 Task: Calculate mortgage payments for a waterfront home in Charleston, South Carolina, with a fixed-rate mortgage, and evaluate long-term financial implications.
Action: Mouse moved to (424, 225)
Screenshot: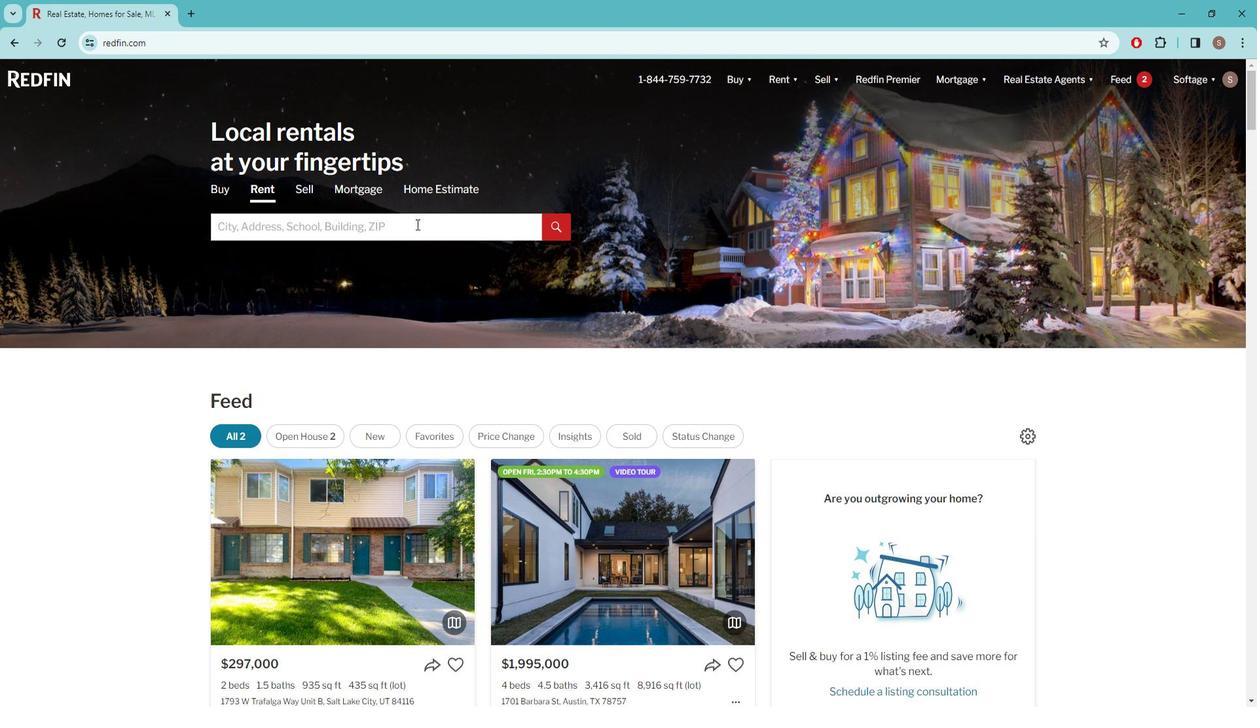 
Action: Mouse pressed left at (424, 225)
Screenshot: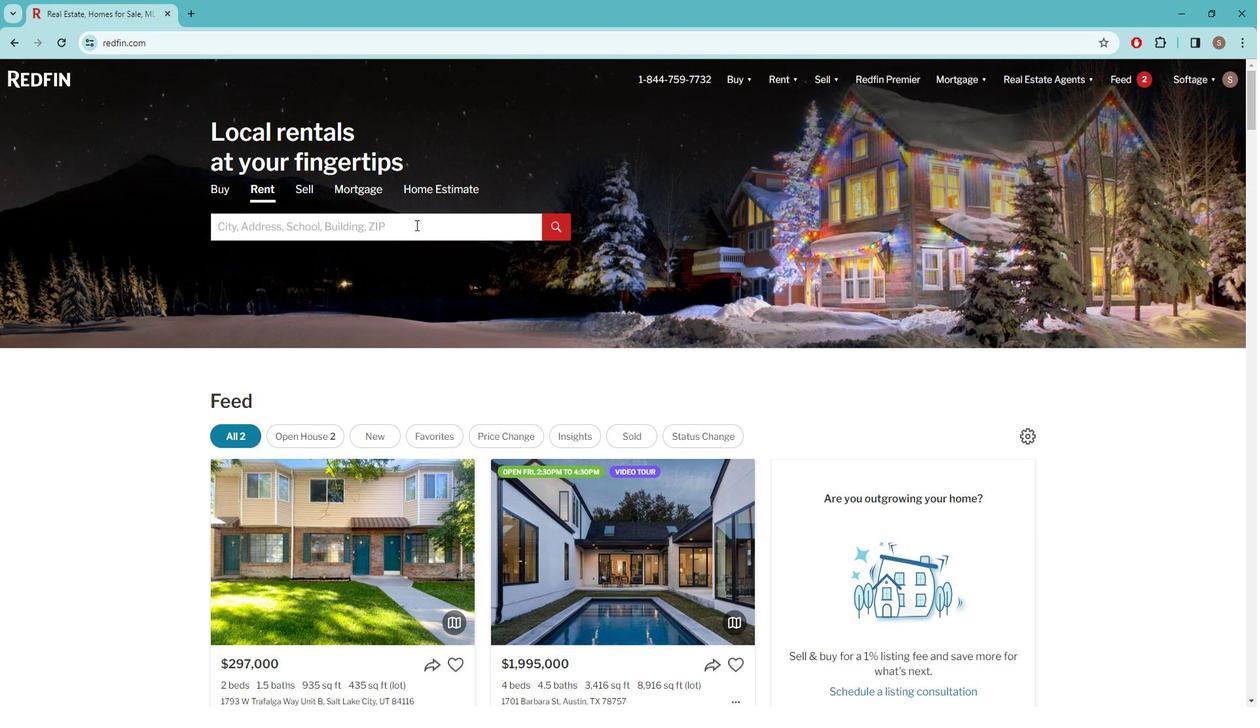 
Action: Mouse moved to (436, 228)
Screenshot: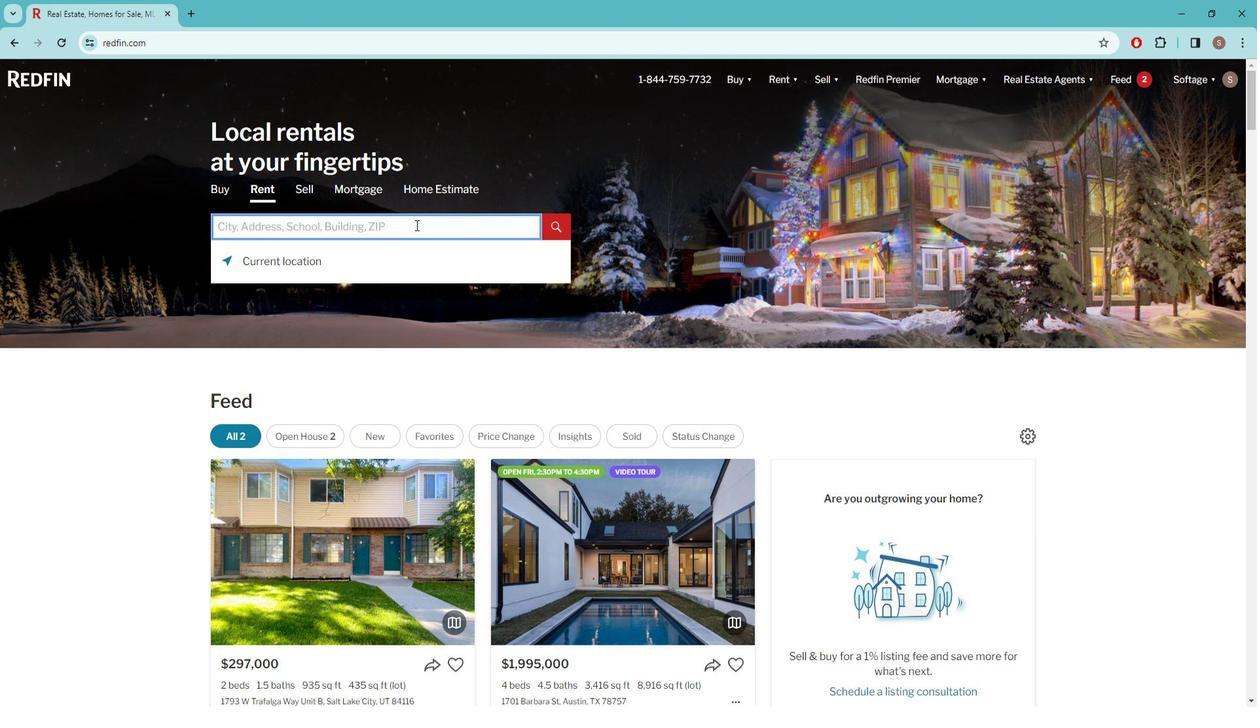 
Action: Key pressed c<Key.caps_lock>HARLESTON
Screenshot: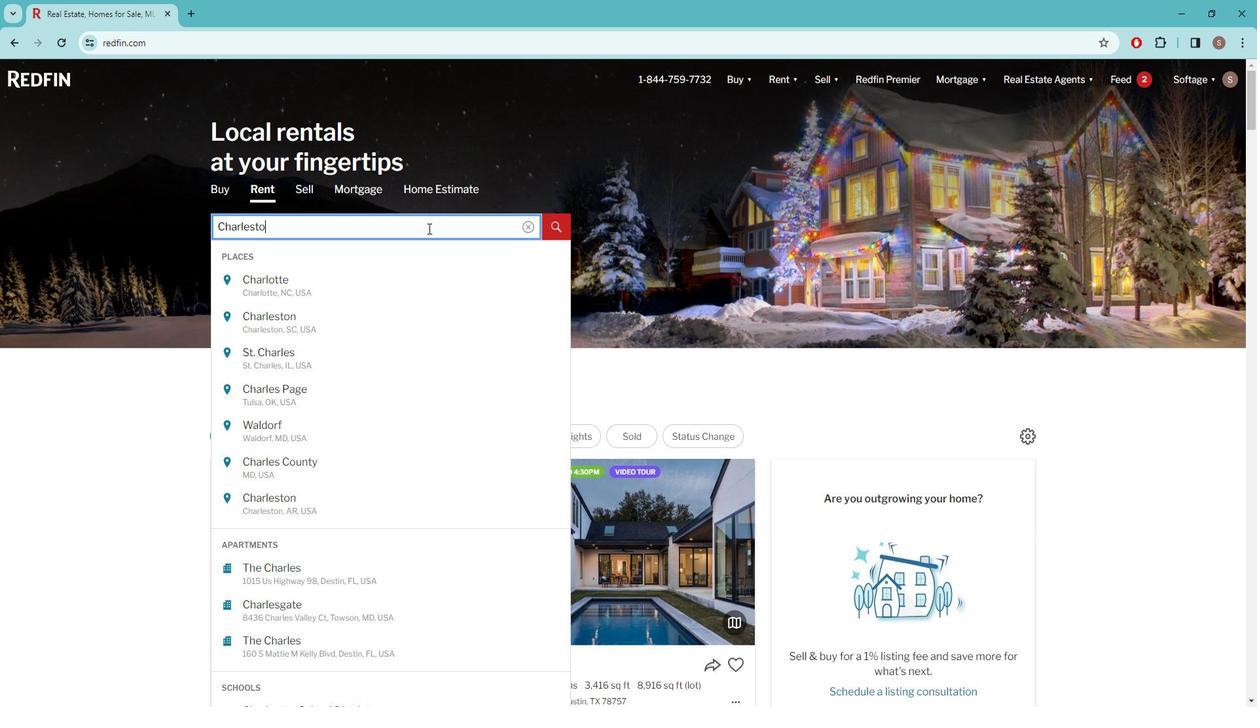 
Action: Mouse moved to (381, 274)
Screenshot: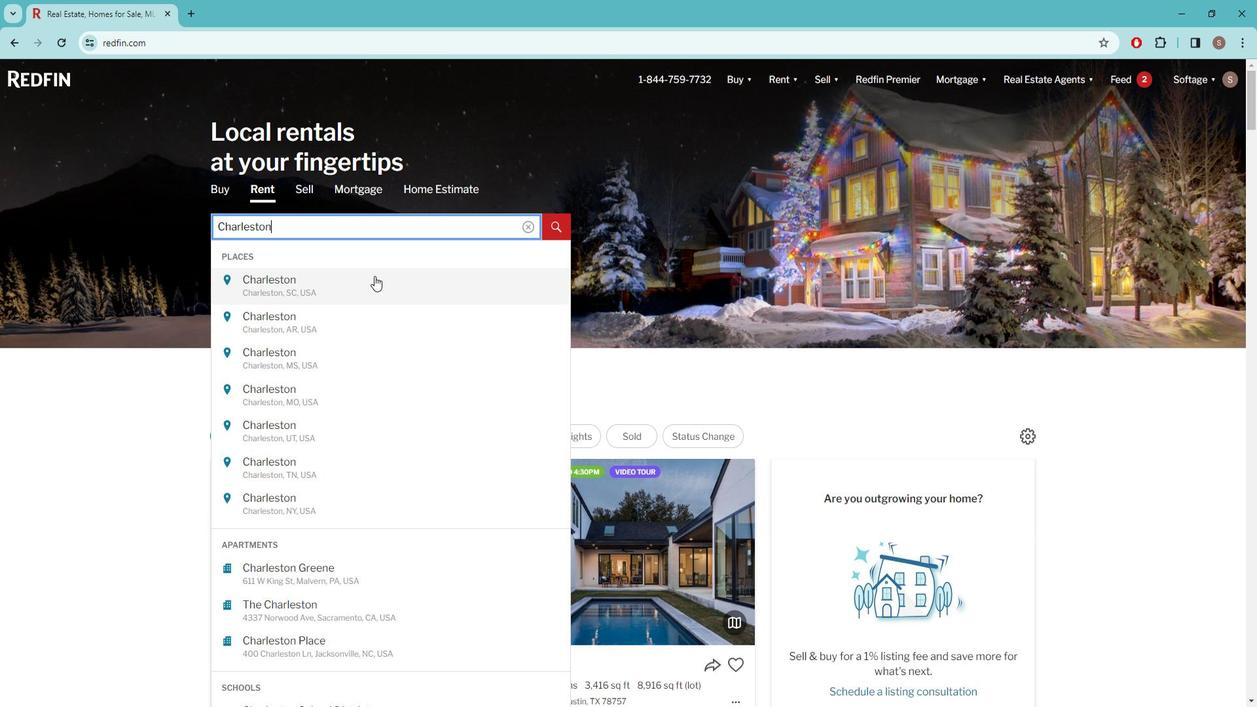 
Action: Mouse pressed left at (381, 274)
Screenshot: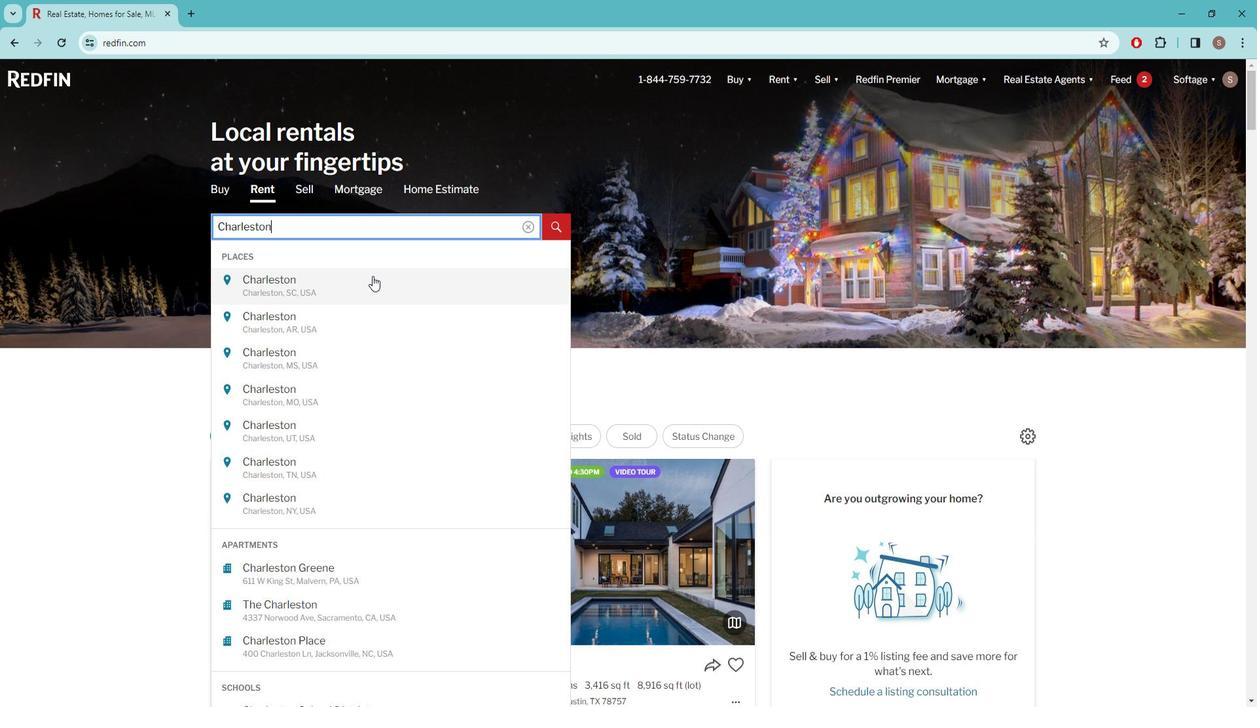 
Action: Mouse moved to (1106, 165)
Screenshot: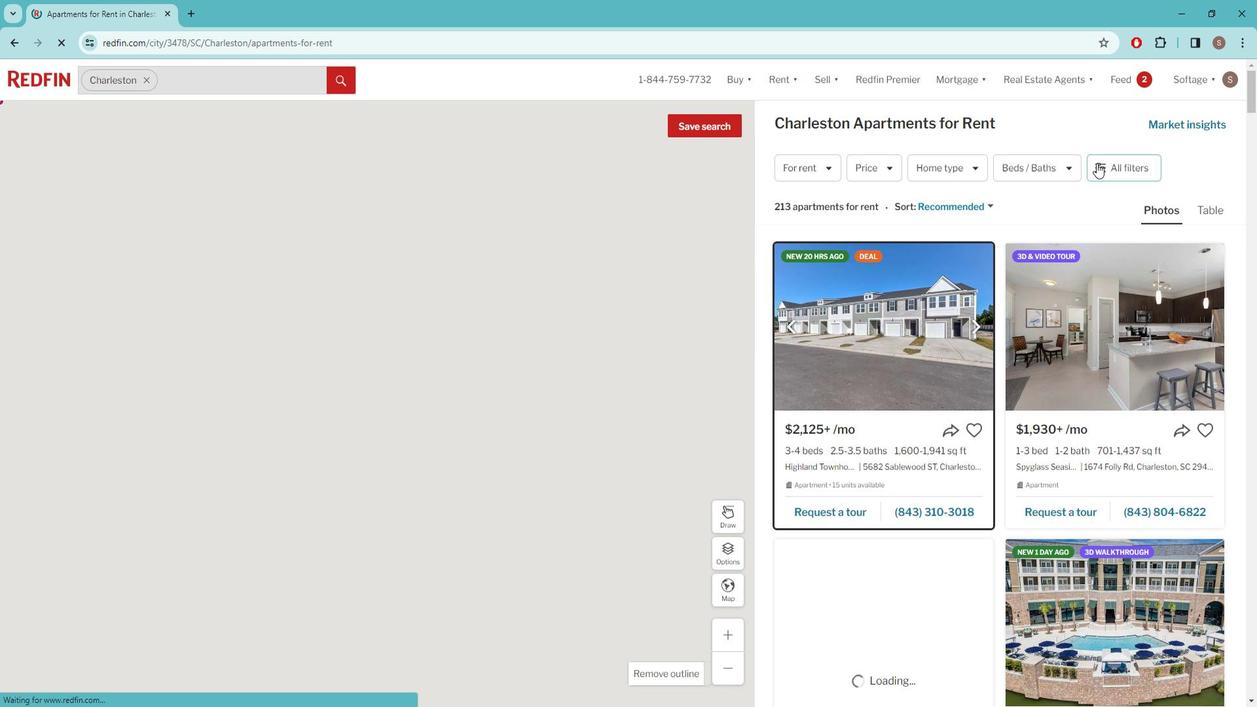 
Action: Mouse pressed left at (1106, 165)
Screenshot: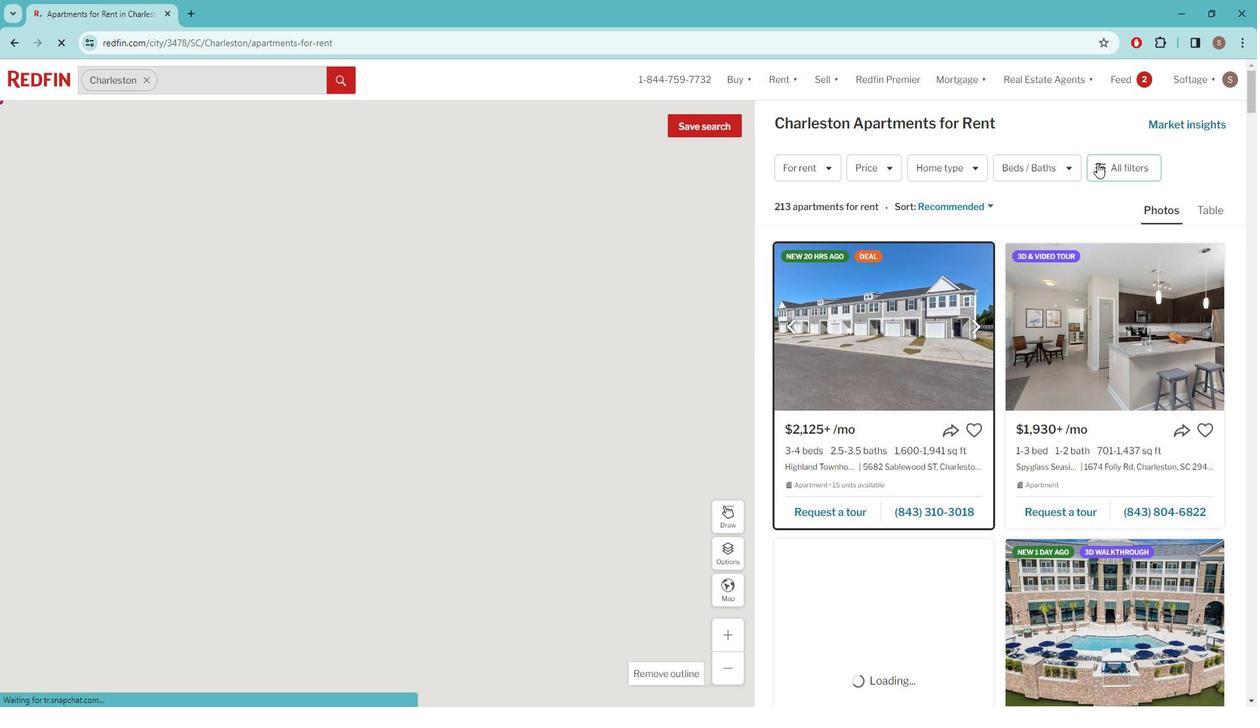 
Action: Mouse moved to (1113, 164)
Screenshot: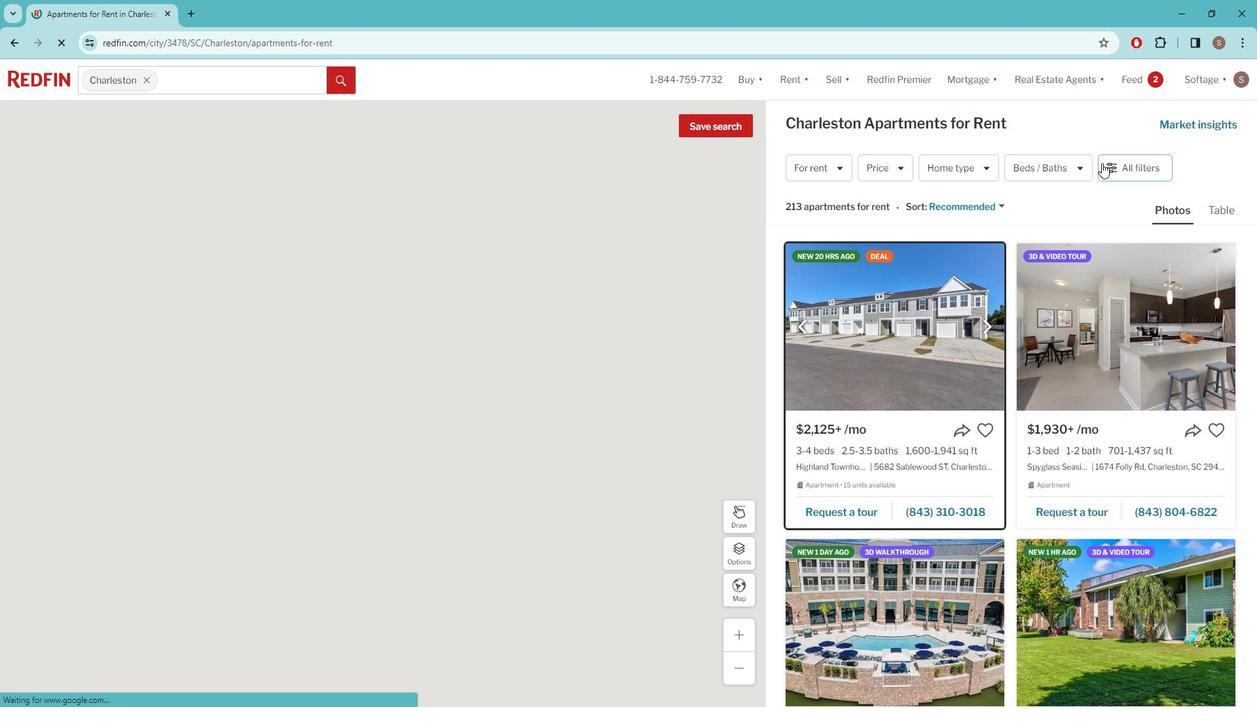 
Action: Mouse pressed left at (1113, 164)
Screenshot: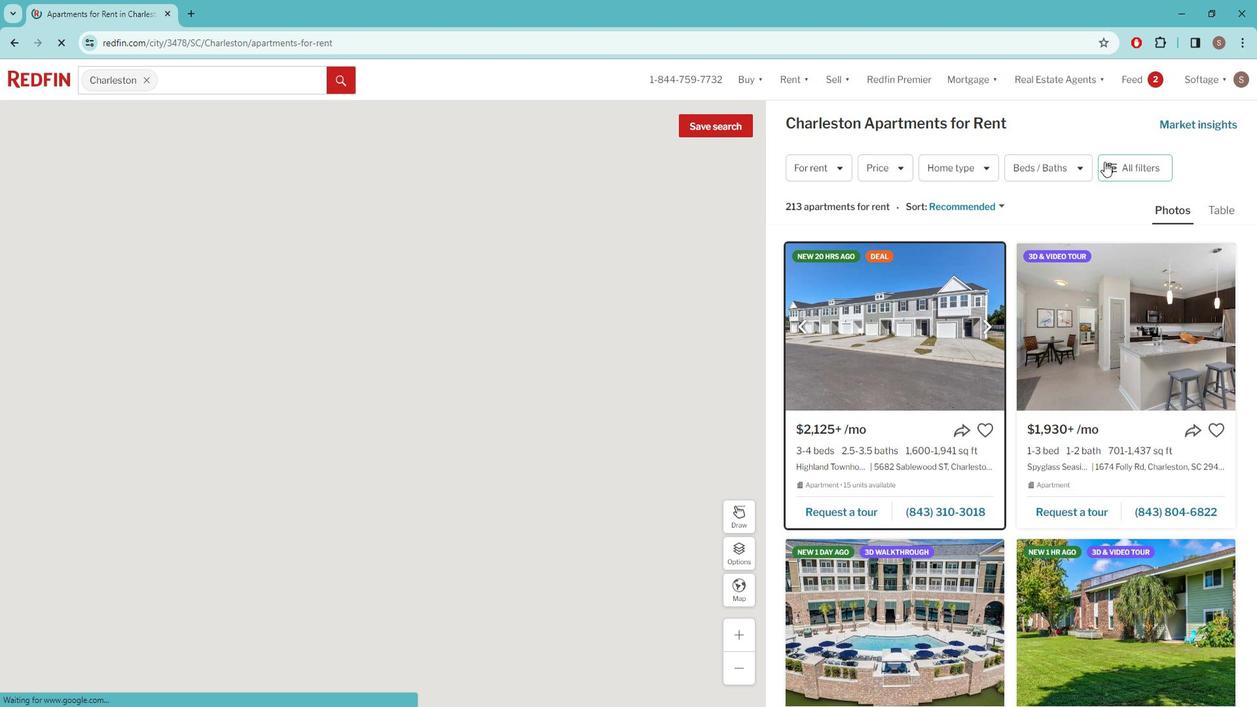 
Action: Mouse pressed left at (1113, 164)
Screenshot: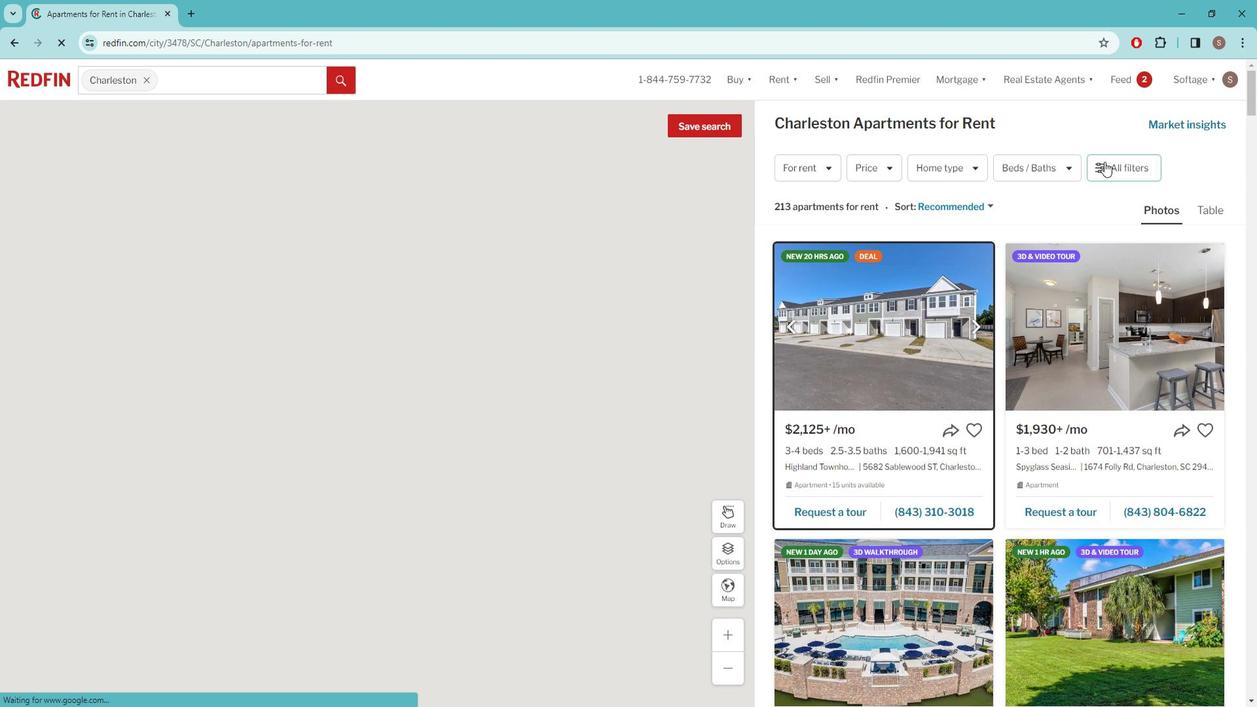 
Action: Mouse pressed left at (1113, 164)
Screenshot: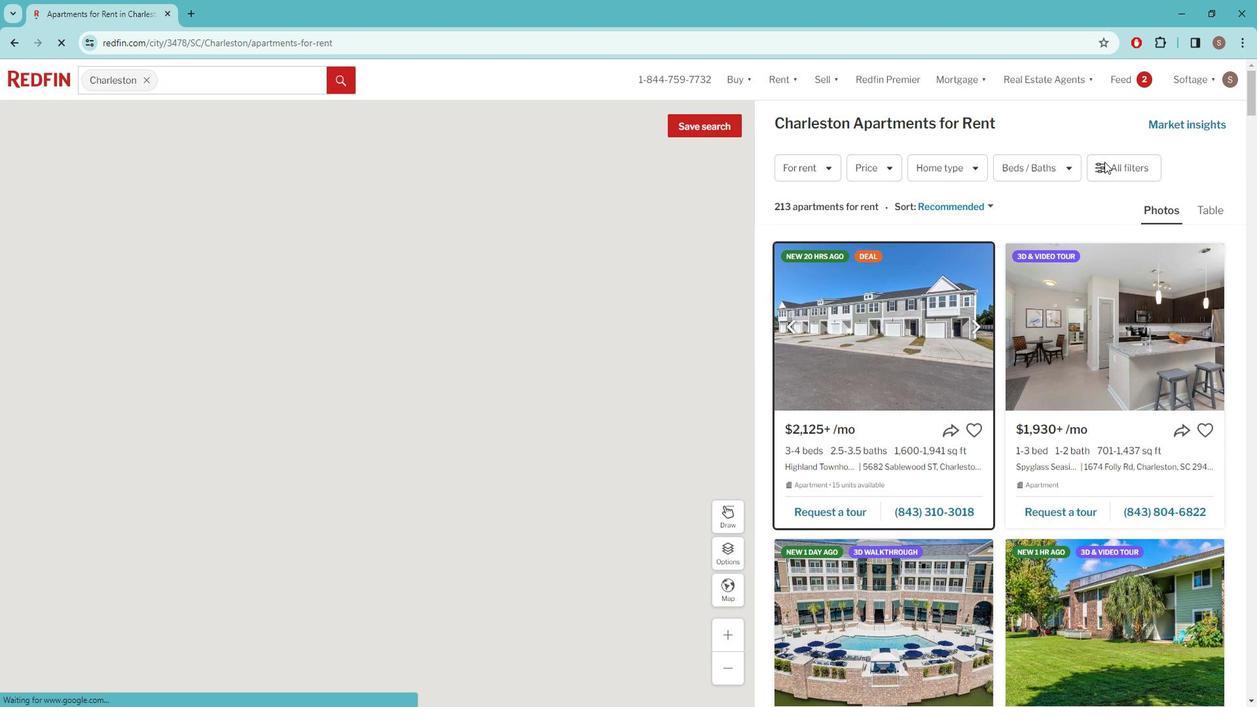 
Action: Mouse moved to (972, 119)
Screenshot: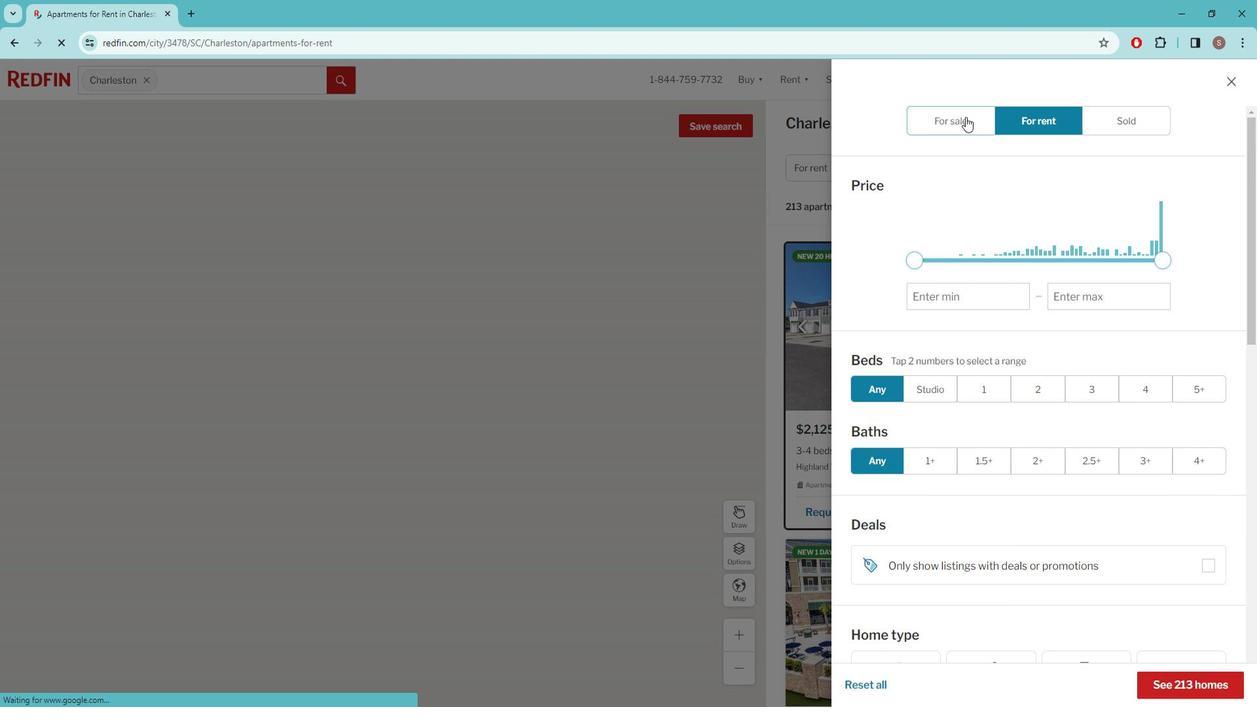 
Action: Mouse pressed left at (972, 119)
Screenshot: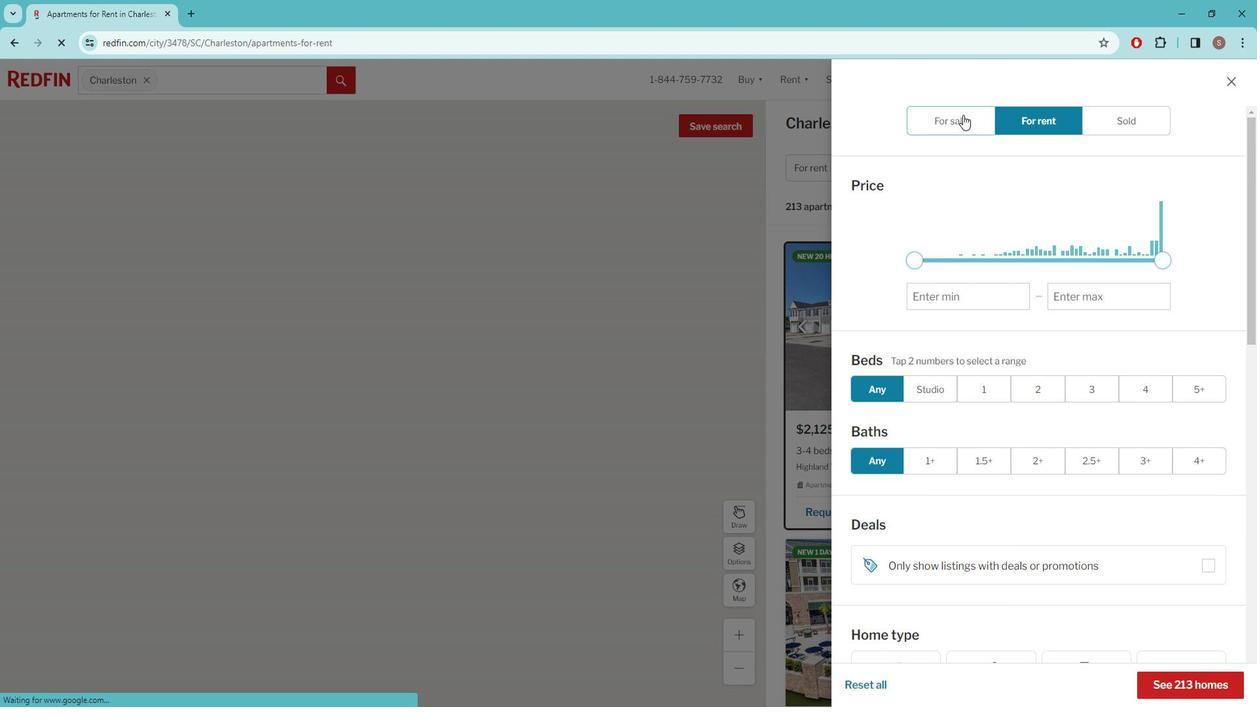 
Action: Mouse moved to (1019, 206)
Screenshot: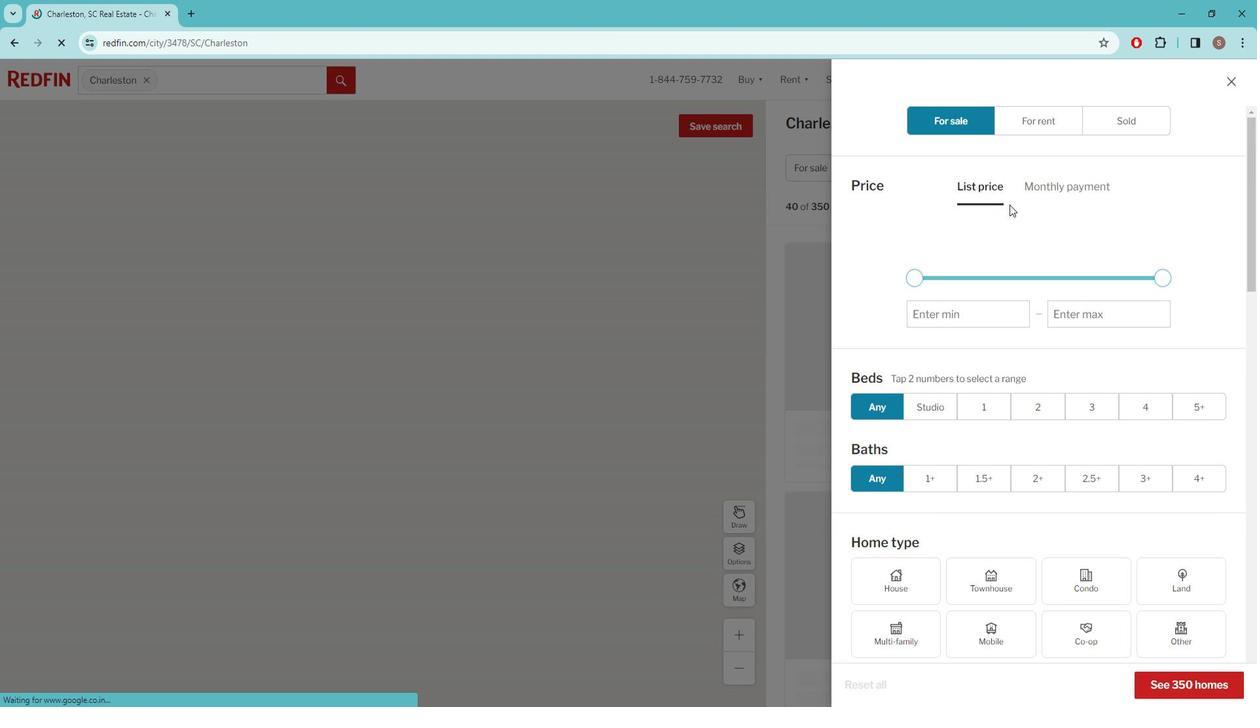 
Action: Mouse scrolled (1019, 206) with delta (0, 0)
Screenshot: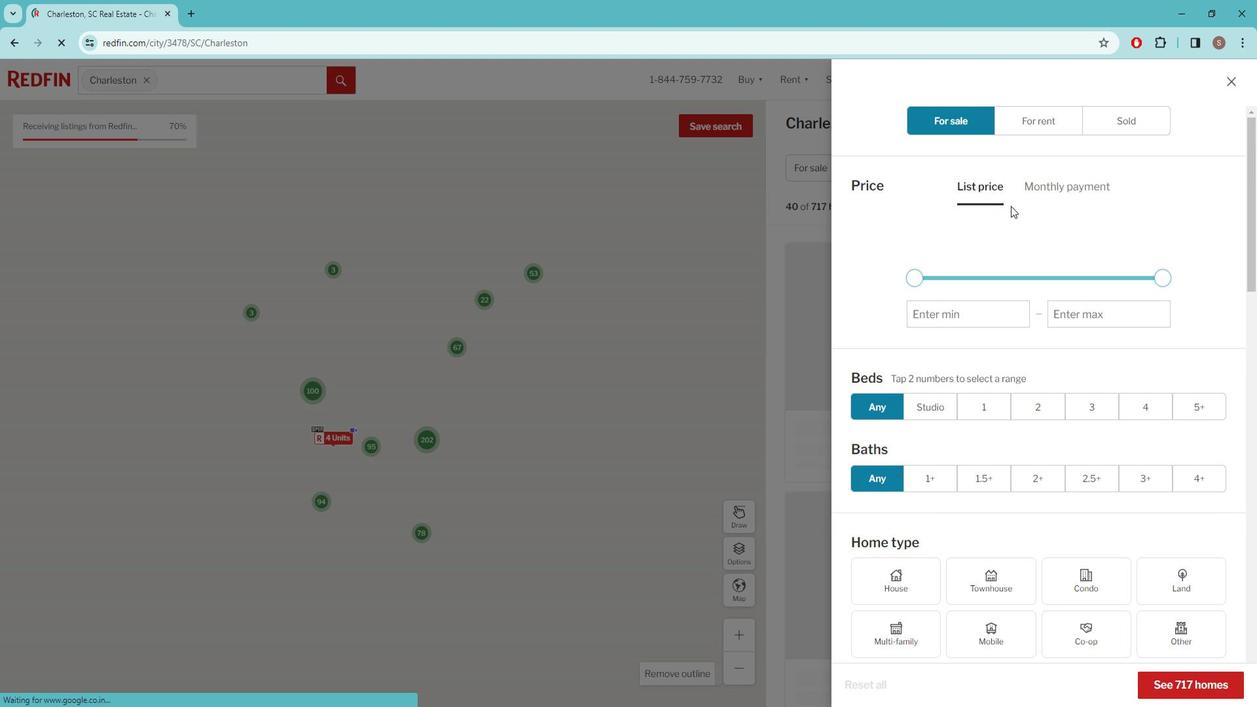 
Action: Mouse scrolled (1019, 206) with delta (0, 0)
Screenshot: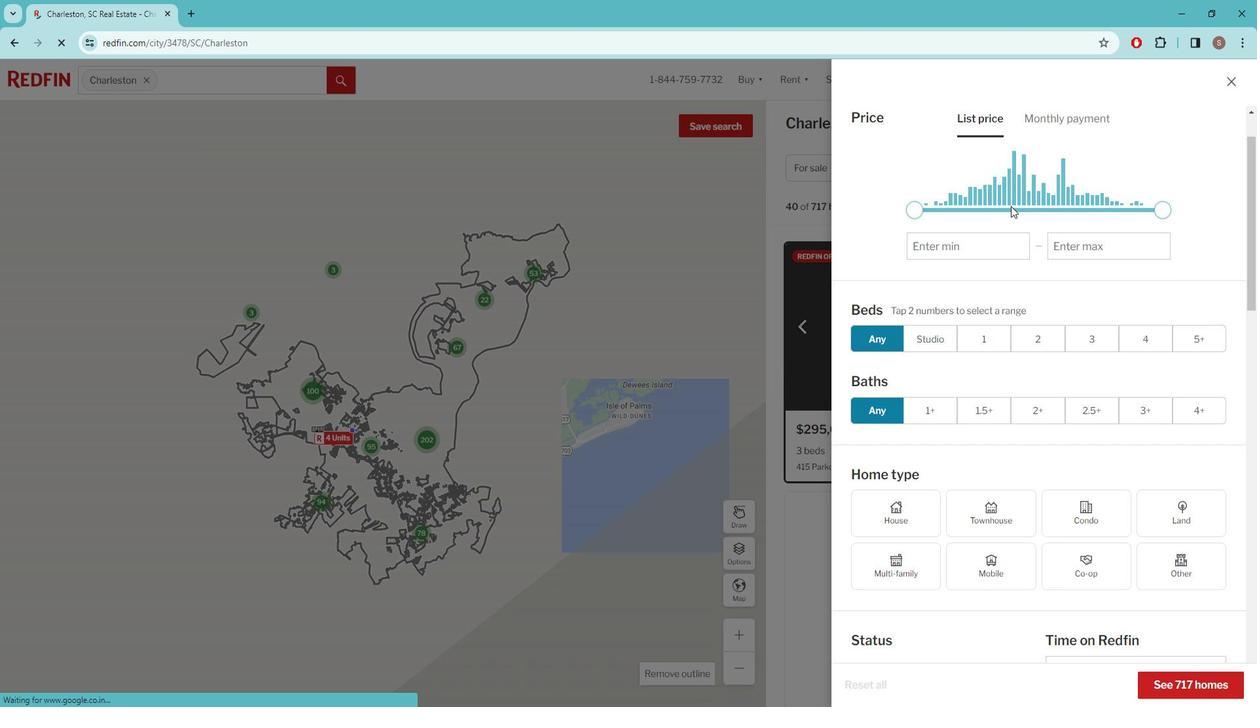 
Action: Mouse moved to (1013, 229)
Screenshot: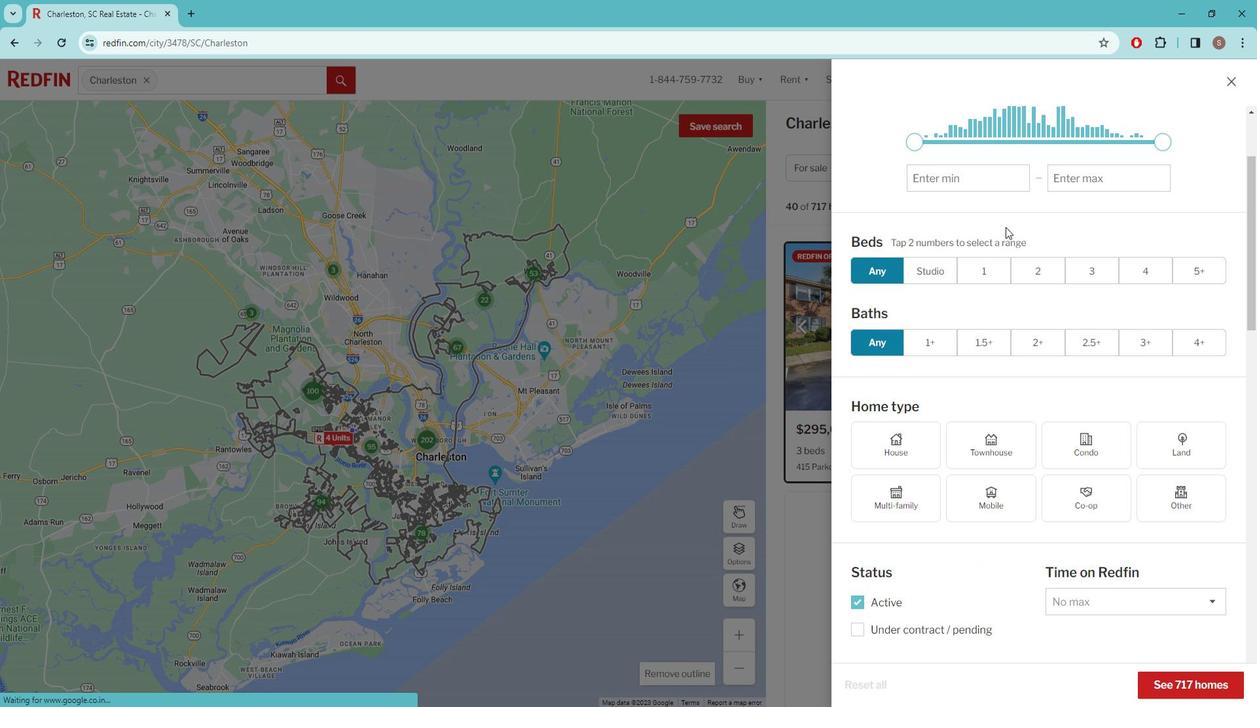
Action: Mouse scrolled (1013, 228) with delta (0, 0)
Screenshot: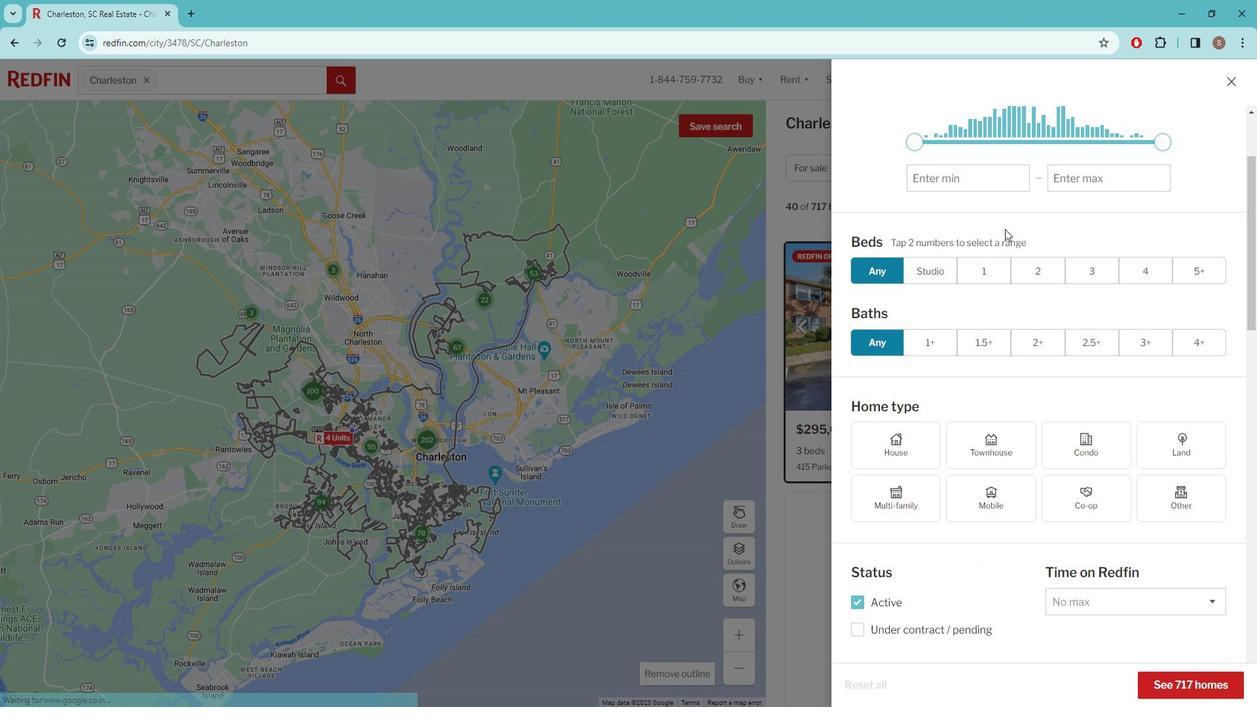 
Action: Mouse moved to (931, 368)
Screenshot: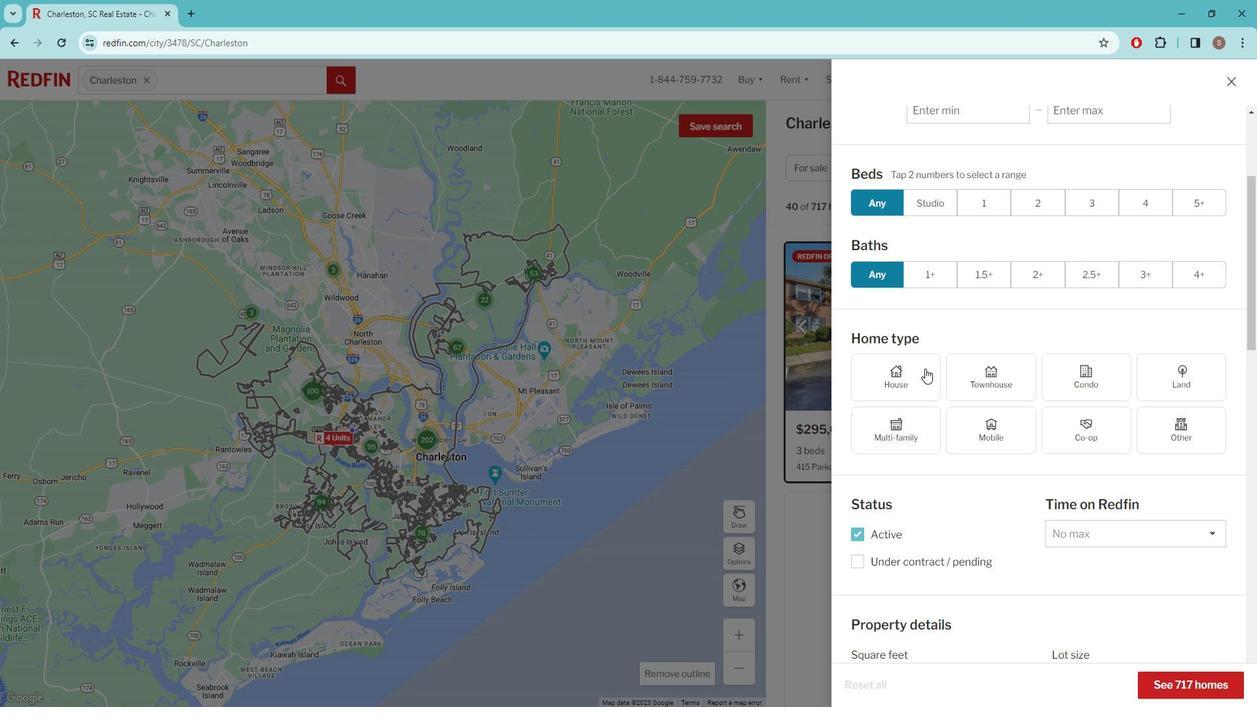
Action: Mouse pressed left at (931, 368)
Screenshot: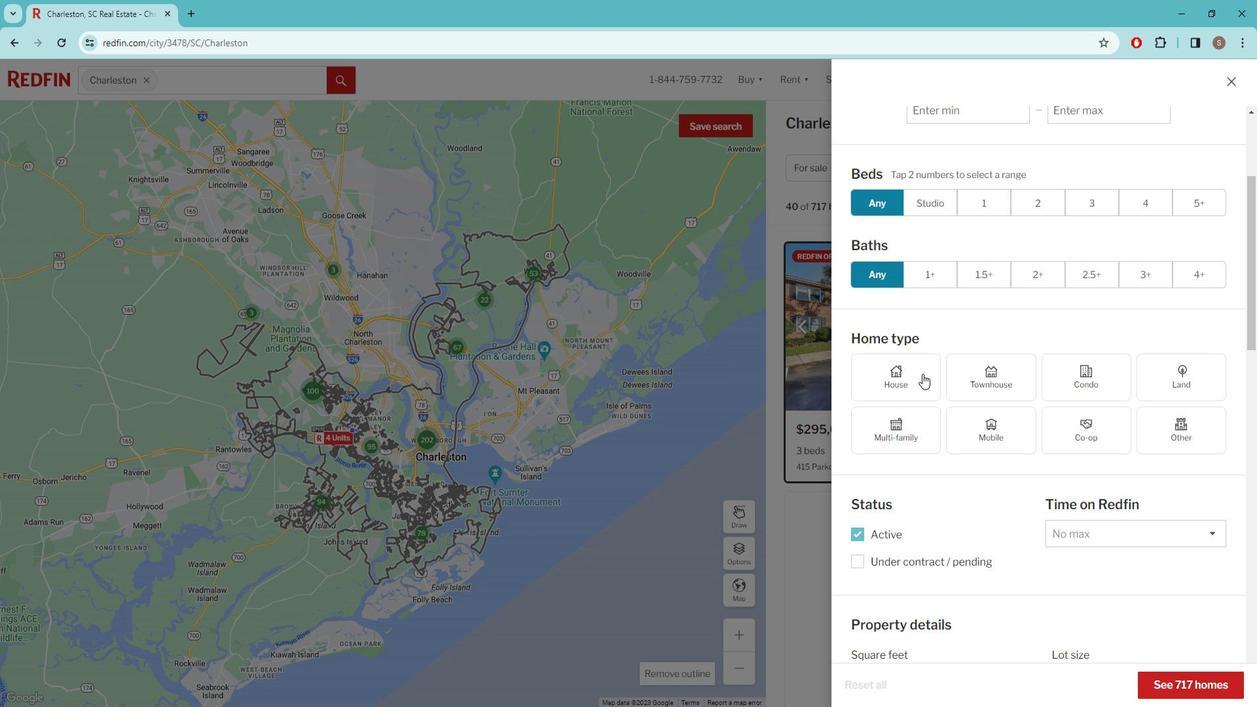 
Action: Mouse scrolled (931, 368) with delta (0, 0)
Screenshot: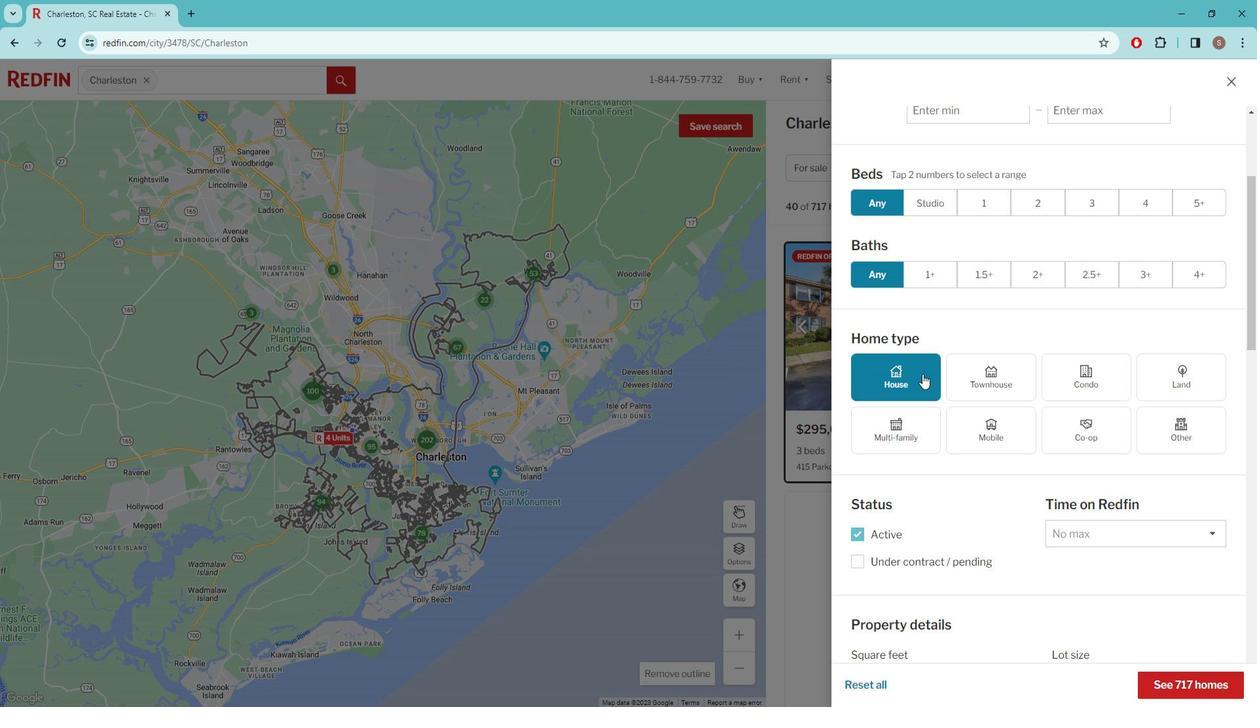 
Action: Mouse scrolled (931, 368) with delta (0, 0)
Screenshot: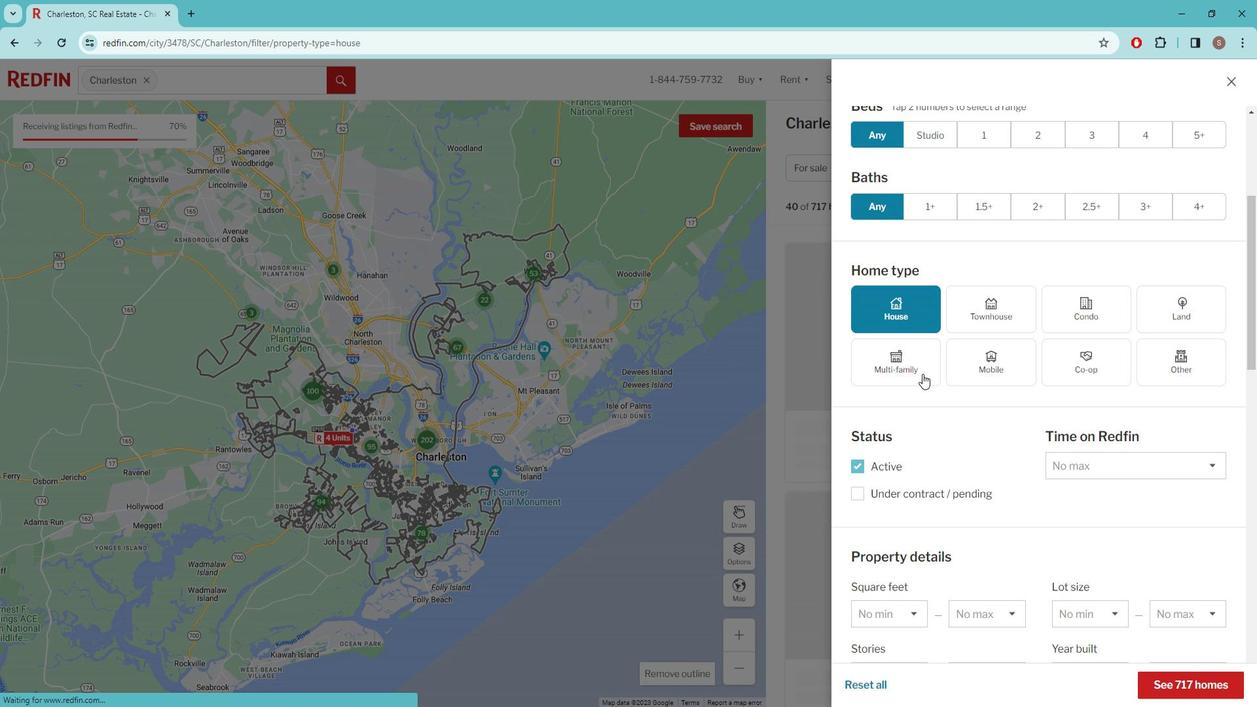 
Action: Mouse scrolled (931, 368) with delta (0, 0)
Screenshot: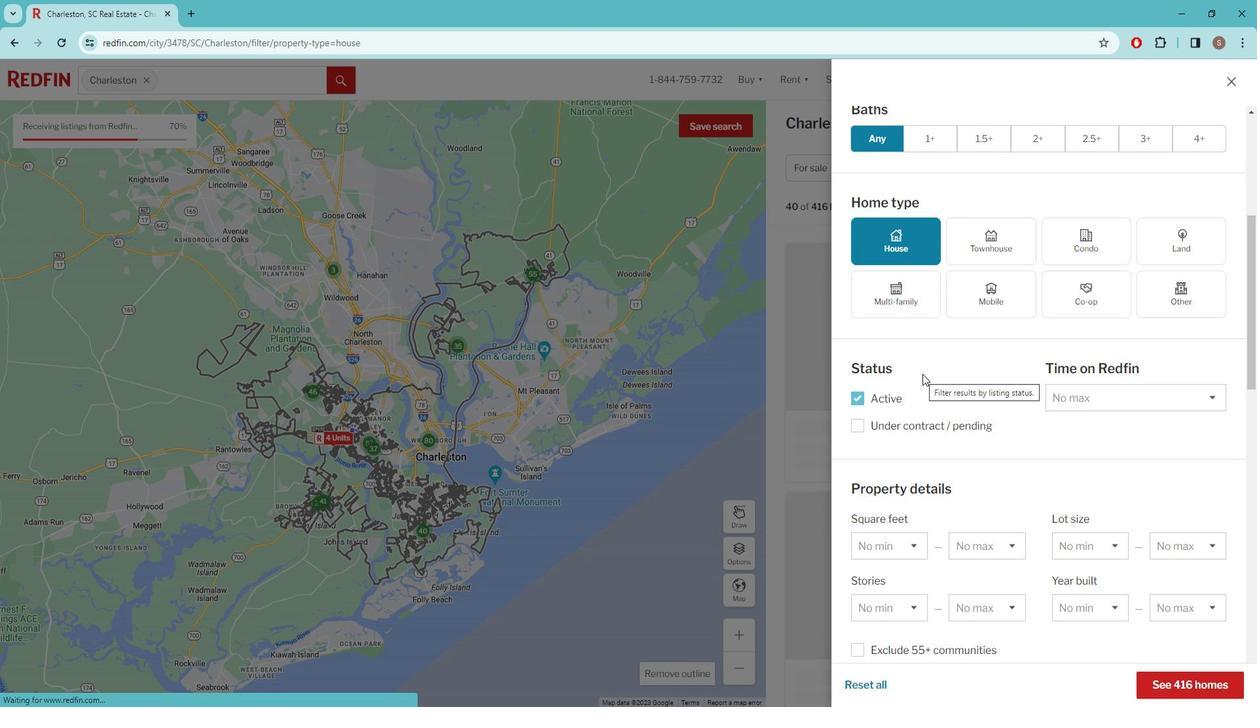 
Action: Mouse scrolled (931, 368) with delta (0, 0)
Screenshot: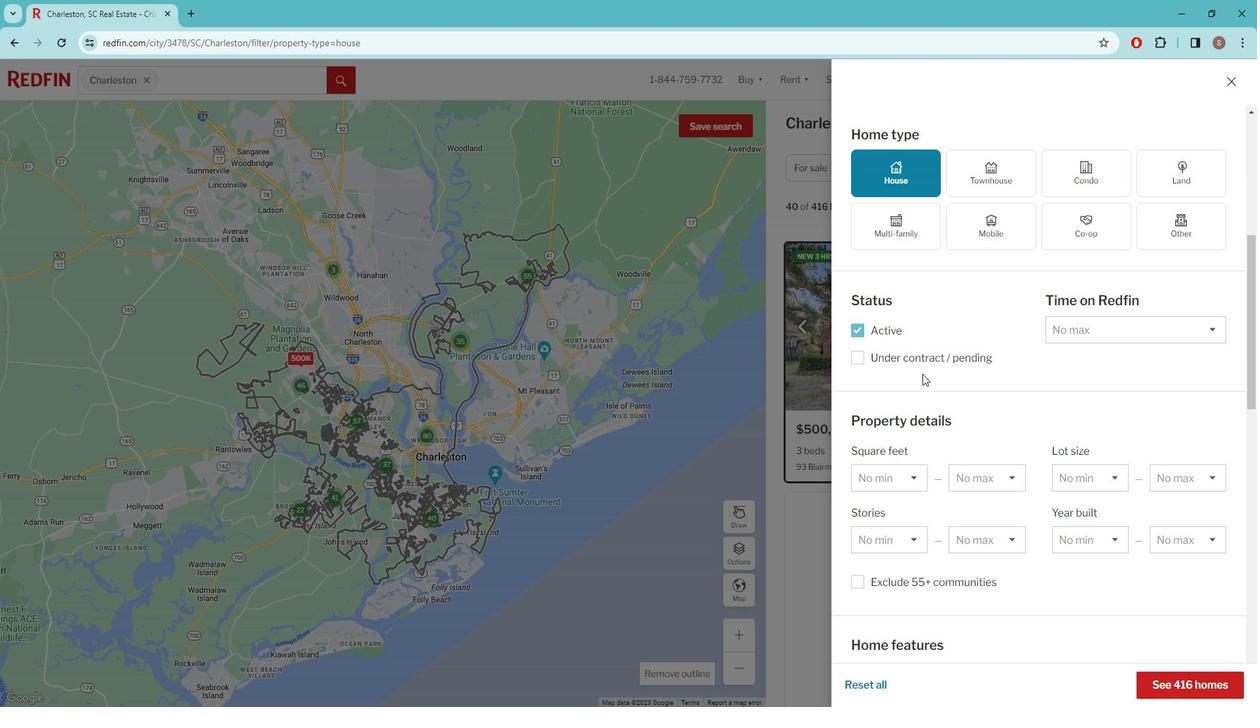 
Action: Mouse scrolled (931, 368) with delta (0, 0)
Screenshot: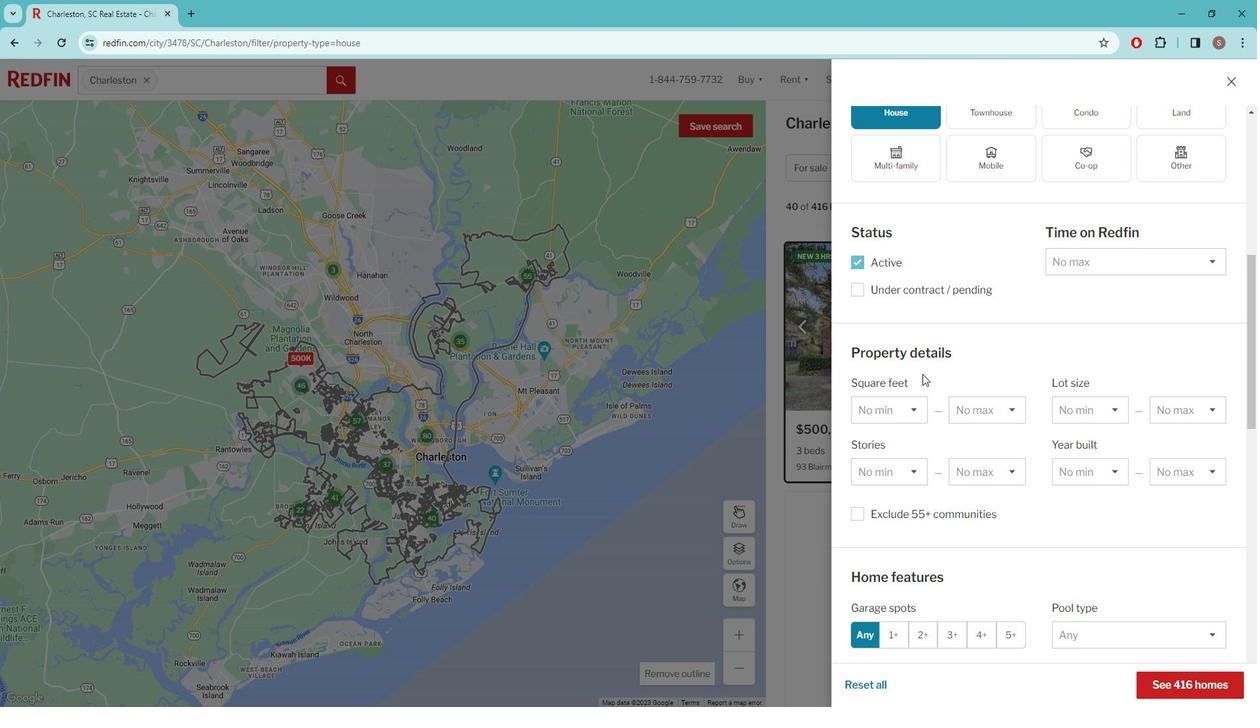 
Action: Mouse scrolled (931, 368) with delta (0, 0)
Screenshot: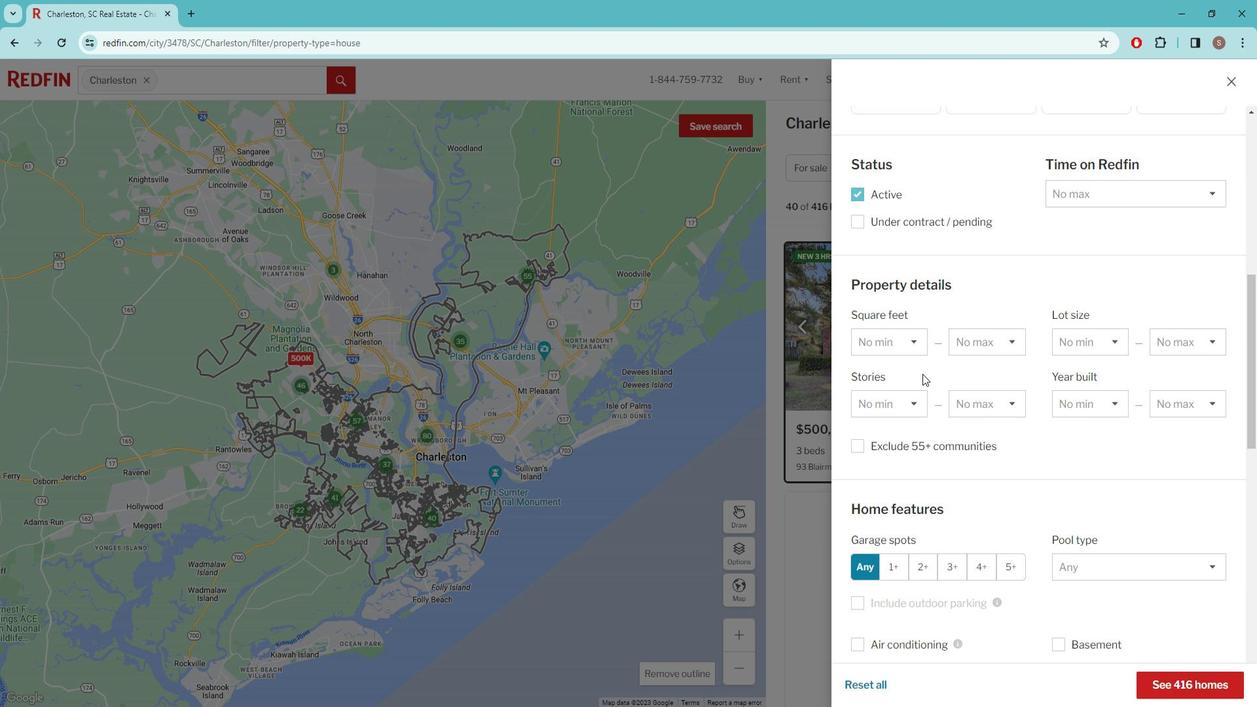 
Action: Mouse scrolled (931, 368) with delta (0, 0)
Screenshot: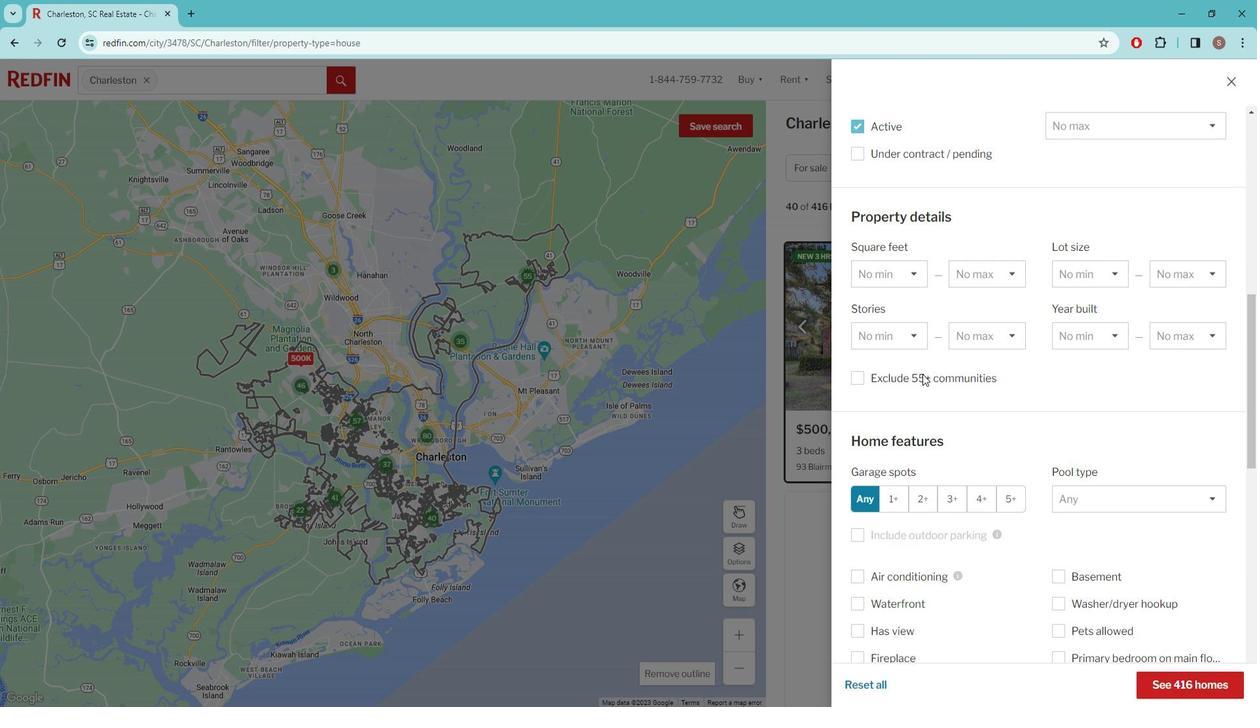 
Action: Mouse scrolled (931, 368) with delta (0, 0)
Screenshot: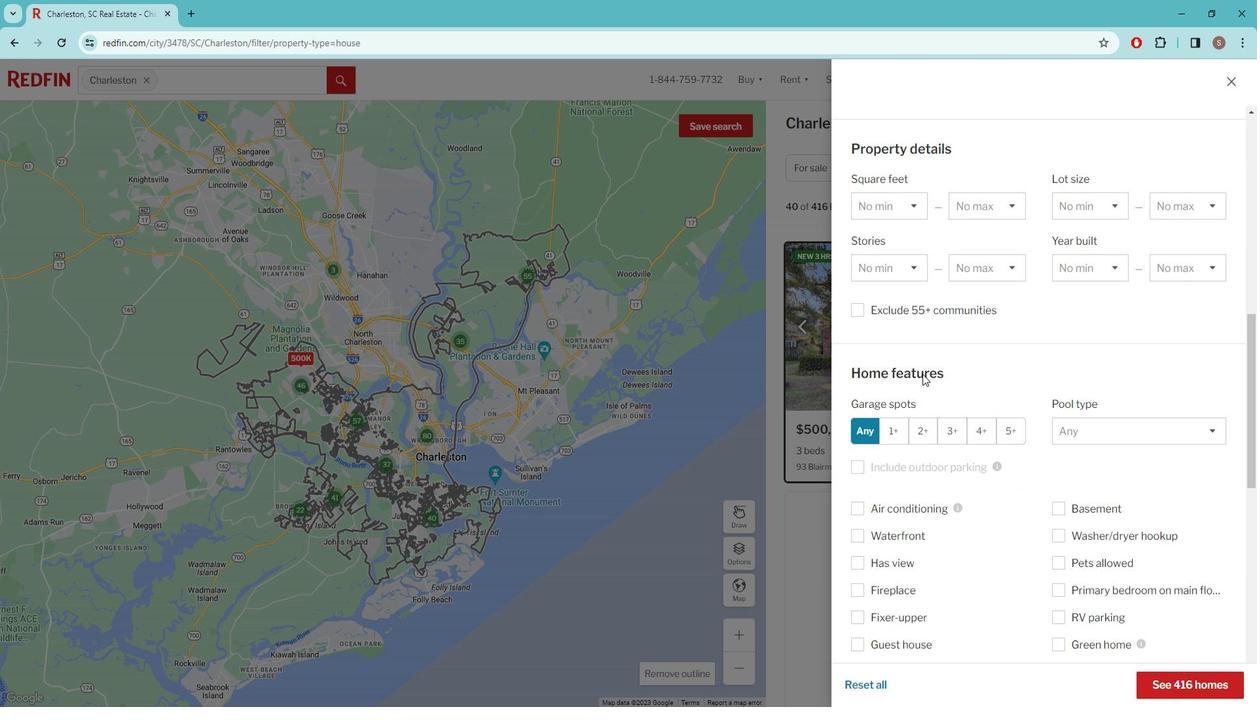 
Action: Mouse scrolled (931, 368) with delta (0, 0)
Screenshot: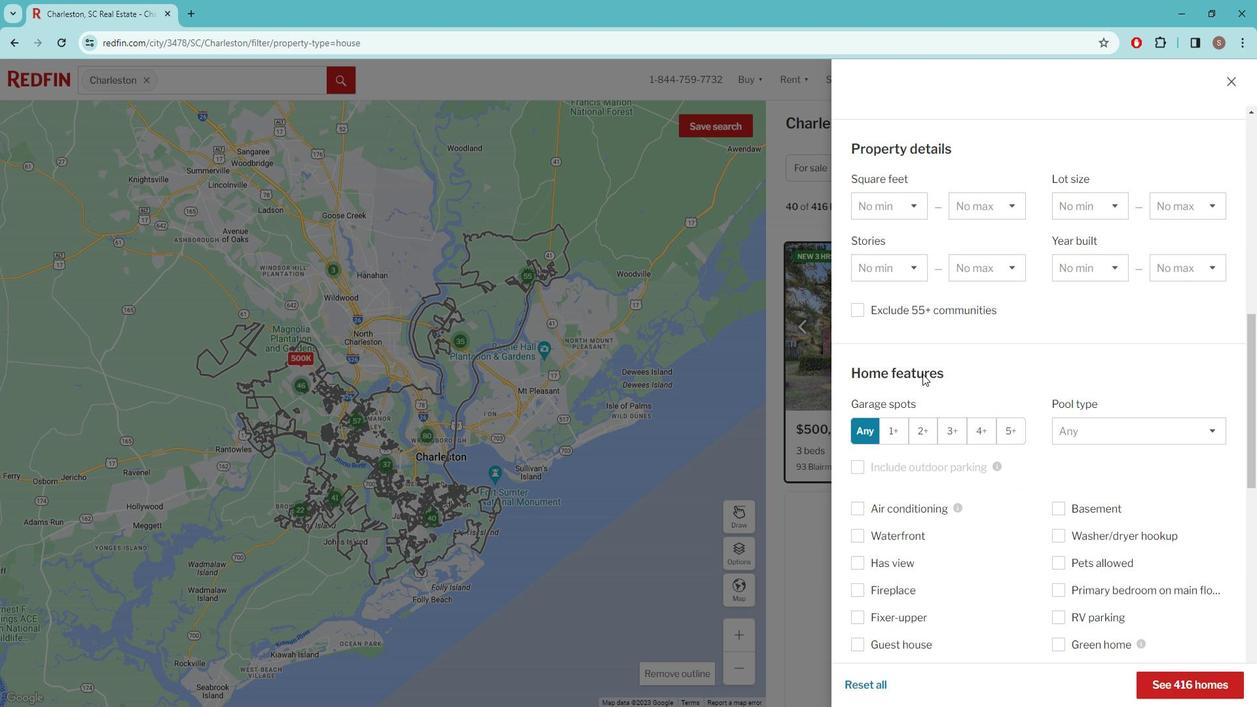 
Action: Mouse moved to (901, 393)
Screenshot: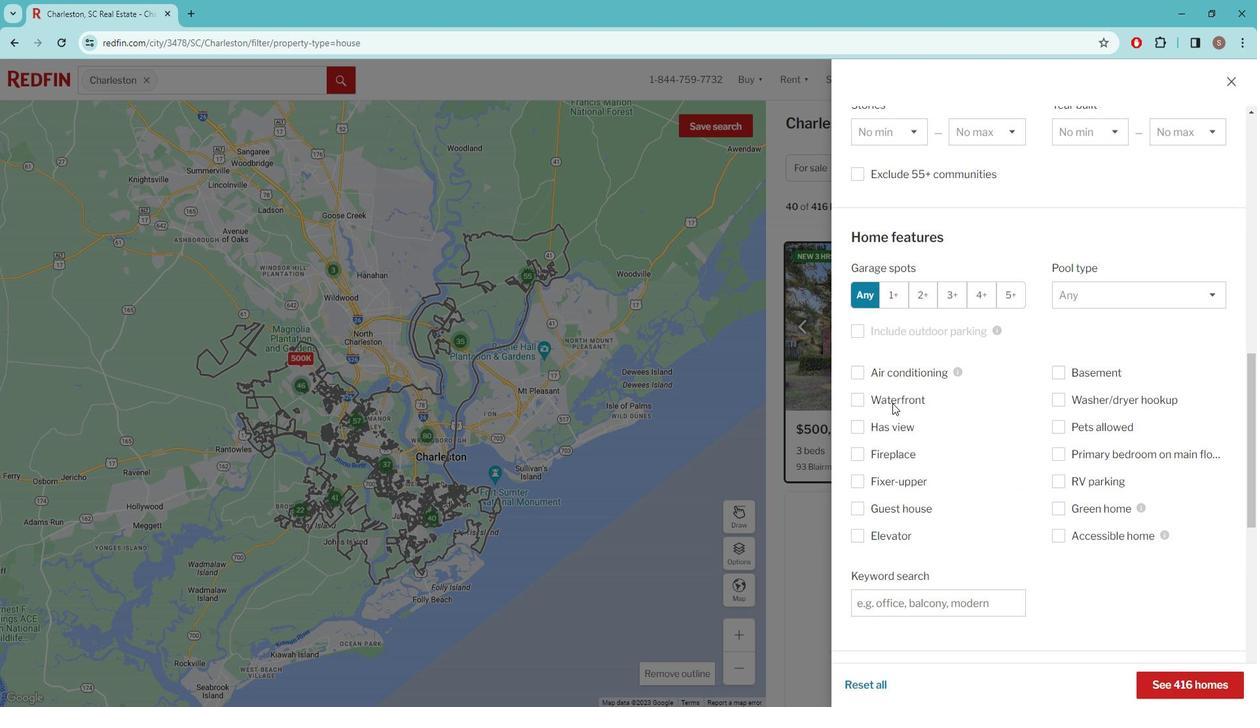 
Action: Mouse pressed left at (901, 393)
Screenshot: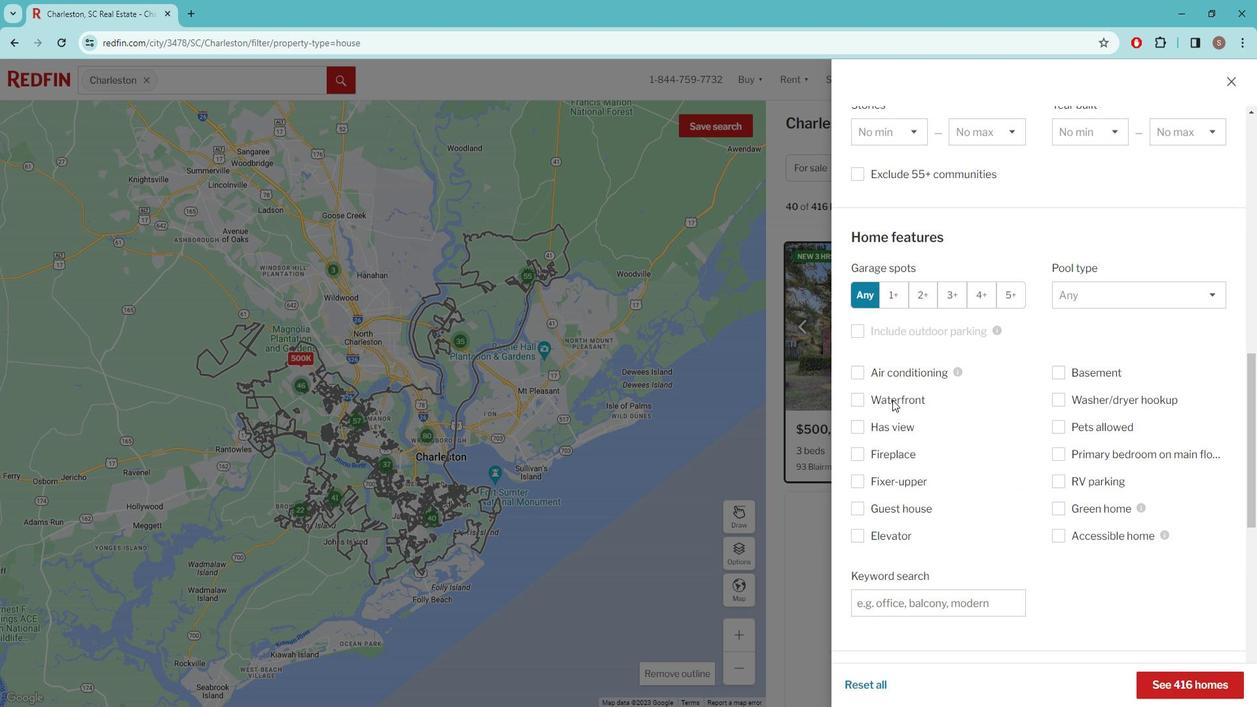 
Action: Mouse moved to (903, 391)
Screenshot: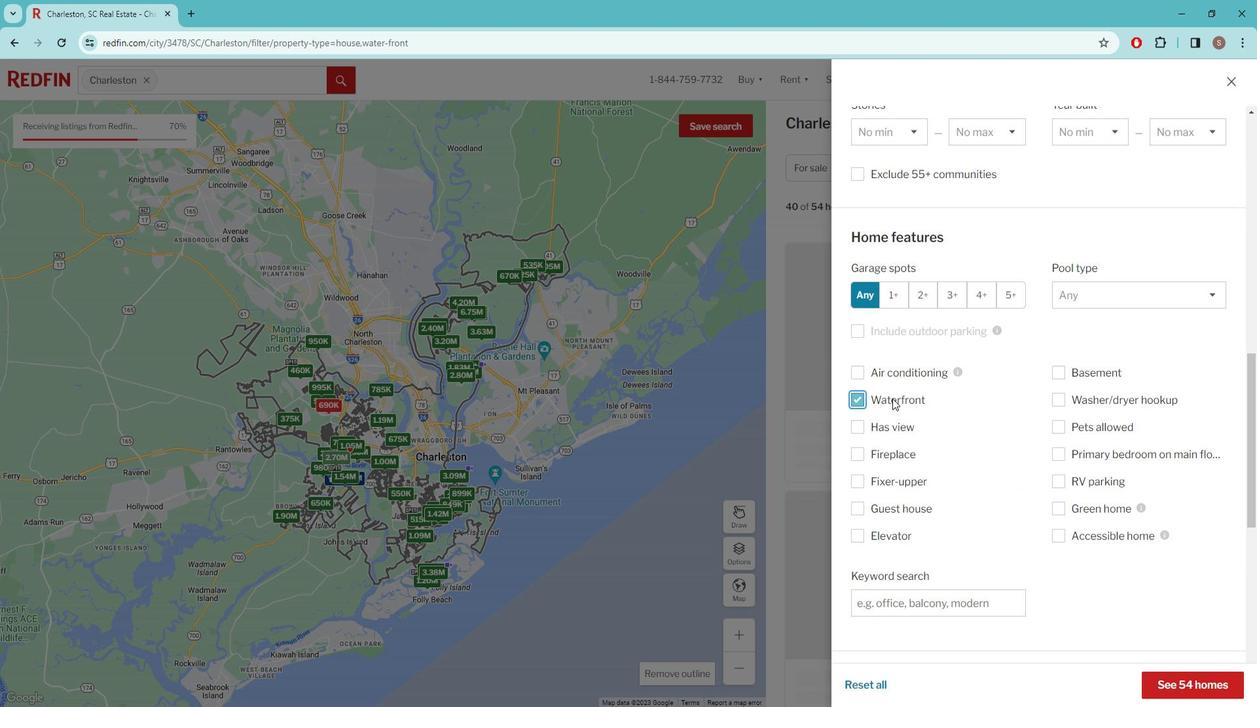 
Action: Mouse scrolled (903, 391) with delta (0, 0)
Screenshot: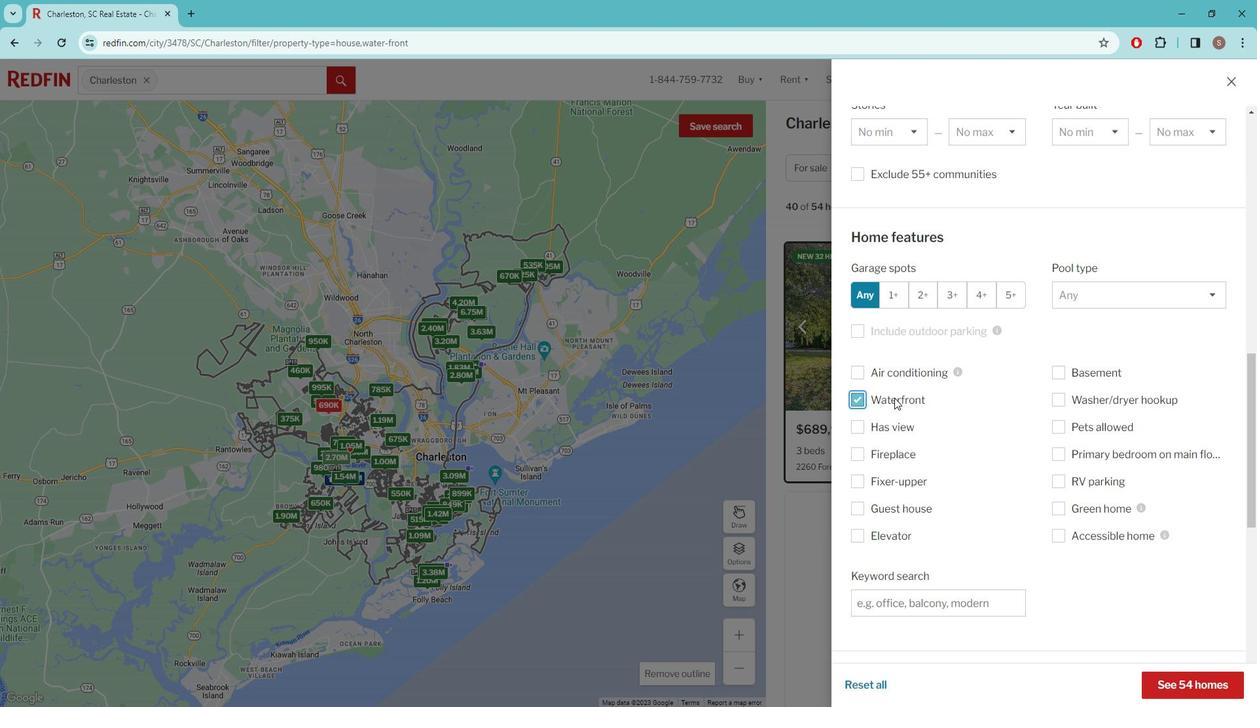 
Action: Mouse scrolled (903, 391) with delta (0, 0)
Screenshot: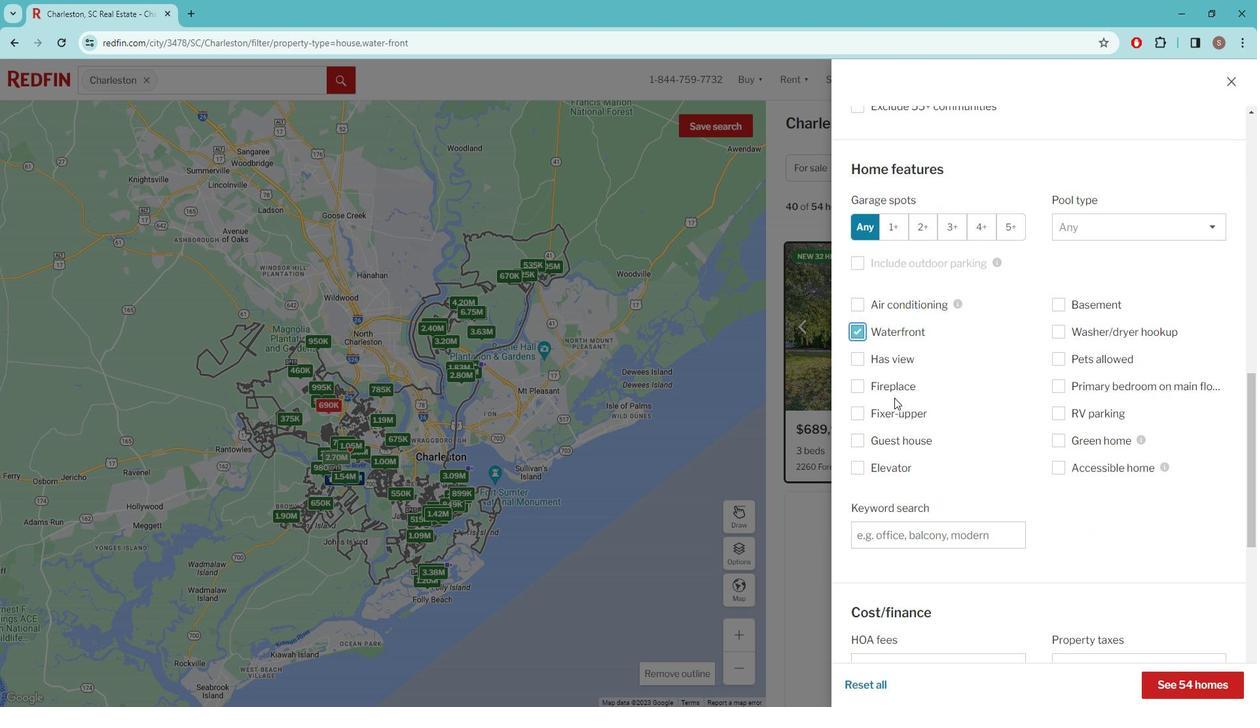 
Action: Mouse scrolled (903, 391) with delta (0, 0)
Screenshot: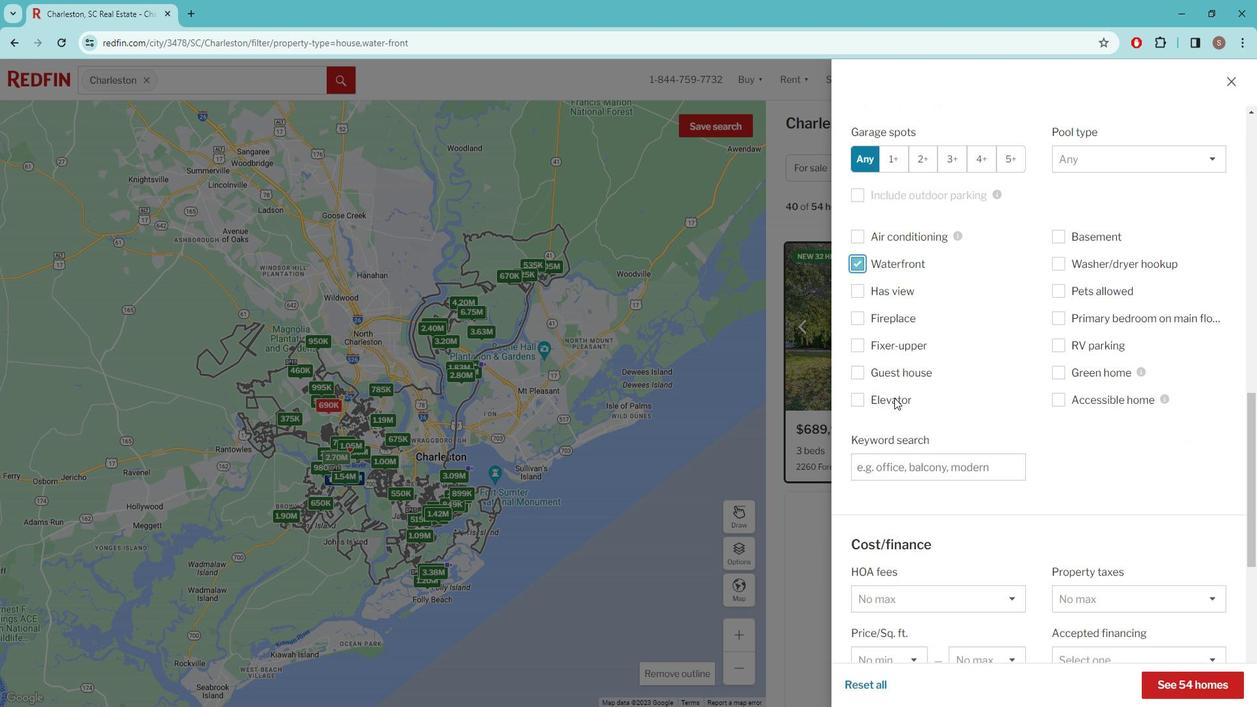 
Action: Mouse scrolled (903, 391) with delta (0, 0)
Screenshot: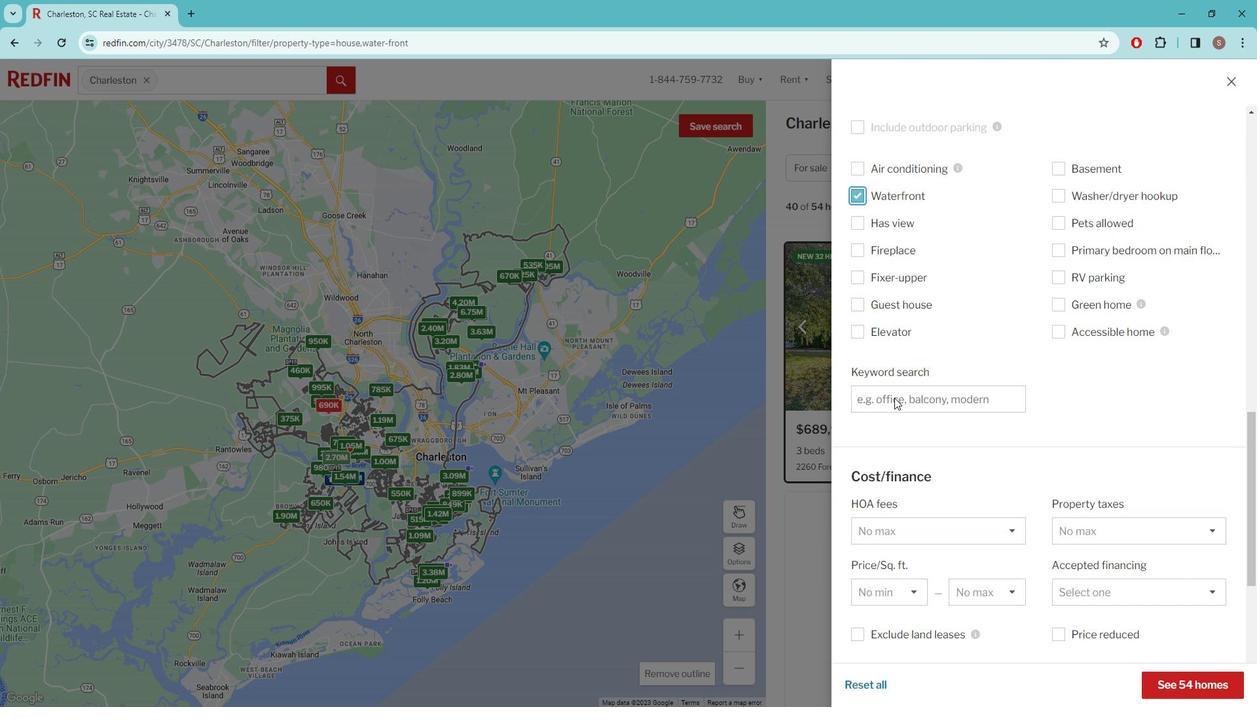 
Action: Mouse scrolled (903, 391) with delta (0, 0)
Screenshot: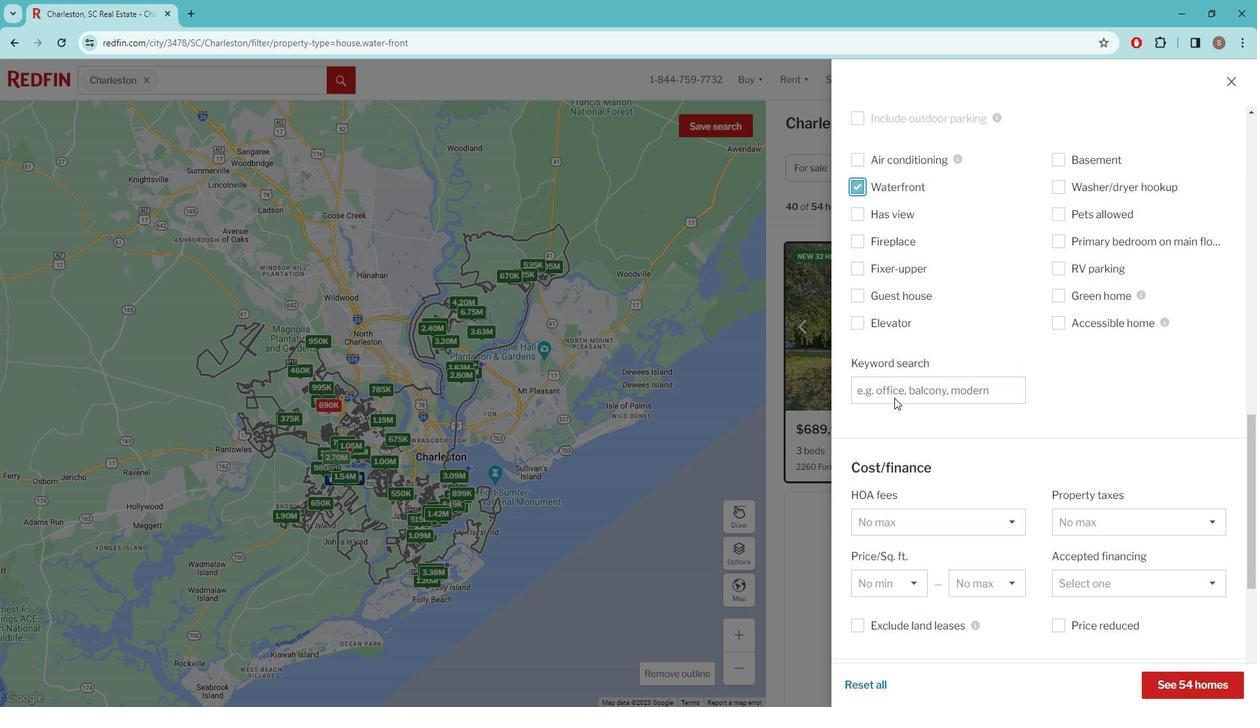 
Action: Mouse scrolled (903, 391) with delta (0, 0)
Screenshot: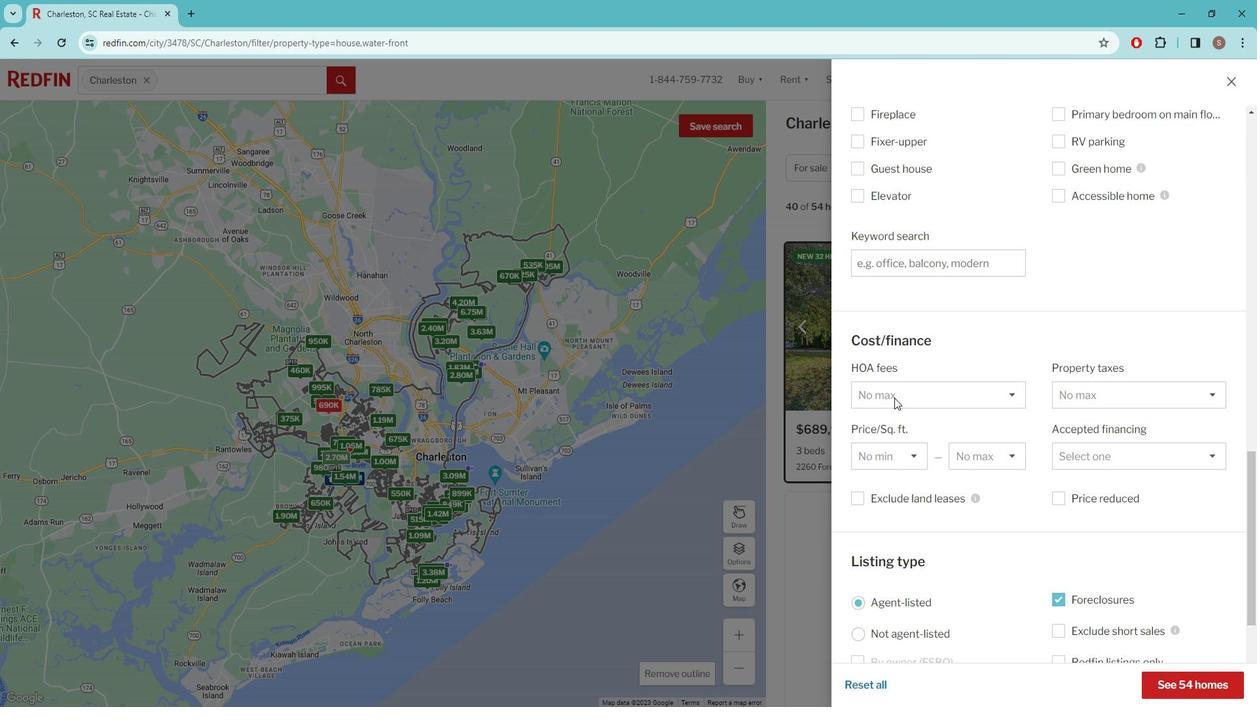 
Action: Mouse scrolled (903, 391) with delta (0, 0)
Screenshot: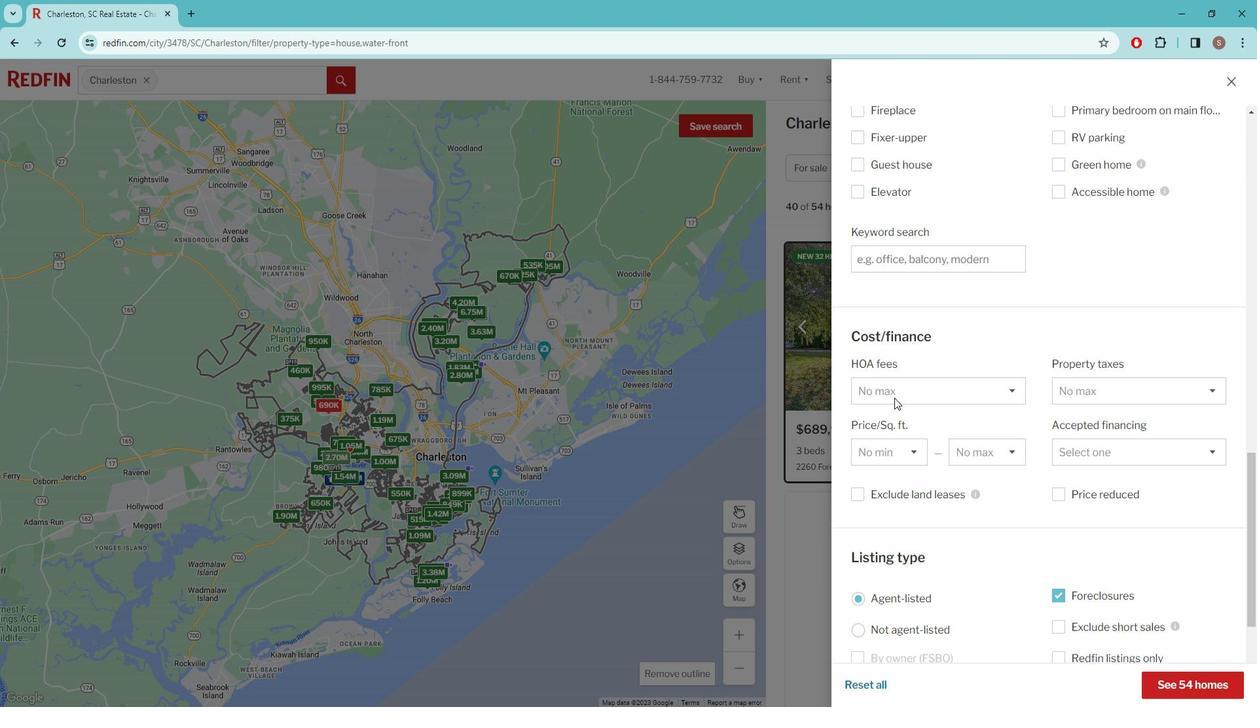 
Action: Mouse scrolled (903, 391) with delta (0, 0)
Screenshot: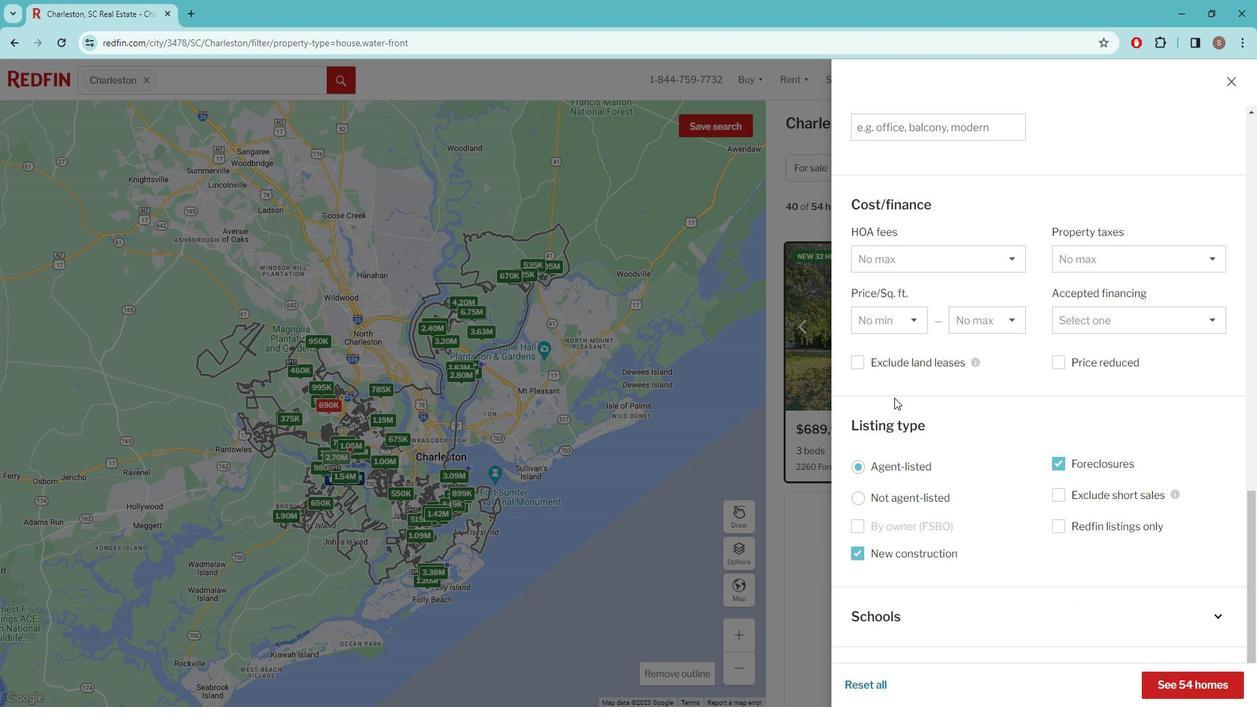 
Action: Mouse scrolled (903, 391) with delta (0, 0)
Screenshot: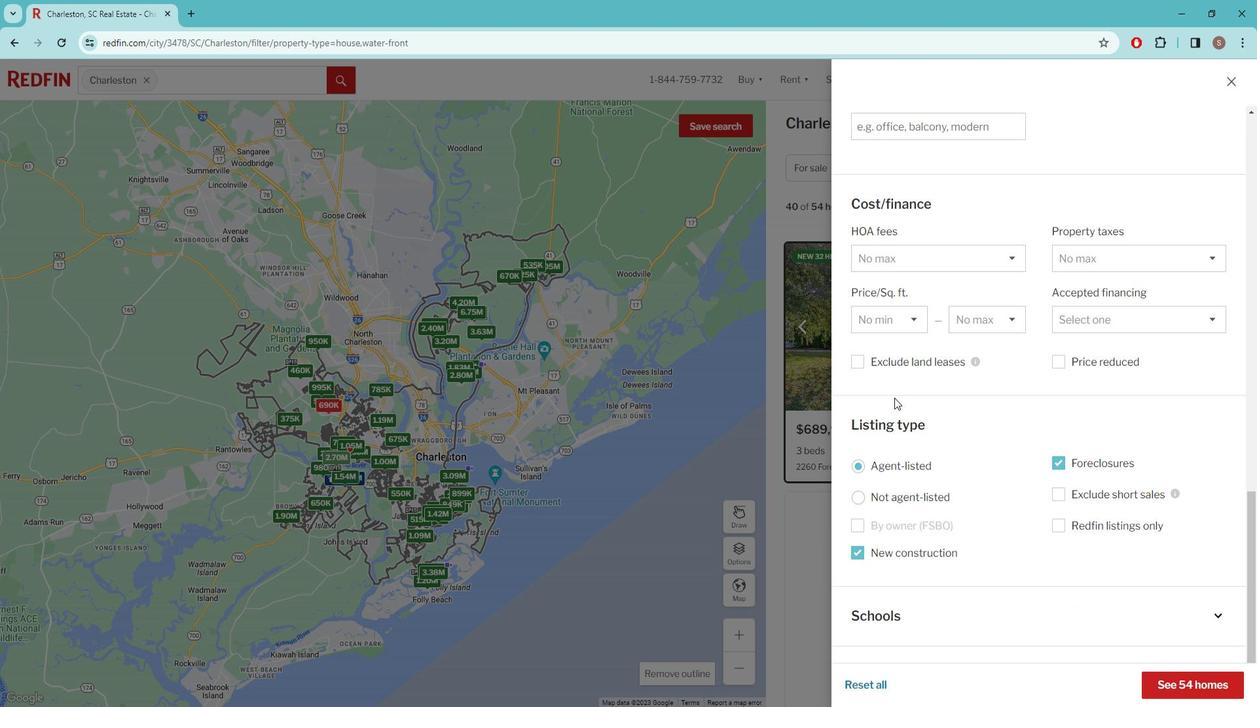 
Action: Mouse scrolled (903, 391) with delta (0, 0)
Screenshot: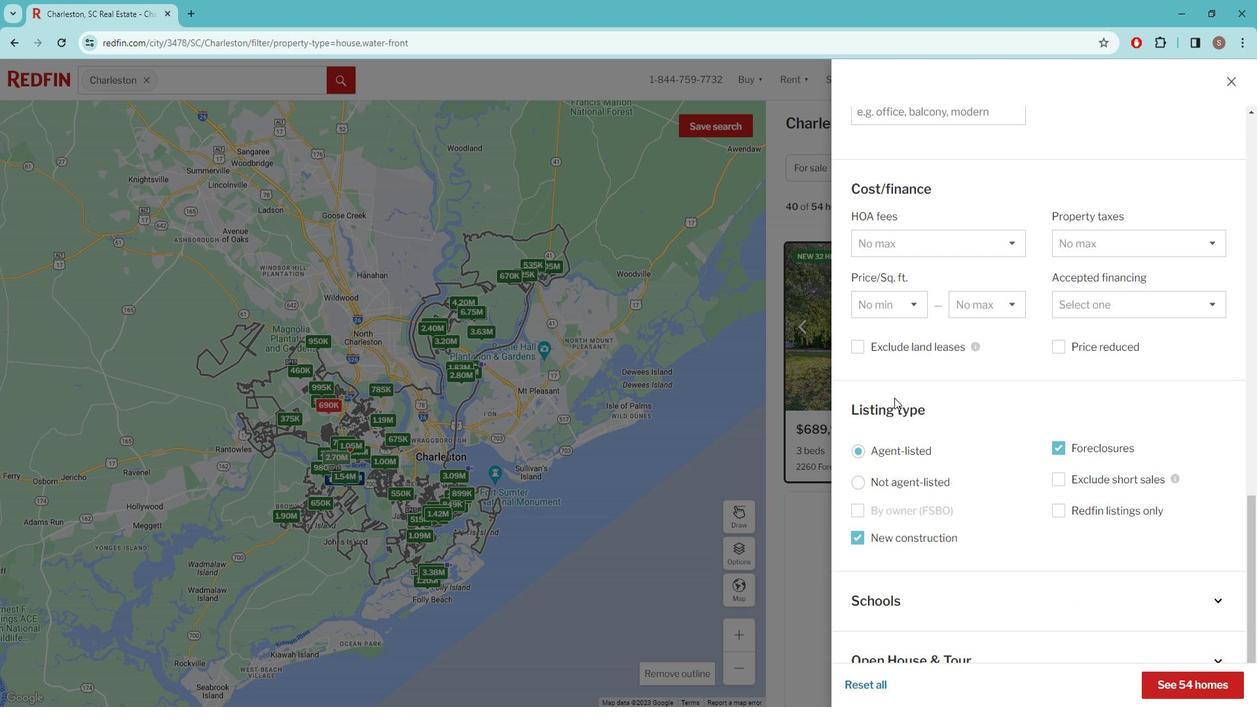 
Action: Mouse moved to (1070, 576)
Screenshot: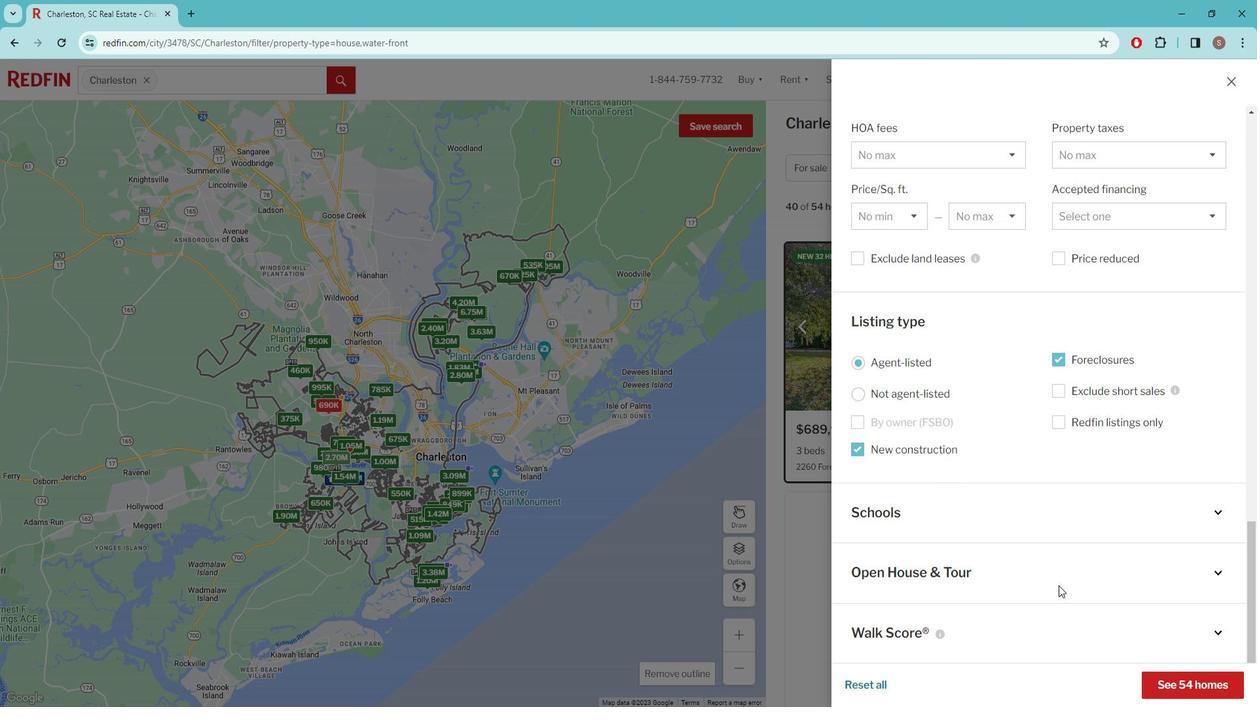 
Action: Mouse scrolled (1070, 575) with delta (0, 0)
Screenshot: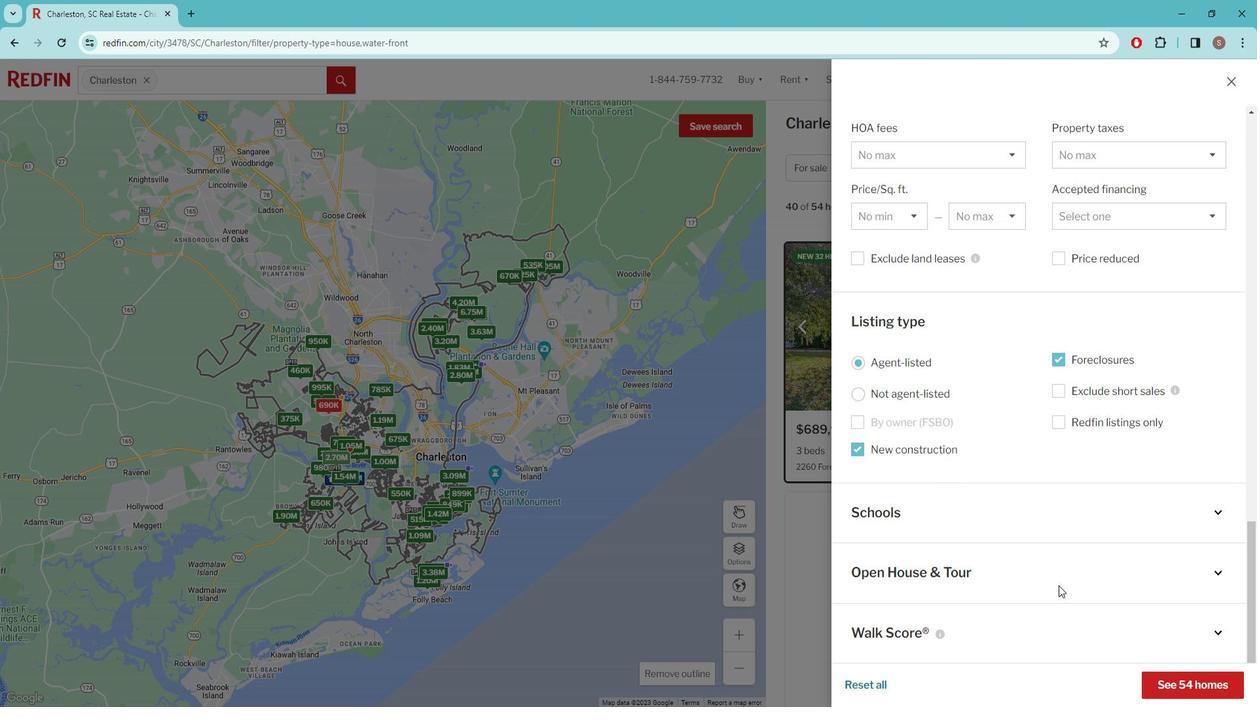 
Action: Mouse moved to (1192, 674)
Screenshot: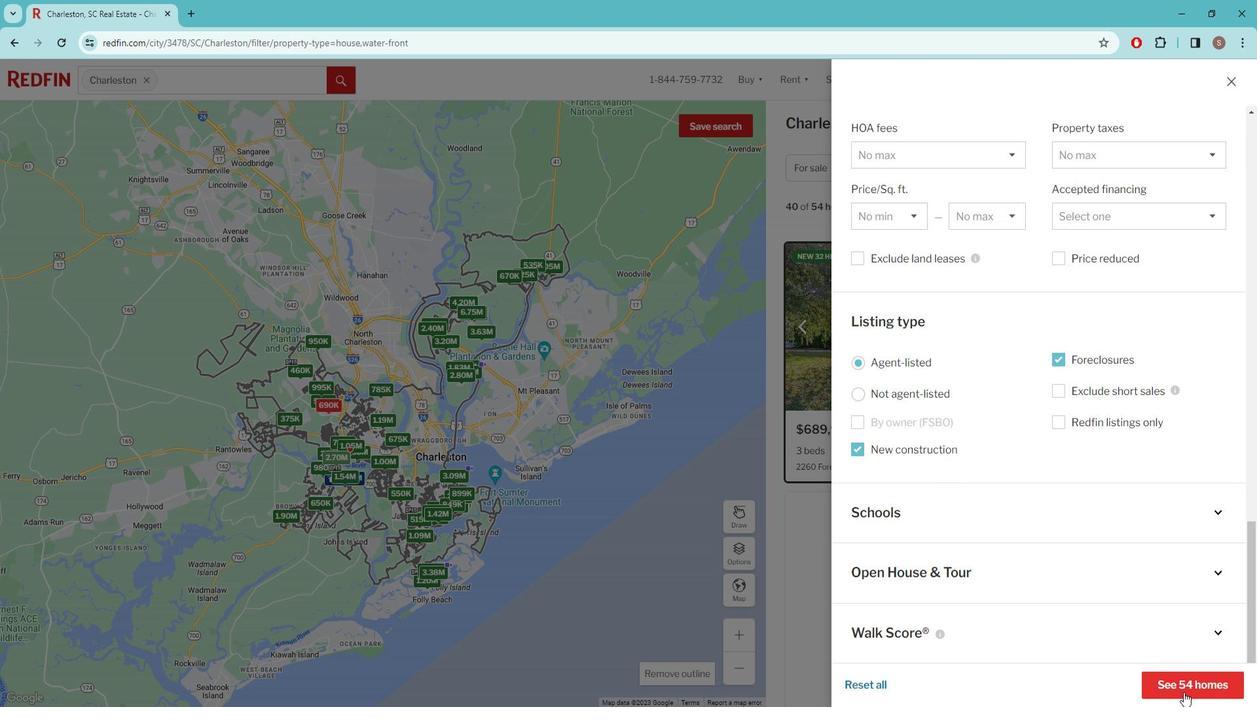 
Action: Mouse pressed left at (1192, 674)
Screenshot: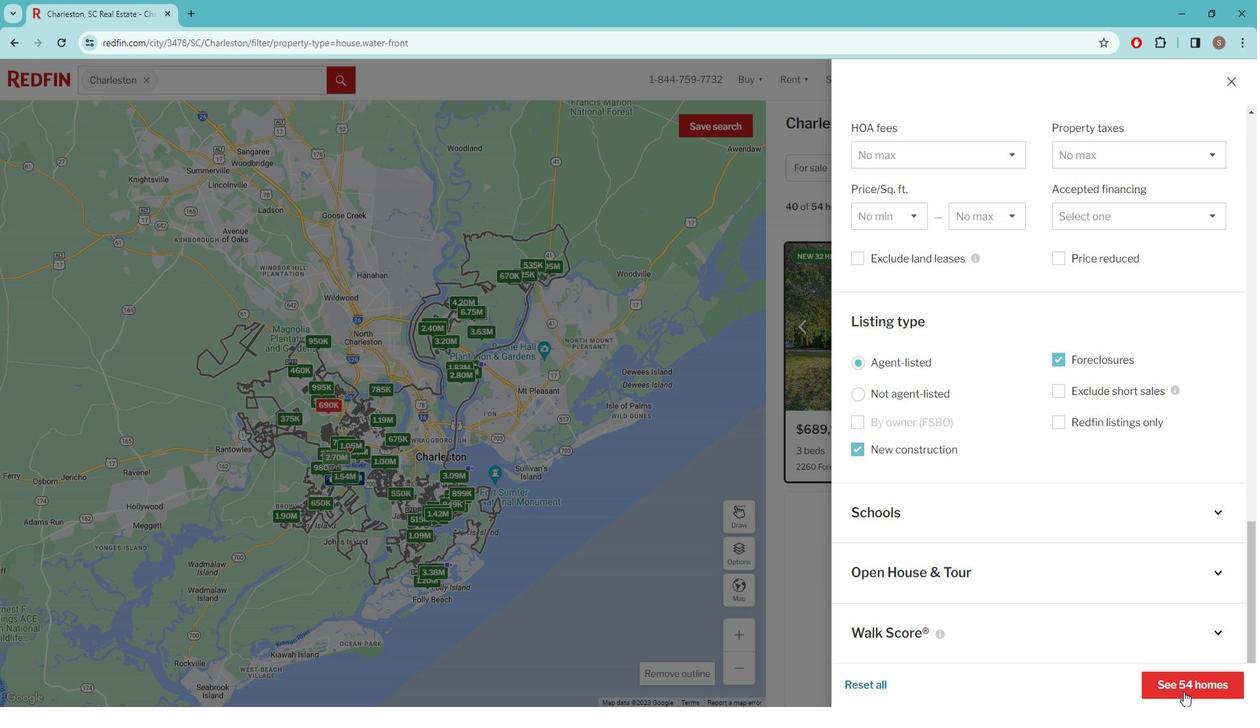 
Action: Mouse moved to (960, 198)
Screenshot: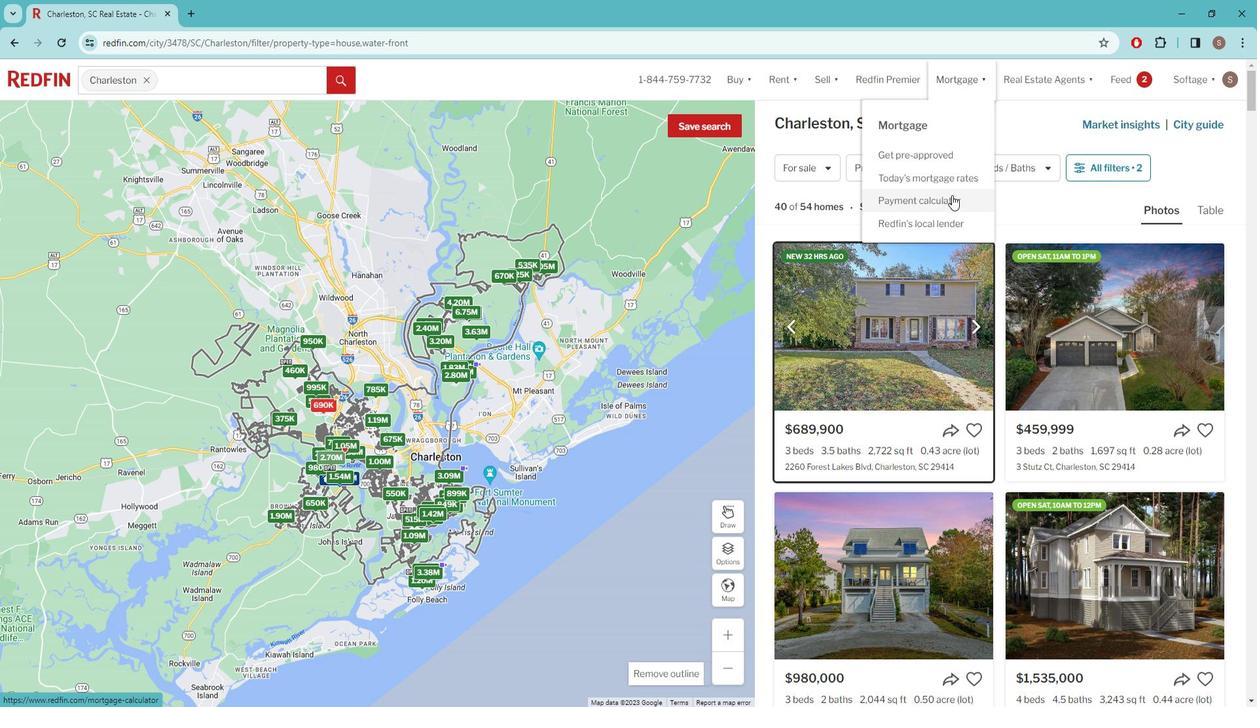 
Action: Mouse pressed left at (960, 198)
Screenshot: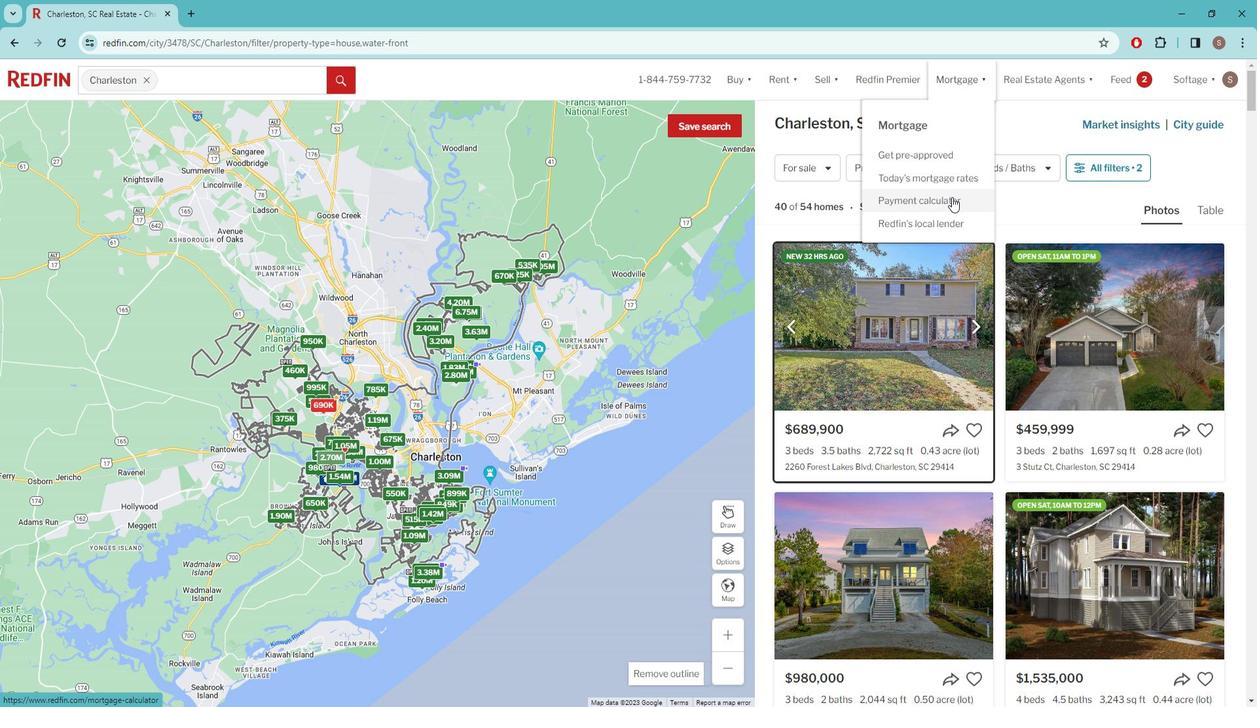 
Action: Mouse moved to (258, 326)
Screenshot: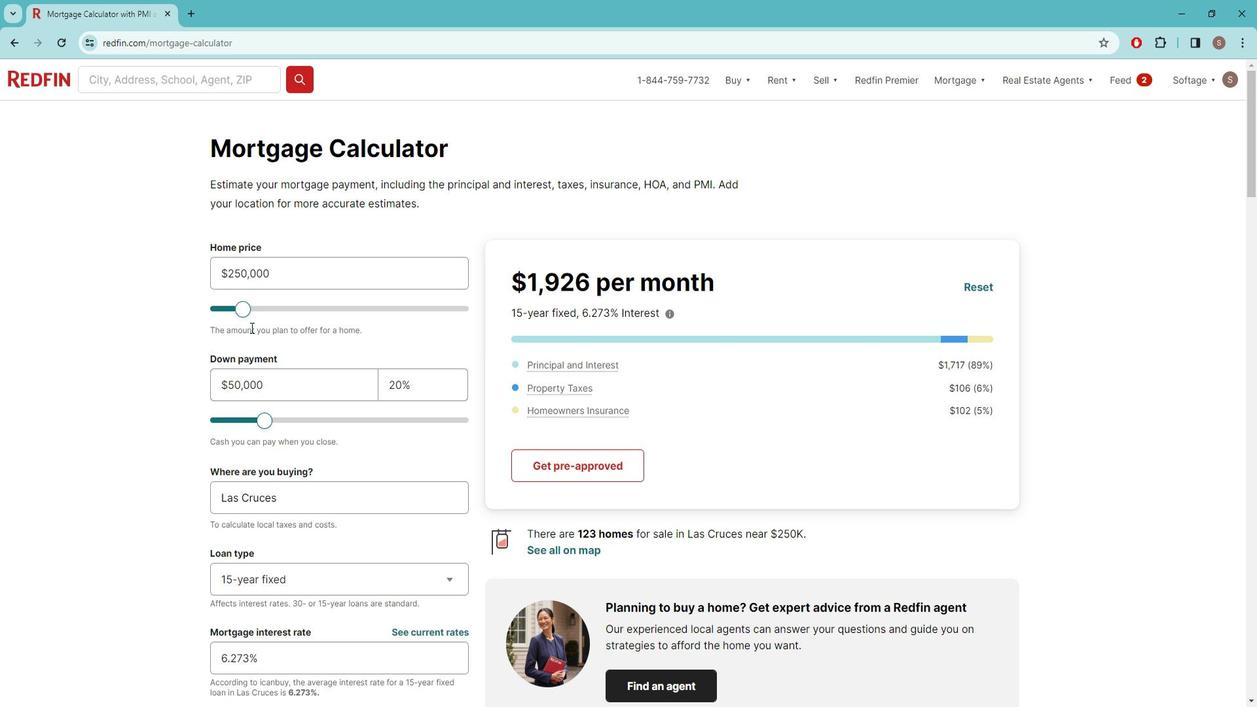 
Action: Mouse scrolled (258, 325) with delta (0, 0)
Screenshot: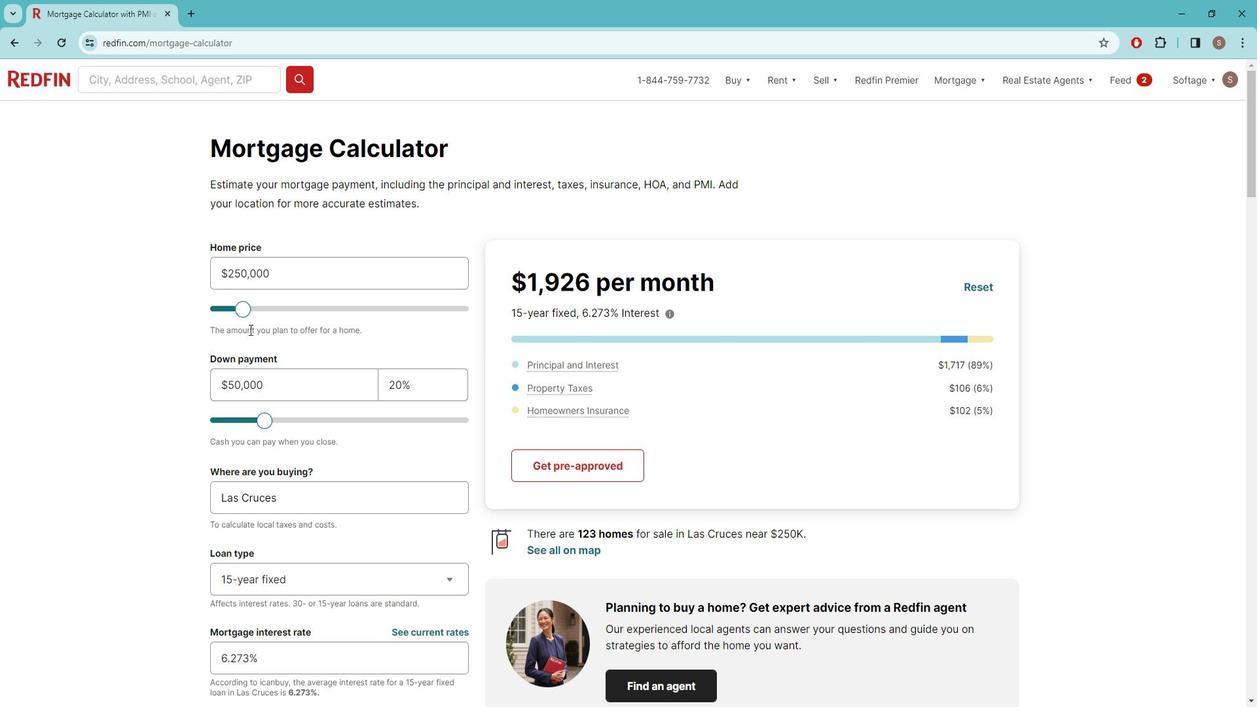 
Action: Mouse moved to (286, 425)
Screenshot: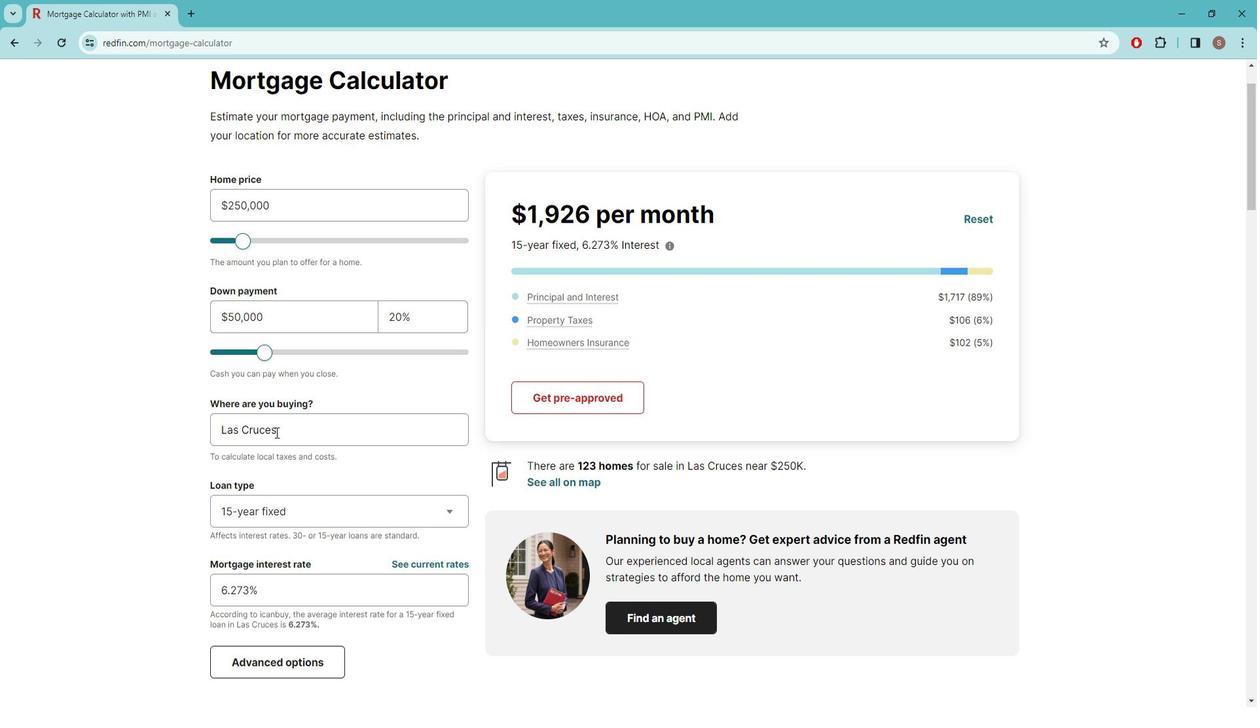 
Action: Mouse pressed left at (286, 425)
Screenshot: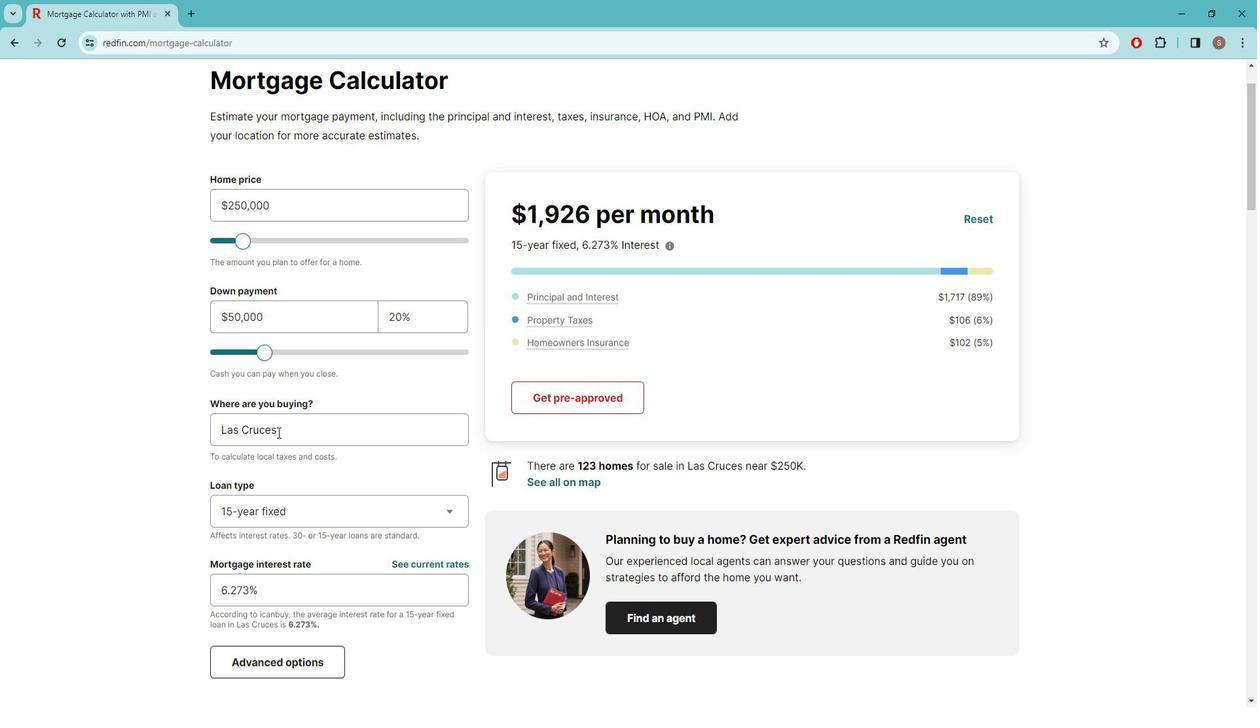 
Action: Key pressed <Key.backspace><Key.backspace><Key.backspace><Key.backspace><Key.backspace><Key.backspace><Key.backspace><Key.backspace><Key.backspace><Key.backspace><Key.backspace><Key.backspace><Key.backspace><Key.backspace><Key.backspace><Key.backspace><Key.backspace><Key.backspace><Key.backspace><Key.backspace><Key.backspace><Key.backspace><Key.backspace><Key.caps_lock>c<Key.caps_lock>HARLESTON
Screenshot: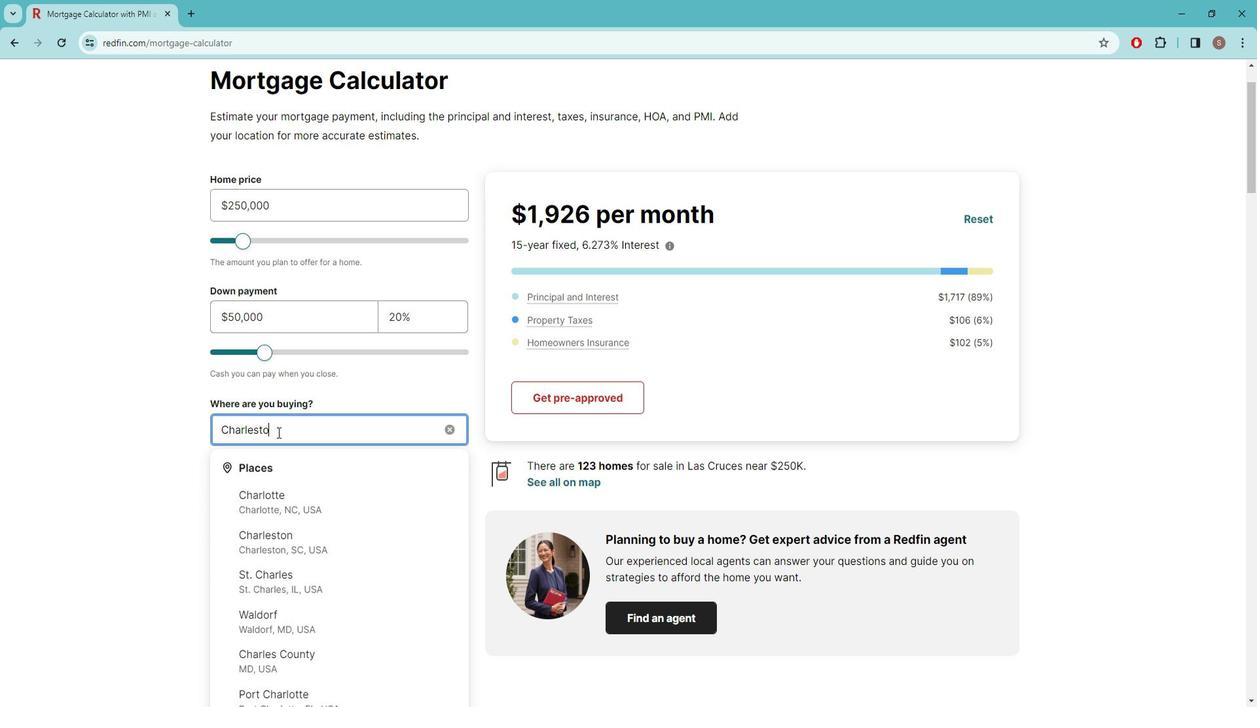 
Action: Mouse moved to (279, 478)
Screenshot: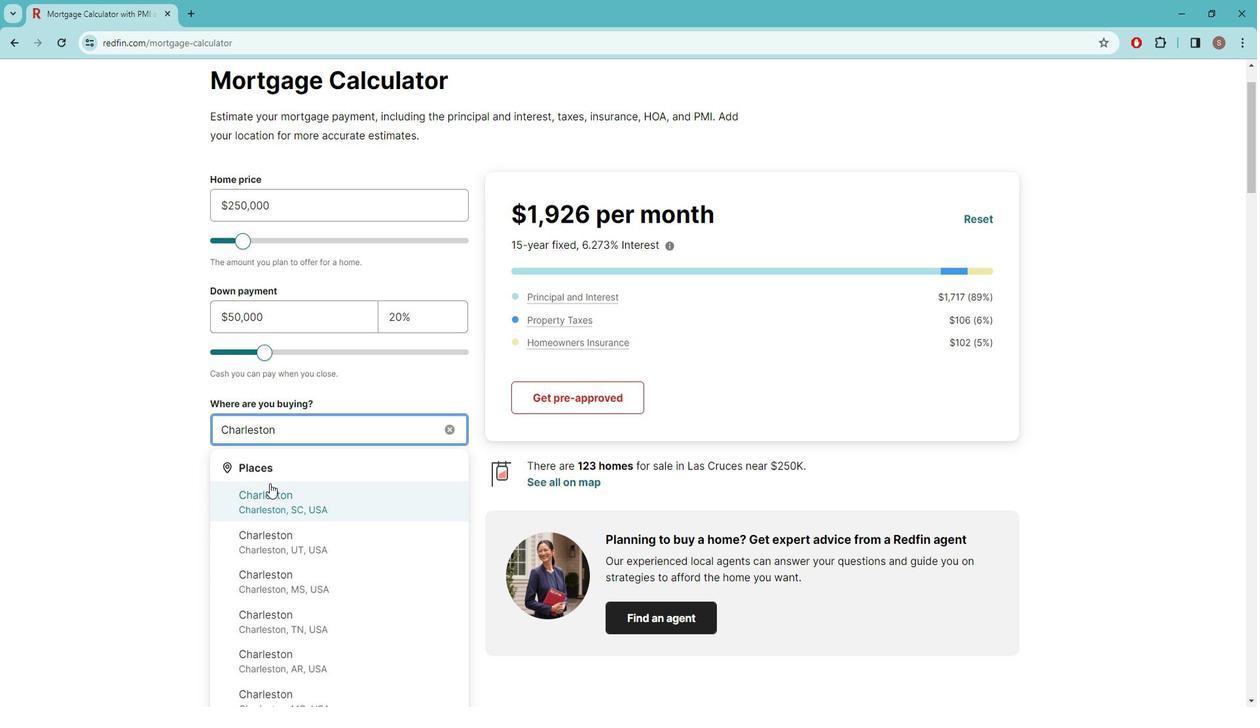 
Action: Mouse pressed left at (279, 478)
Screenshot: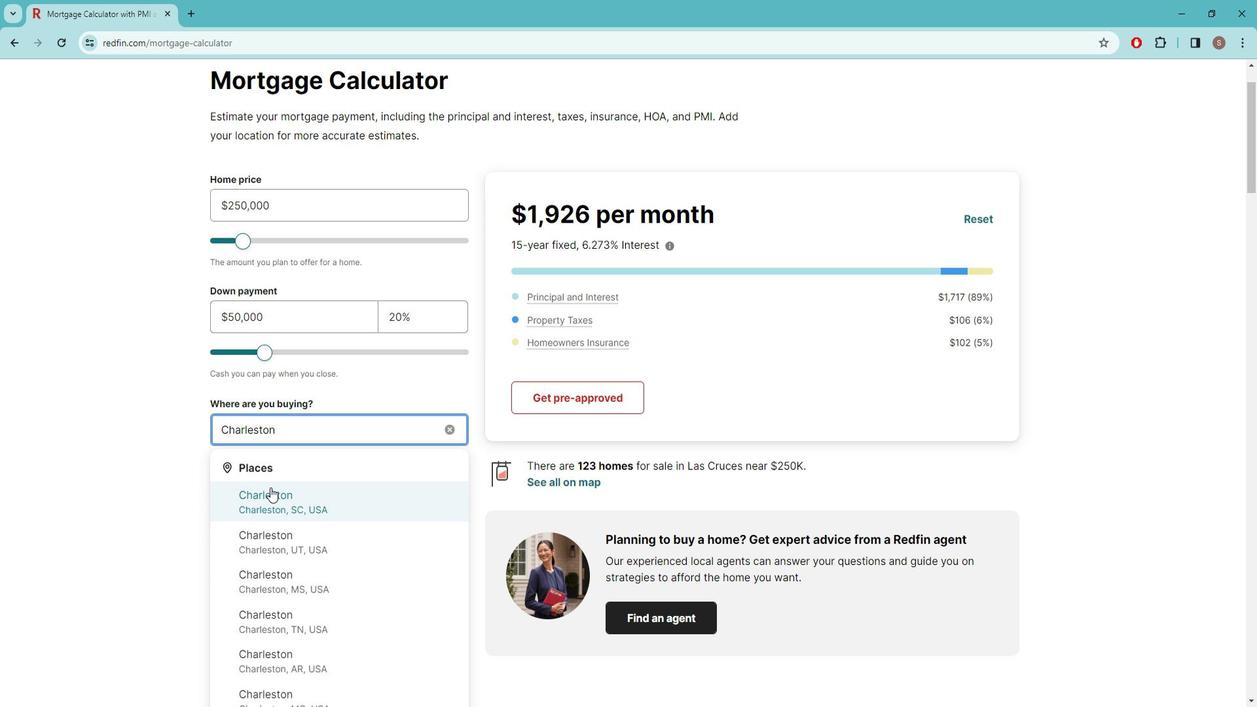 
Action: Mouse moved to (300, 471)
Screenshot: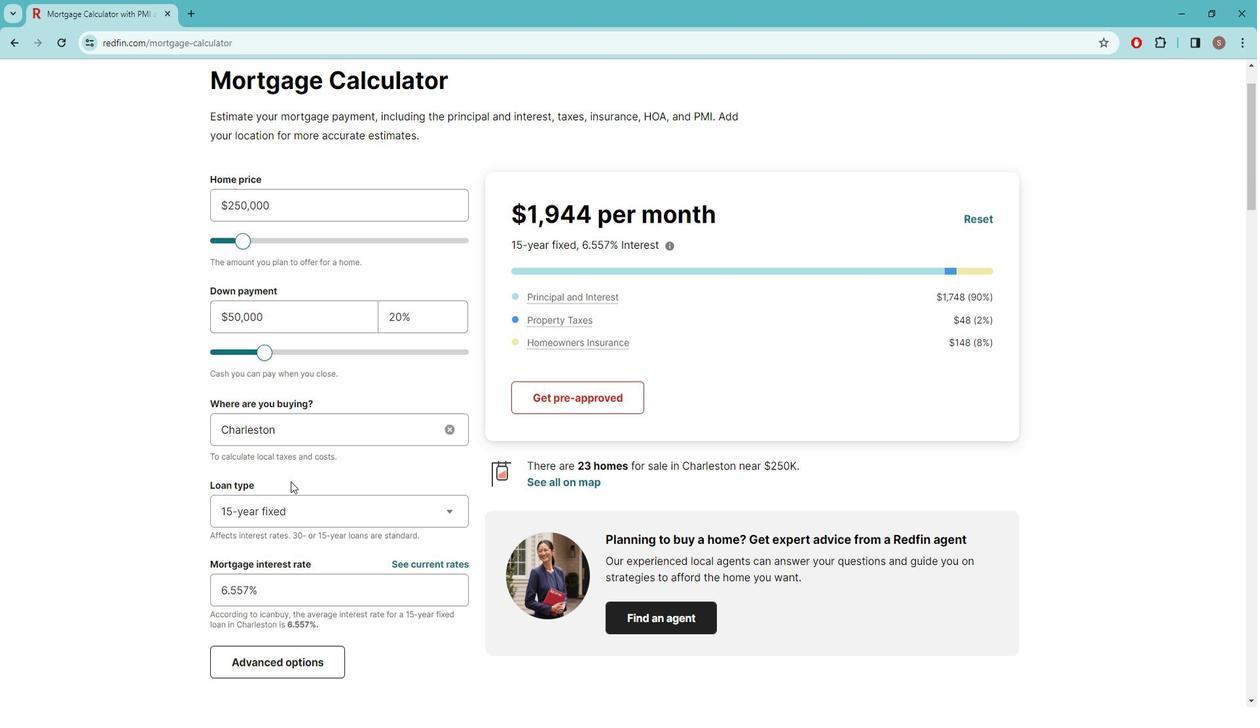 
Action: Mouse scrolled (300, 470) with delta (0, 0)
Screenshot: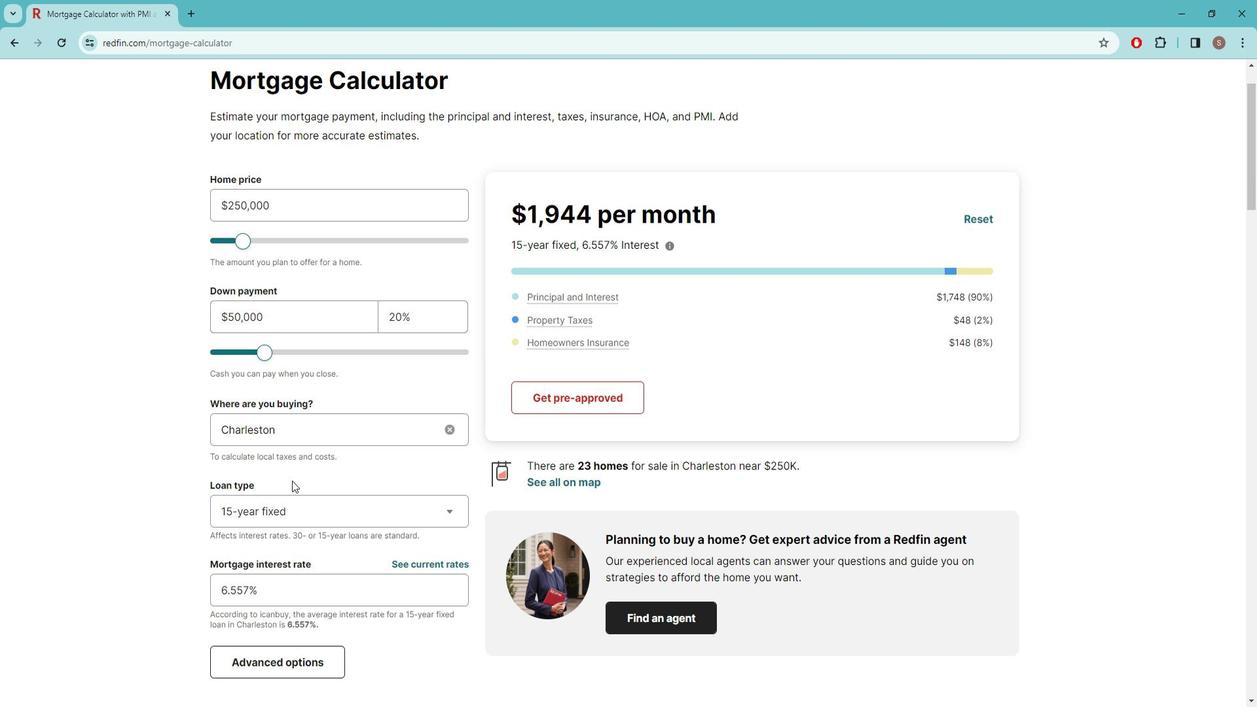
Action: Mouse moved to (309, 571)
Screenshot: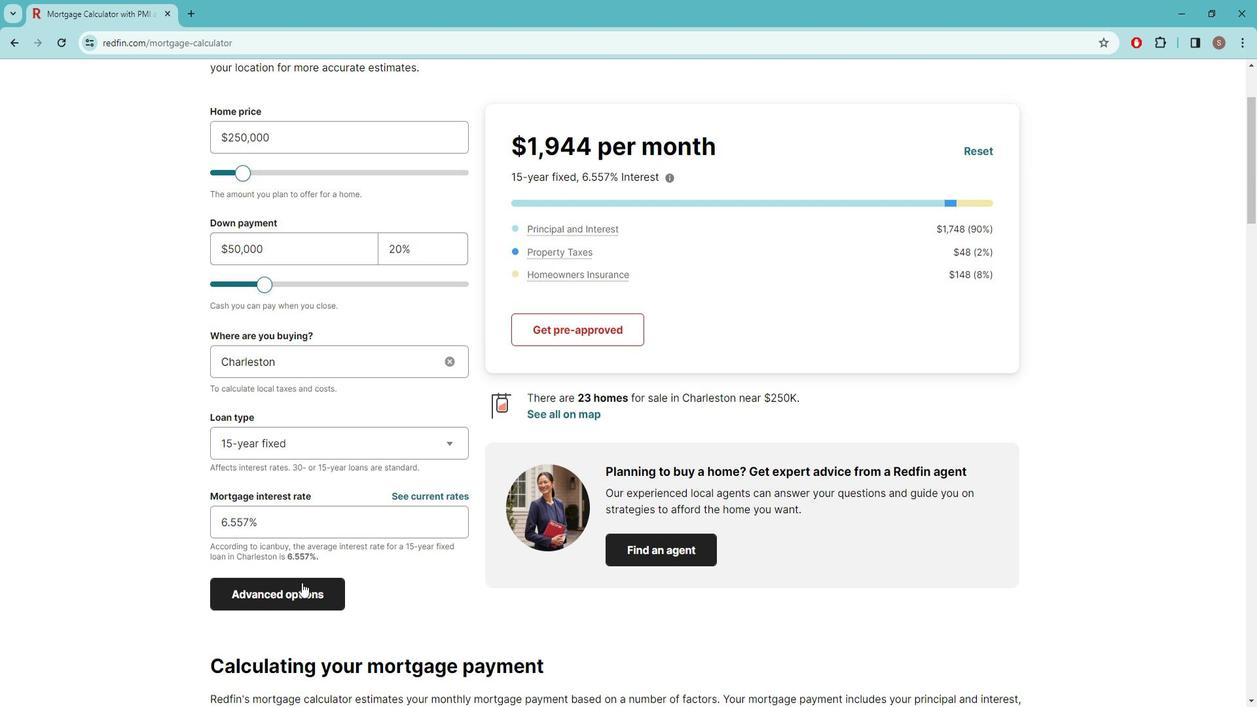
Action: Mouse pressed left at (309, 571)
Screenshot: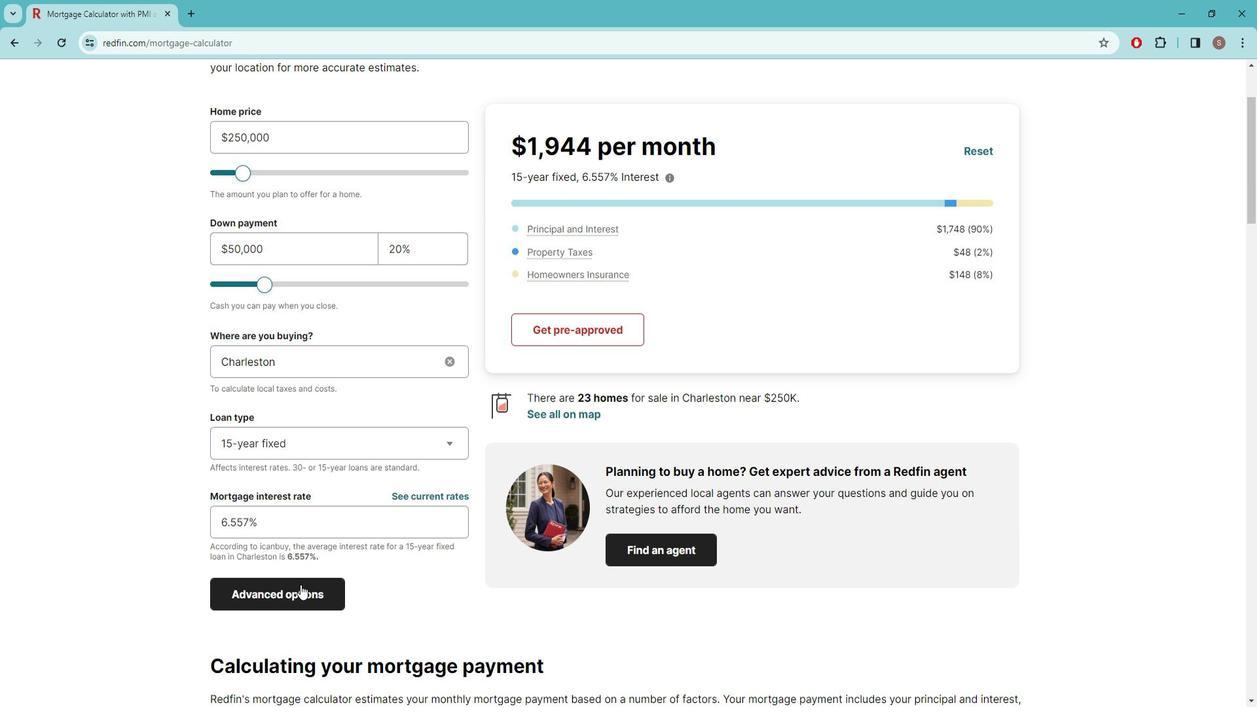 
Action: Mouse moved to (815, 505)
Screenshot: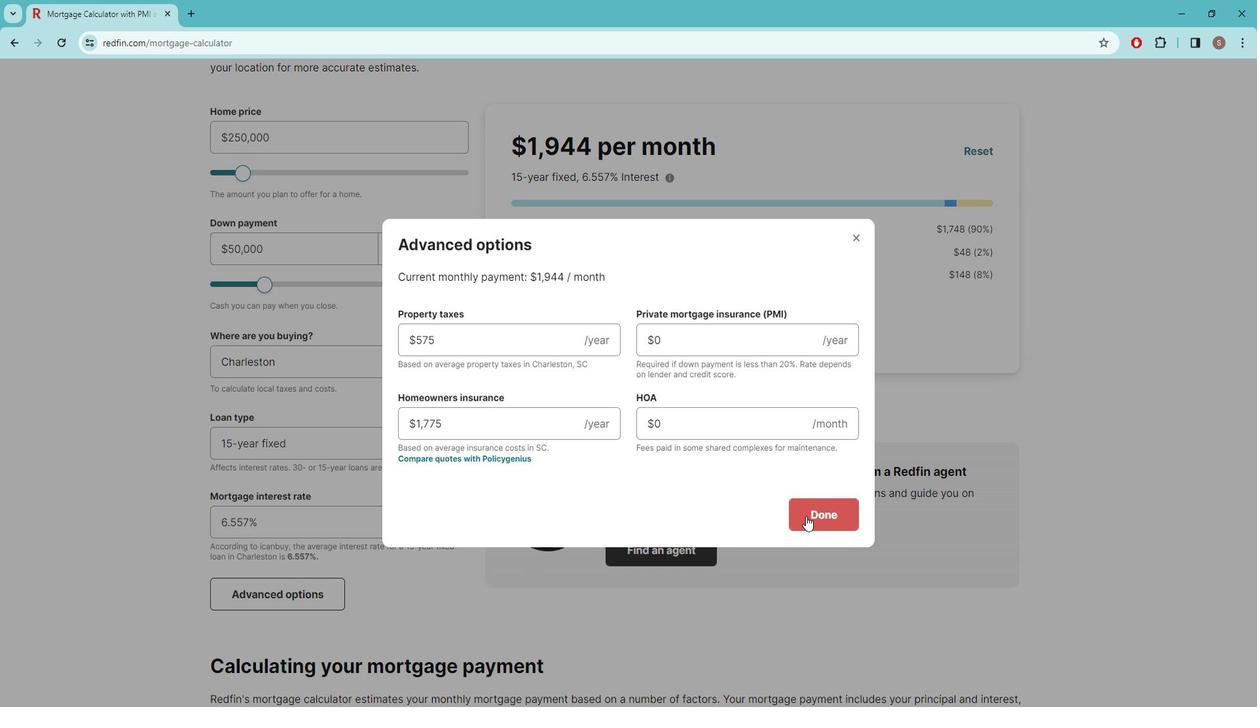 
Action: Mouse pressed left at (815, 505)
Screenshot: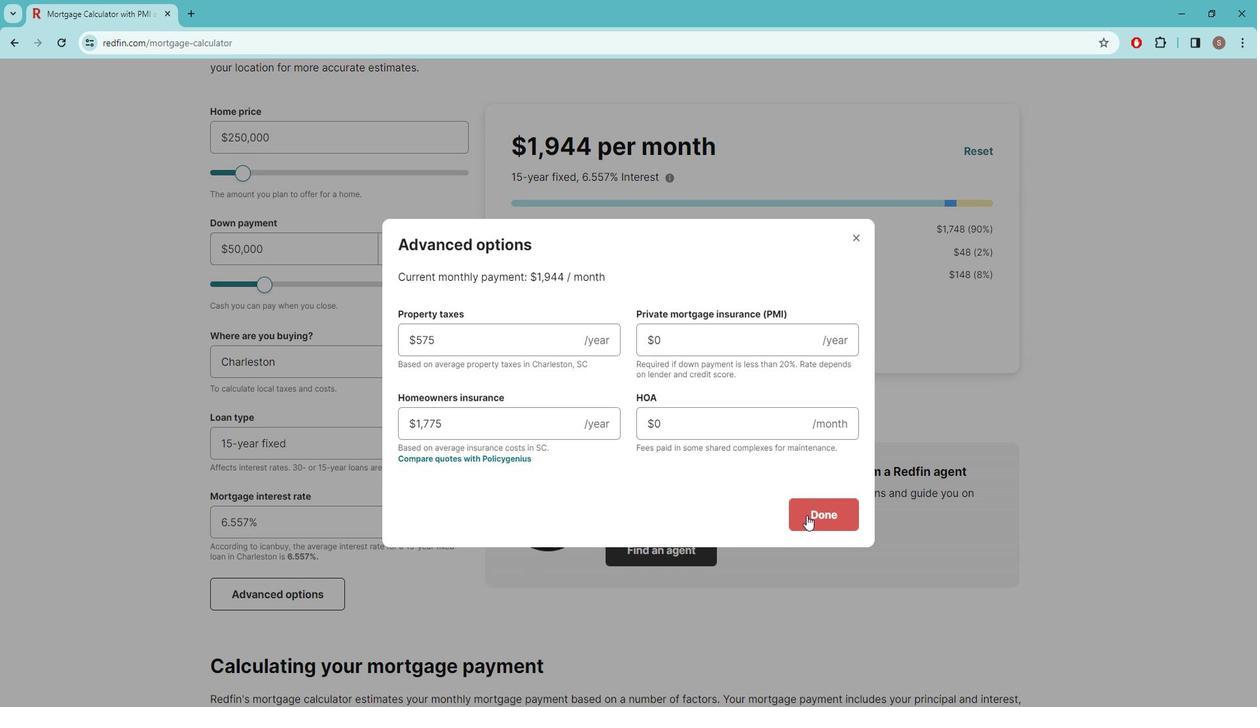 
Action: Mouse moved to (455, 500)
Screenshot: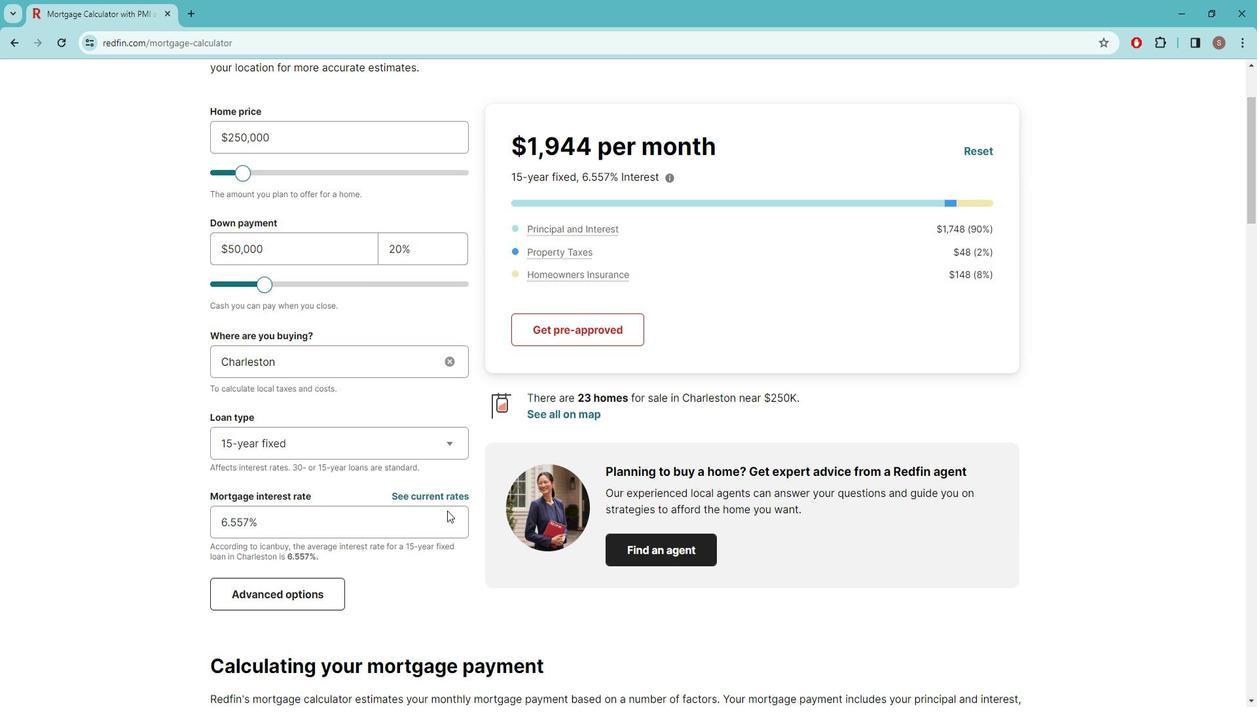 
Action: Mouse scrolled (455, 499) with delta (0, 0)
Screenshot: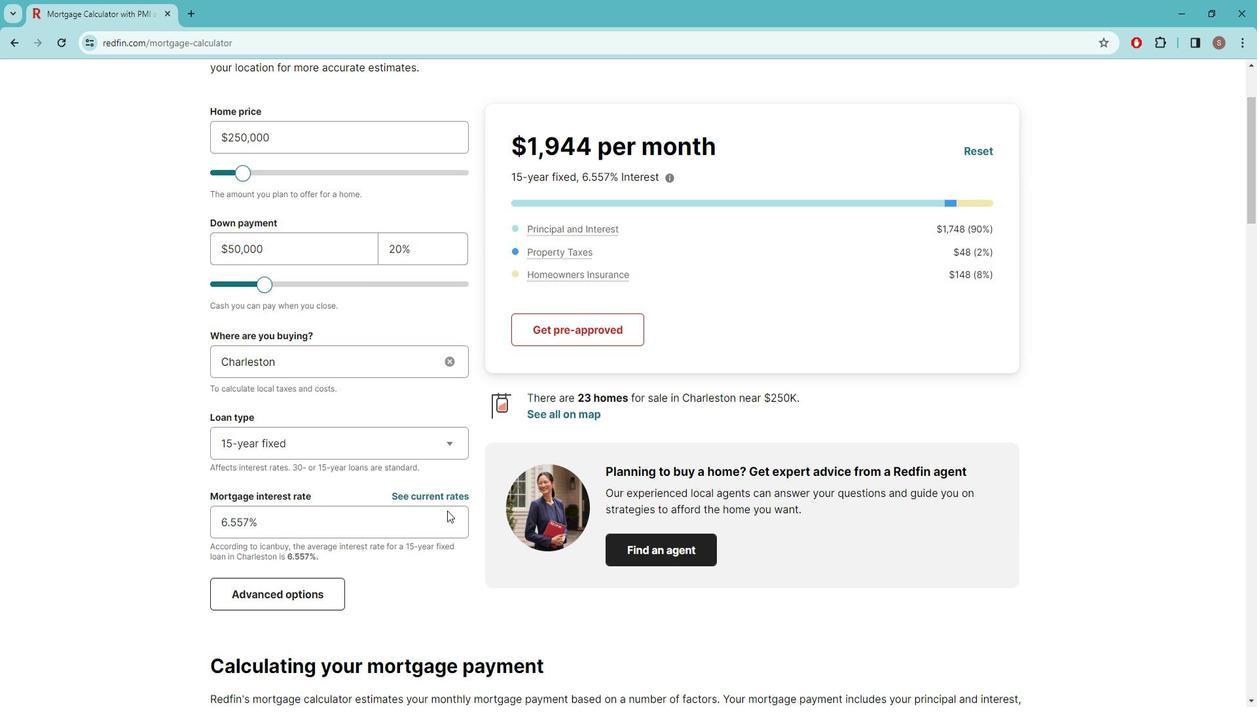 
Action: Mouse moved to (455, 501)
Screenshot: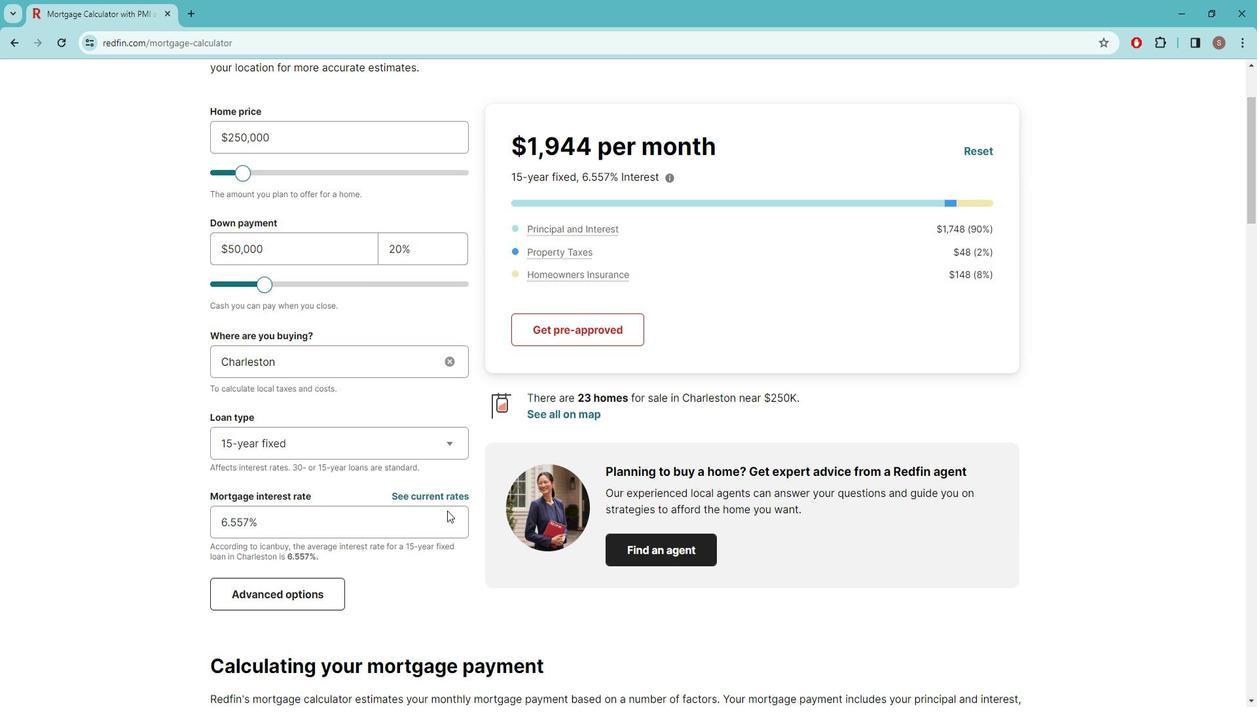 
Action: Mouse scrolled (455, 500) with delta (0, 0)
Screenshot: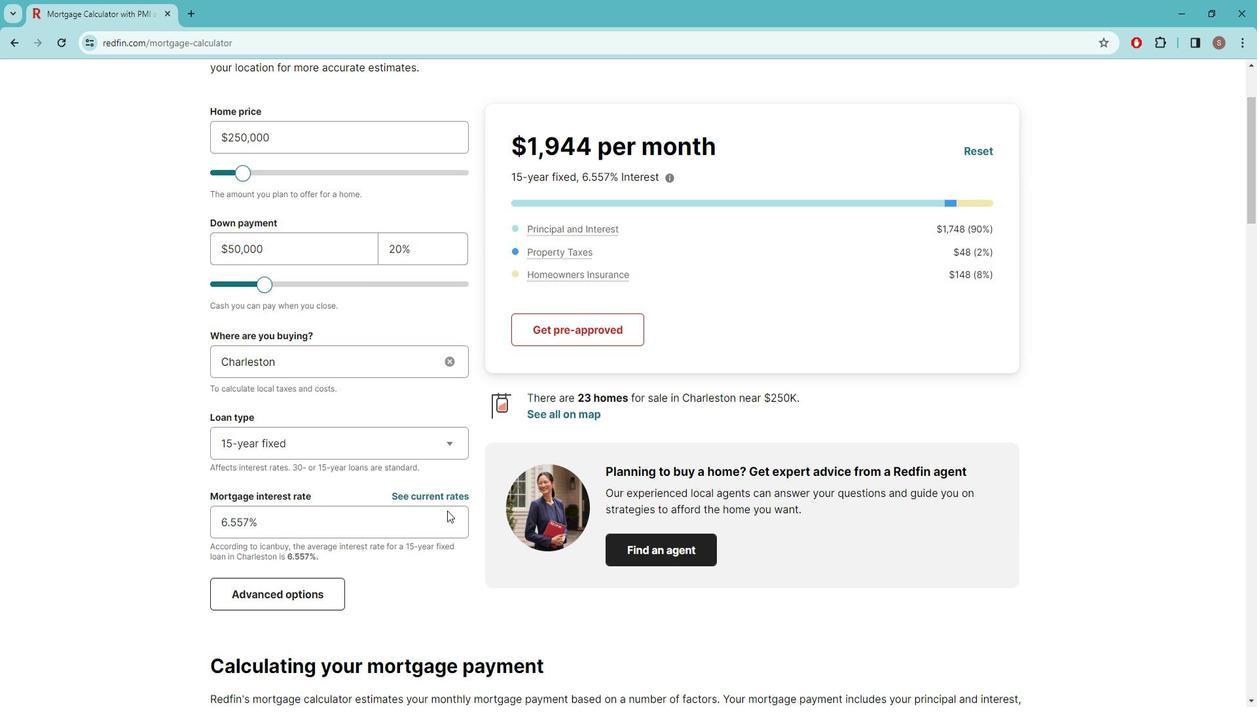 
Action: Mouse scrolled (455, 500) with delta (0, 0)
Screenshot: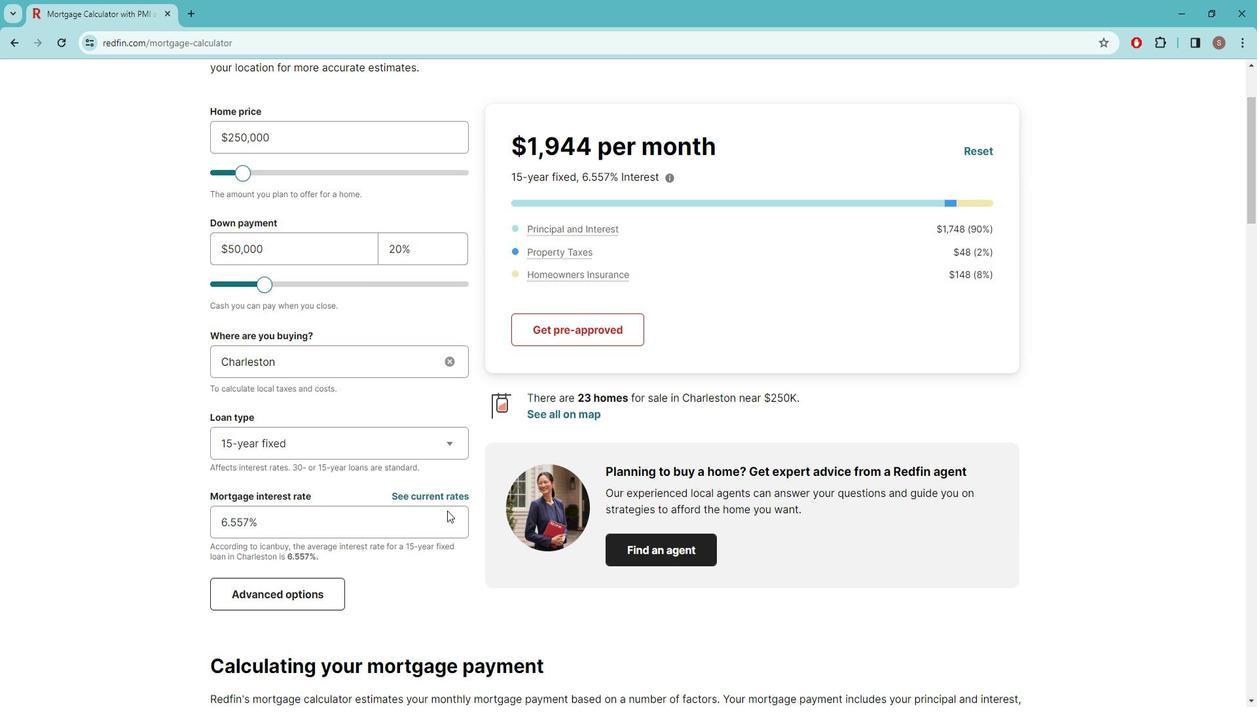 
Action: Mouse scrolled (455, 500) with delta (0, 0)
Screenshot: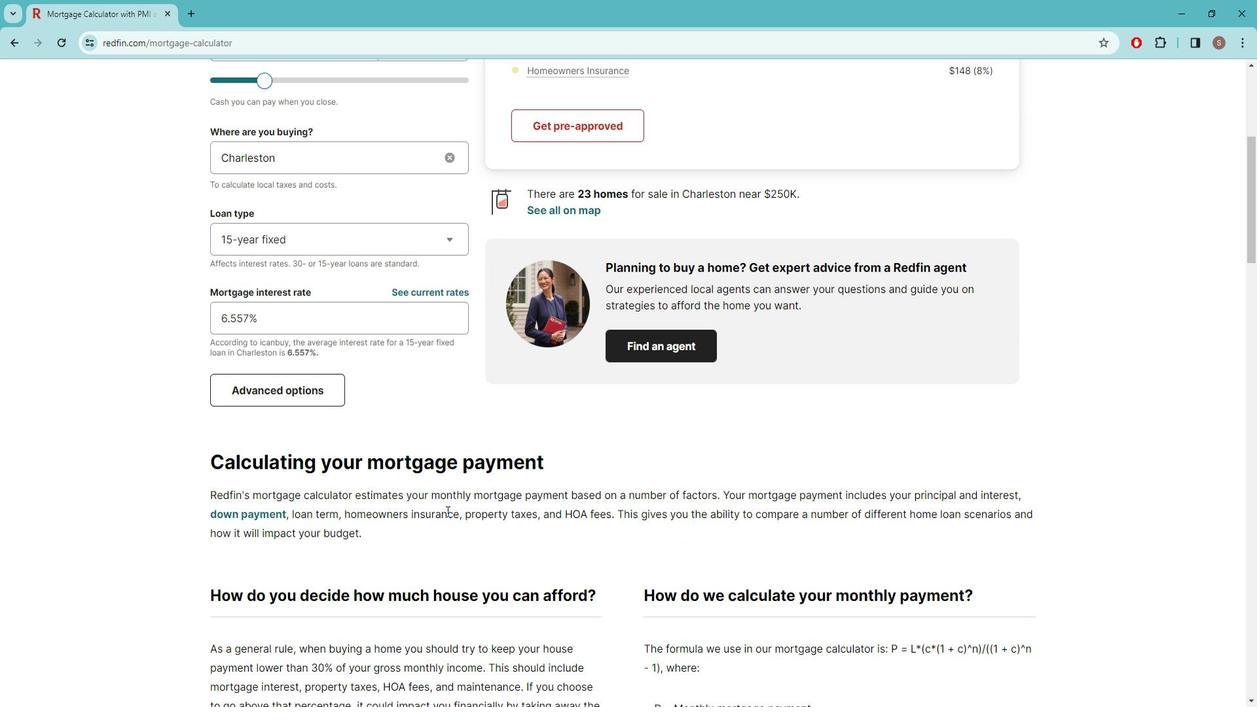 
Action: Mouse scrolled (455, 500) with delta (0, 0)
Screenshot: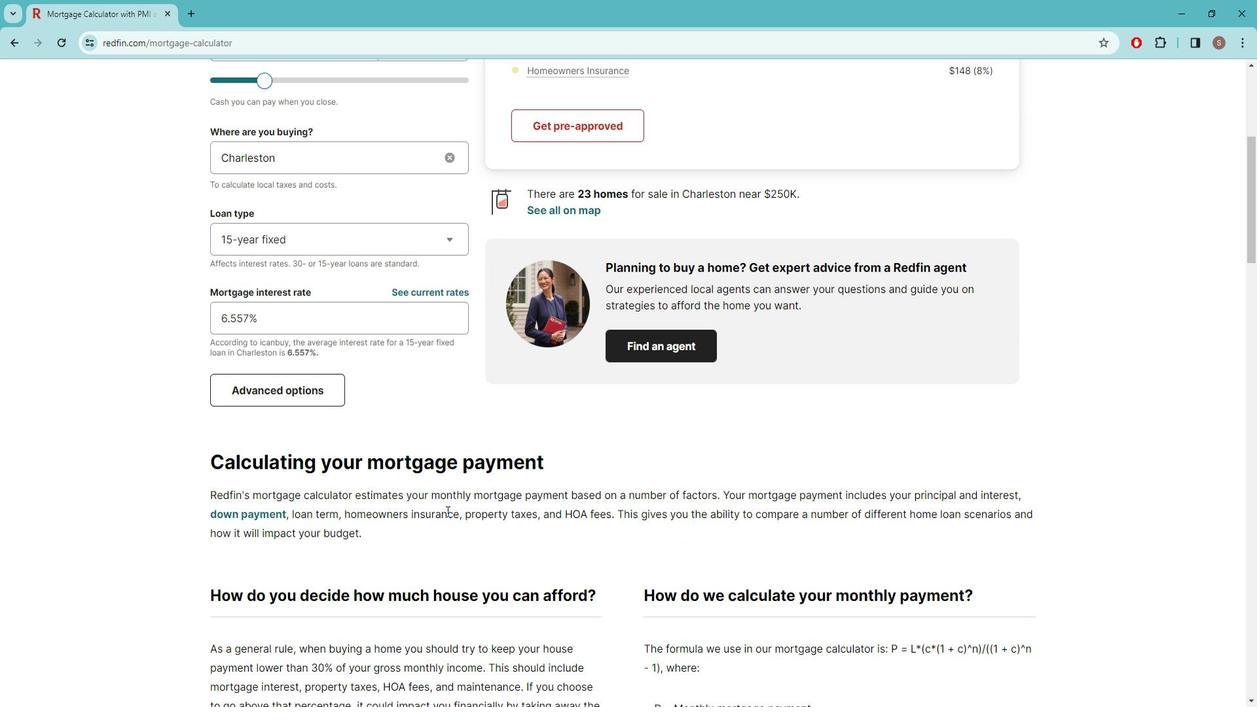 
Action: Mouse scrolled (455, 500) with delta (0, 0)
Screenshot: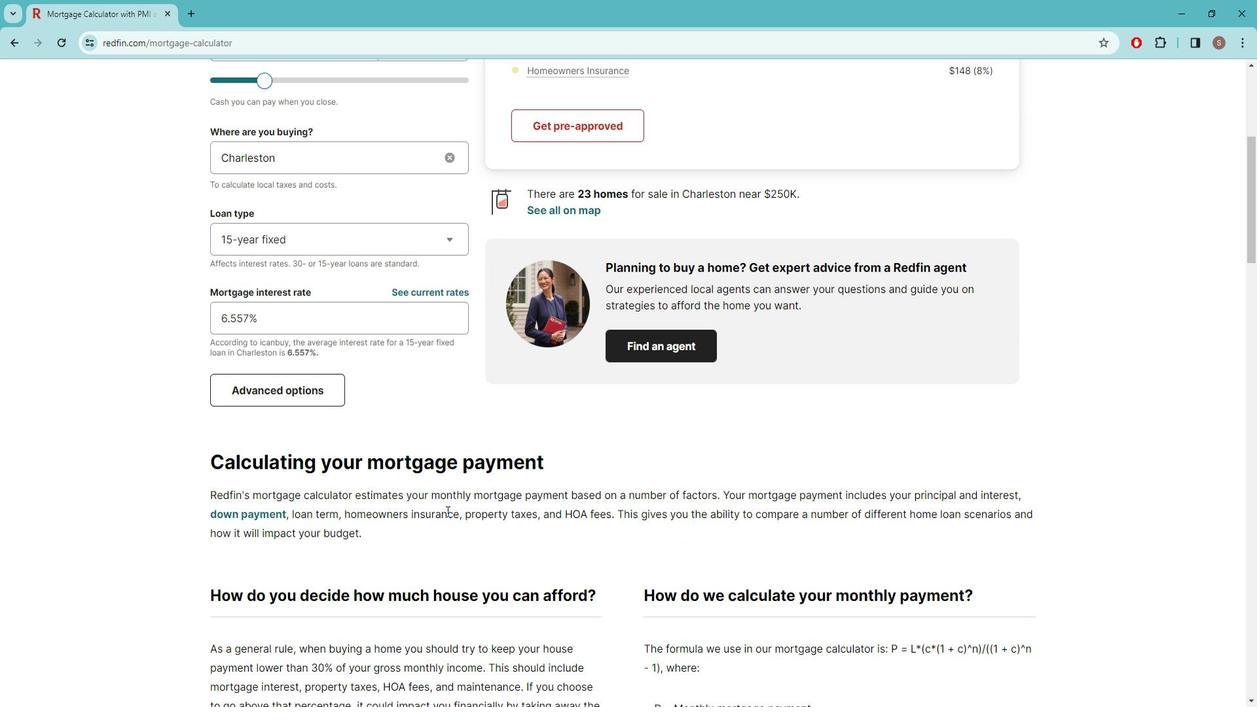 
Action: Mouse scrolled (455, 500) with delta (0, 0)
Screenshot: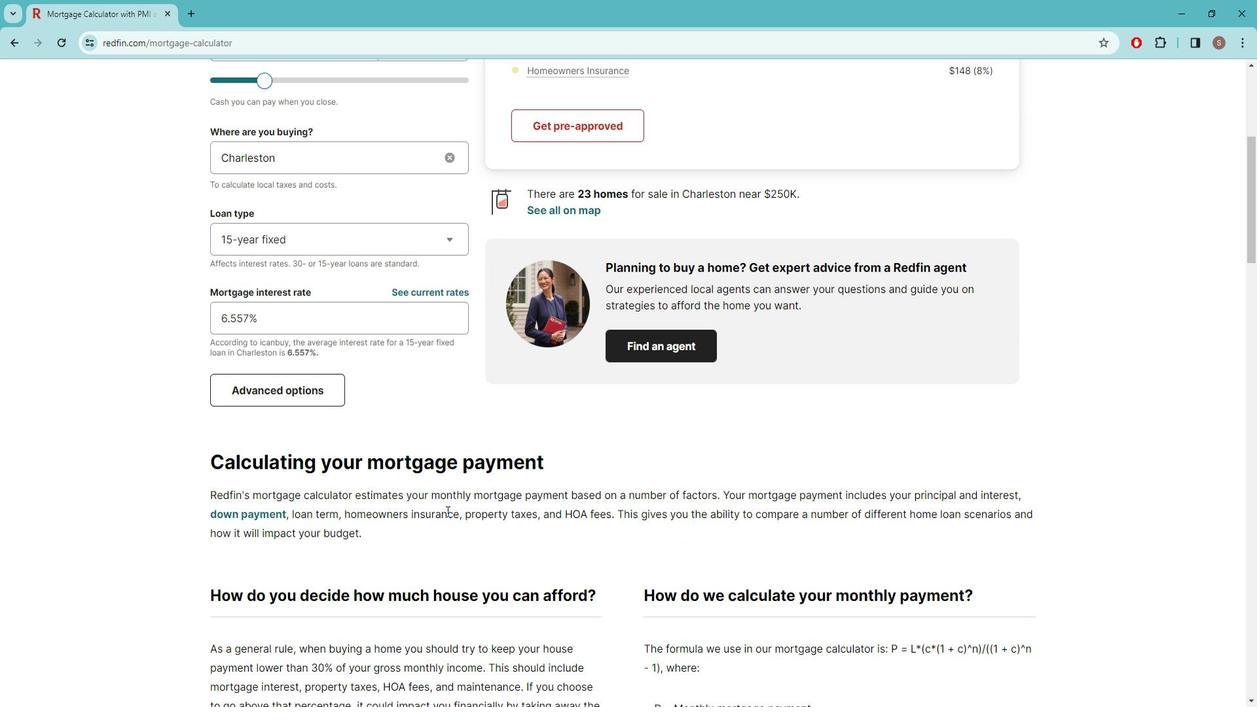 
Action: Mouse scrolled (455, 500) with delta (0, 0)
Screenshot: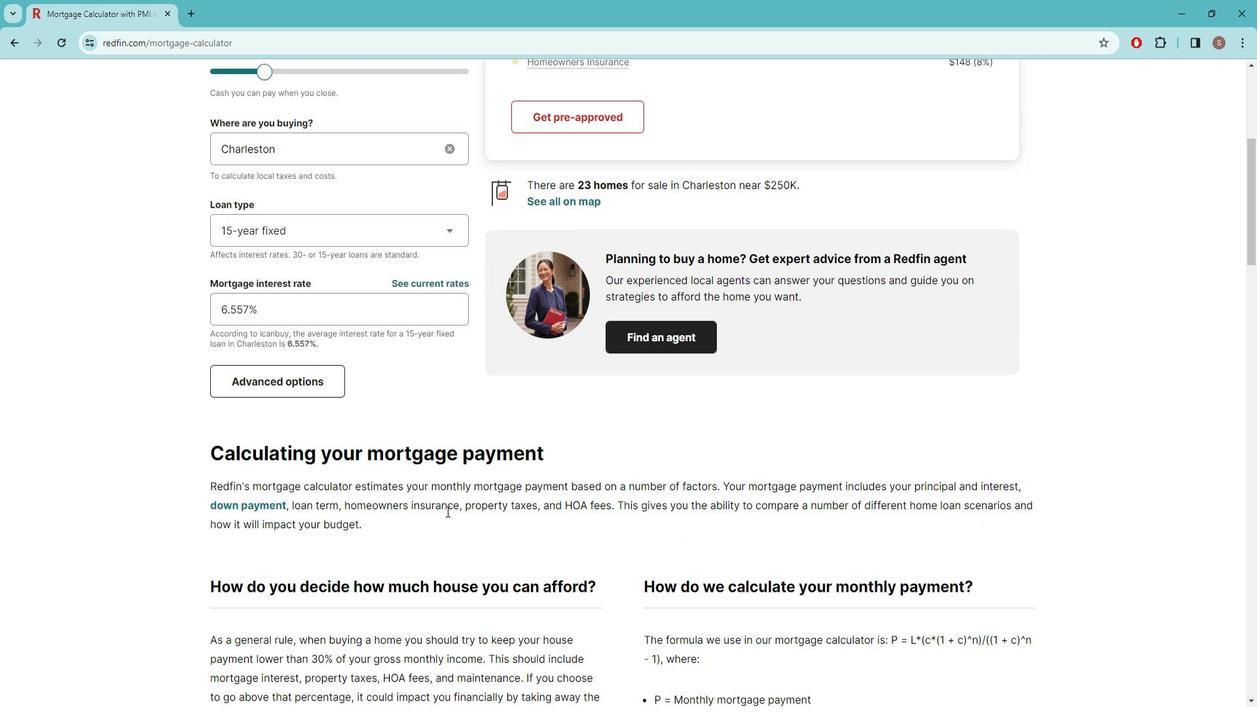 
Action: Mouse scrolled (455, 500) with delta (0, 0)
Screenshot: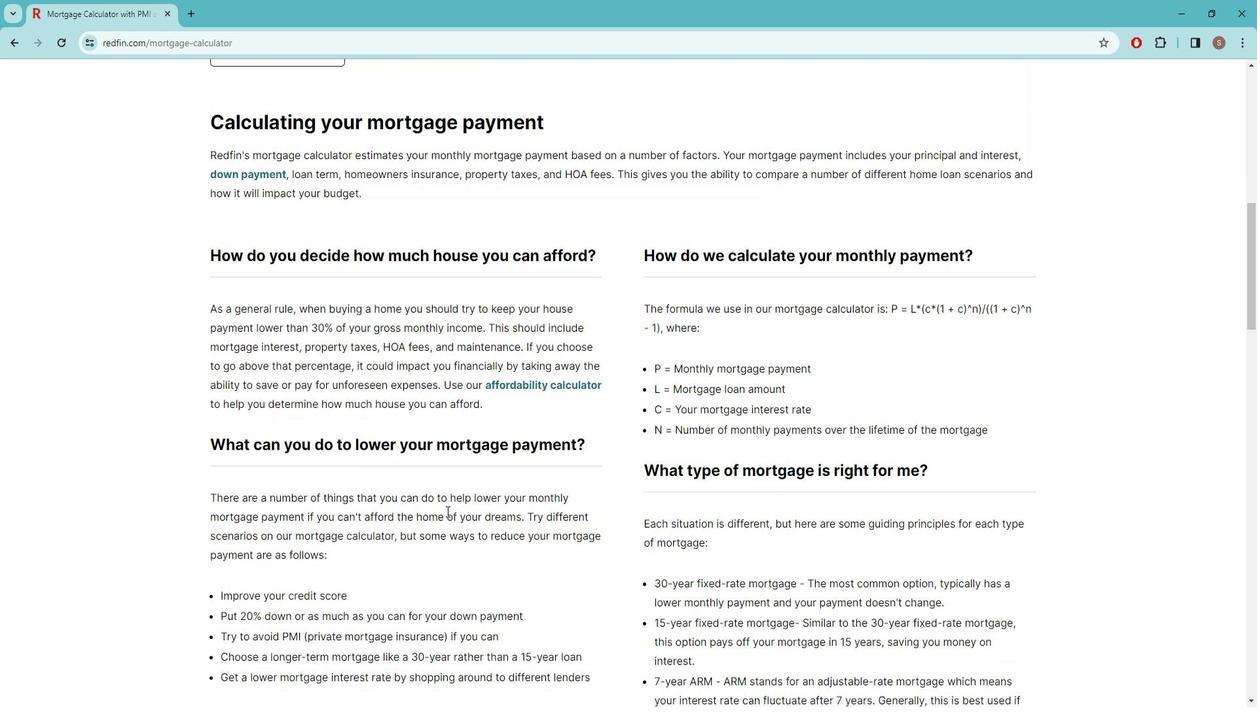 
Action: Mouse scrolled (455, 501) with delta (0, 0)
Screenshot: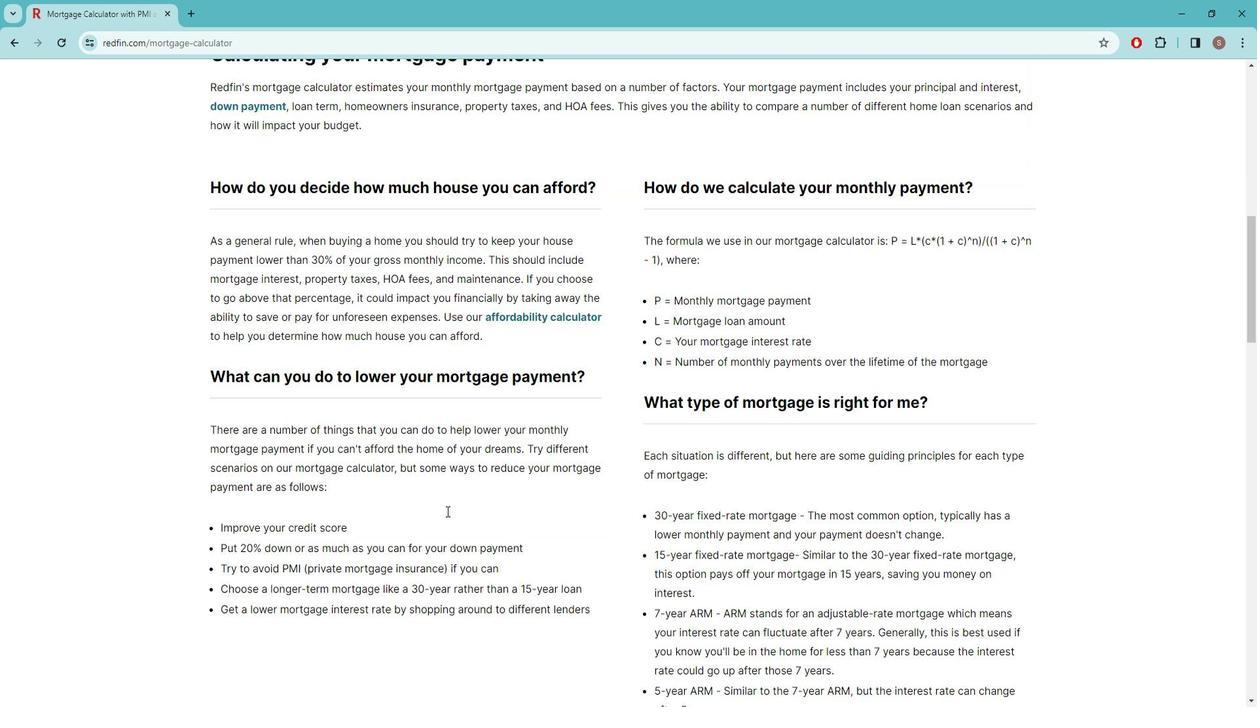 
Action: Mouse scrolled (455, 501) with delta (0, 0)
Screenshot: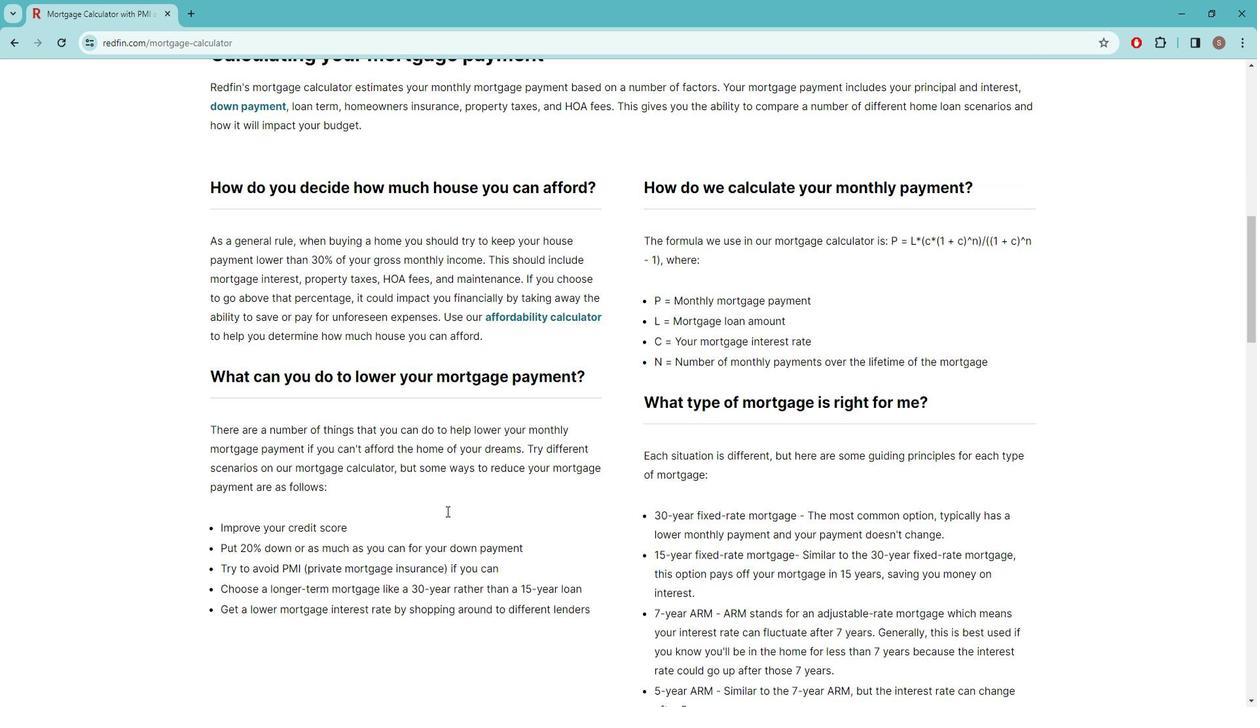 
Action: Mouse scrolled (455, 501) with delta (0, 0)
Screenshot: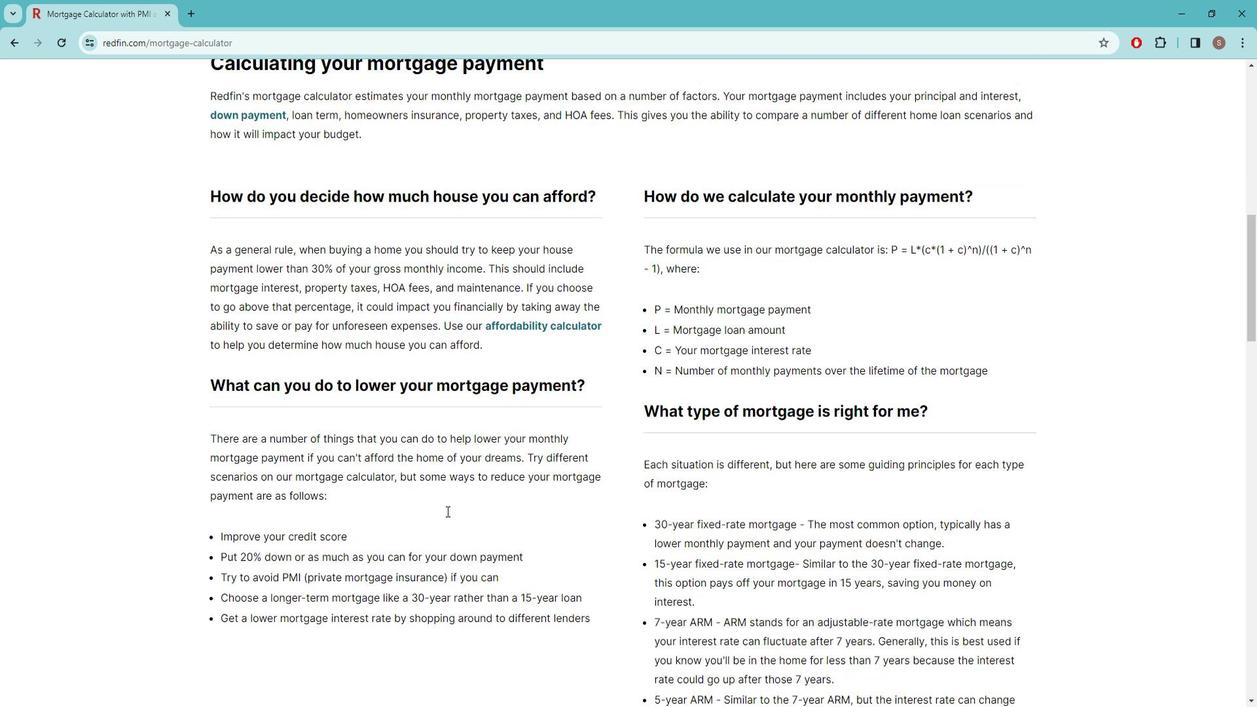 
Action: Mouse scrolled (455, 501) with delta (0, 0)
Screenshot: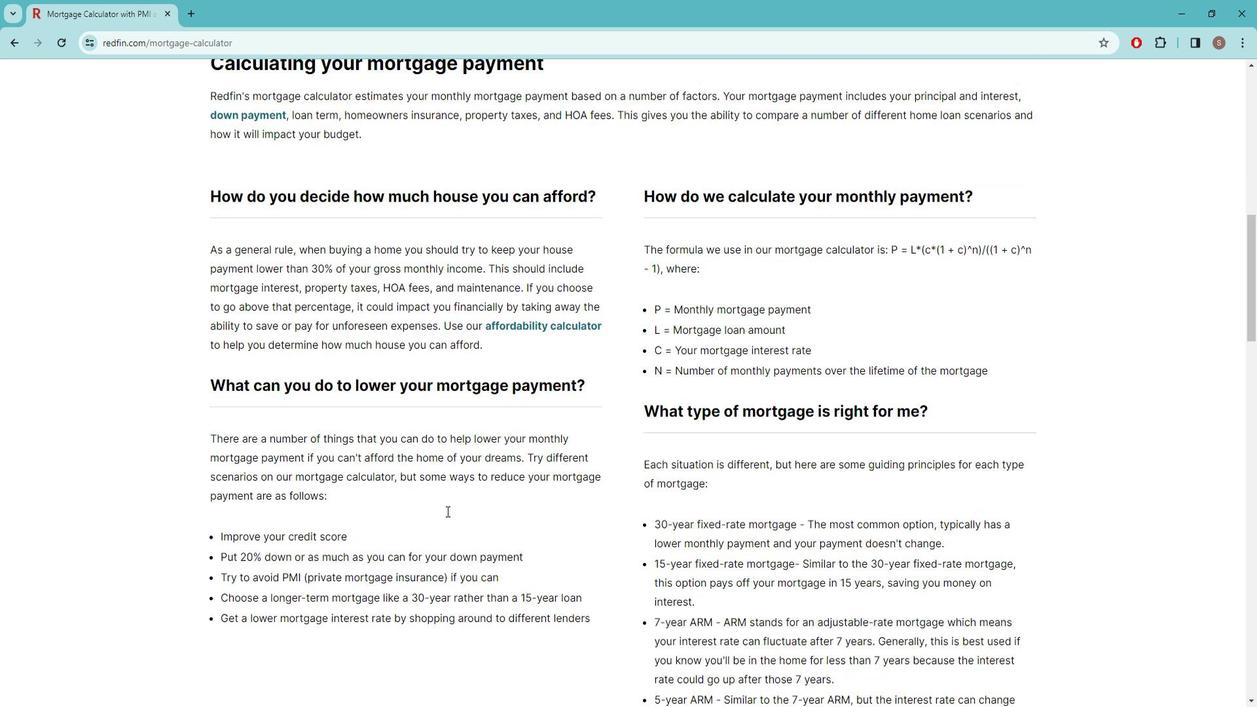 
Action: Mouse scrolled (455, 501) with delta (0, 0)
Screenshot: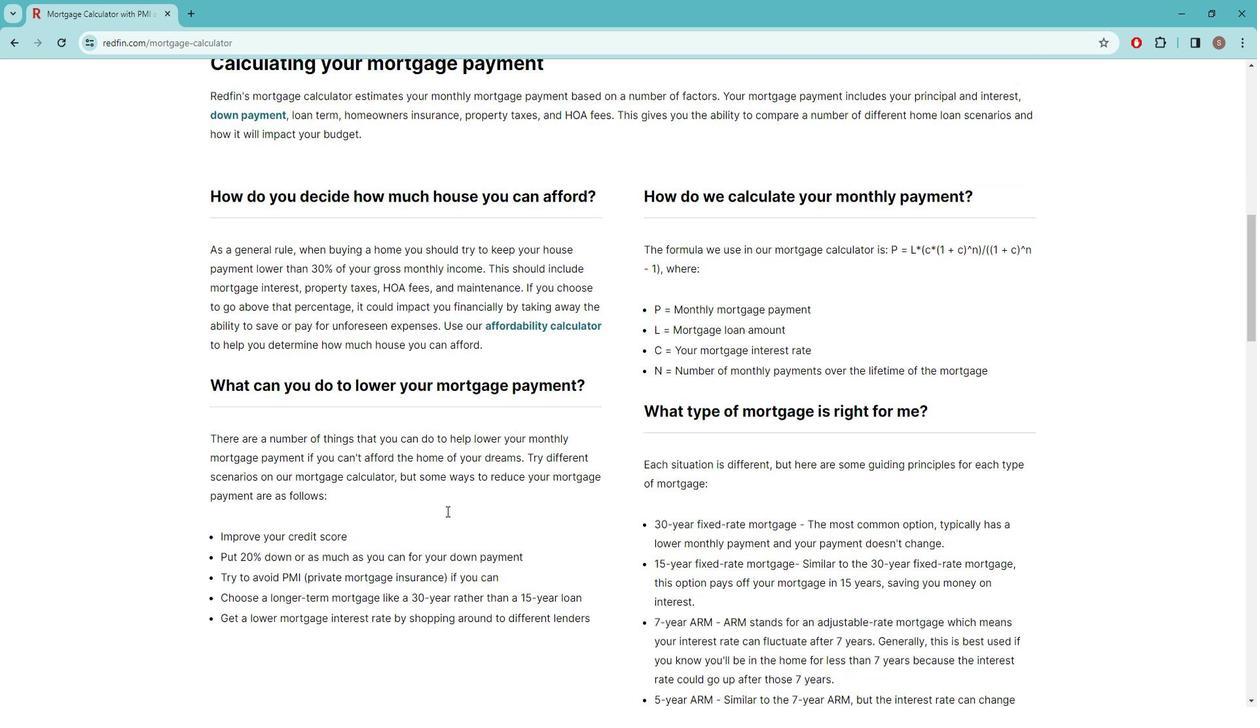 
Action: Mouse moved to (455, 501)
Screenshot: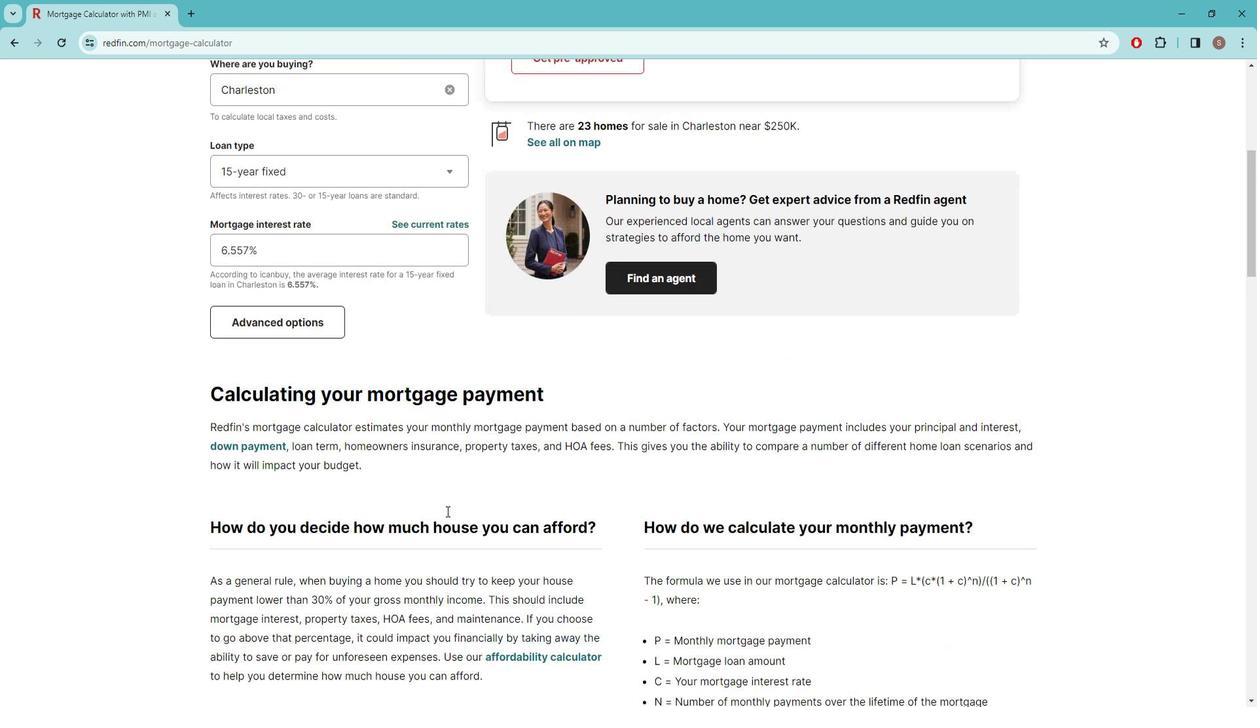 
Action: Mouse scrolled (455, 501) with delta (0, 0)
Screenshot: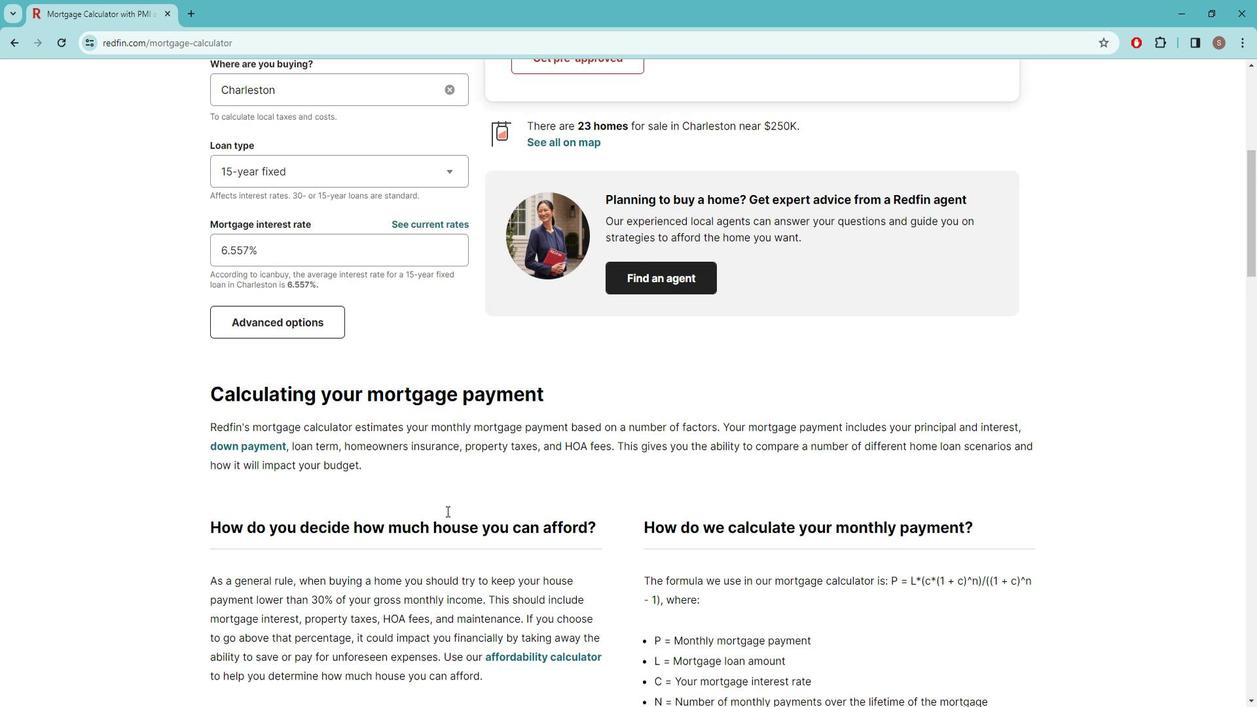 
Action: Mouse scrolled (455, 501) with delta (0, 0)
Screenshot: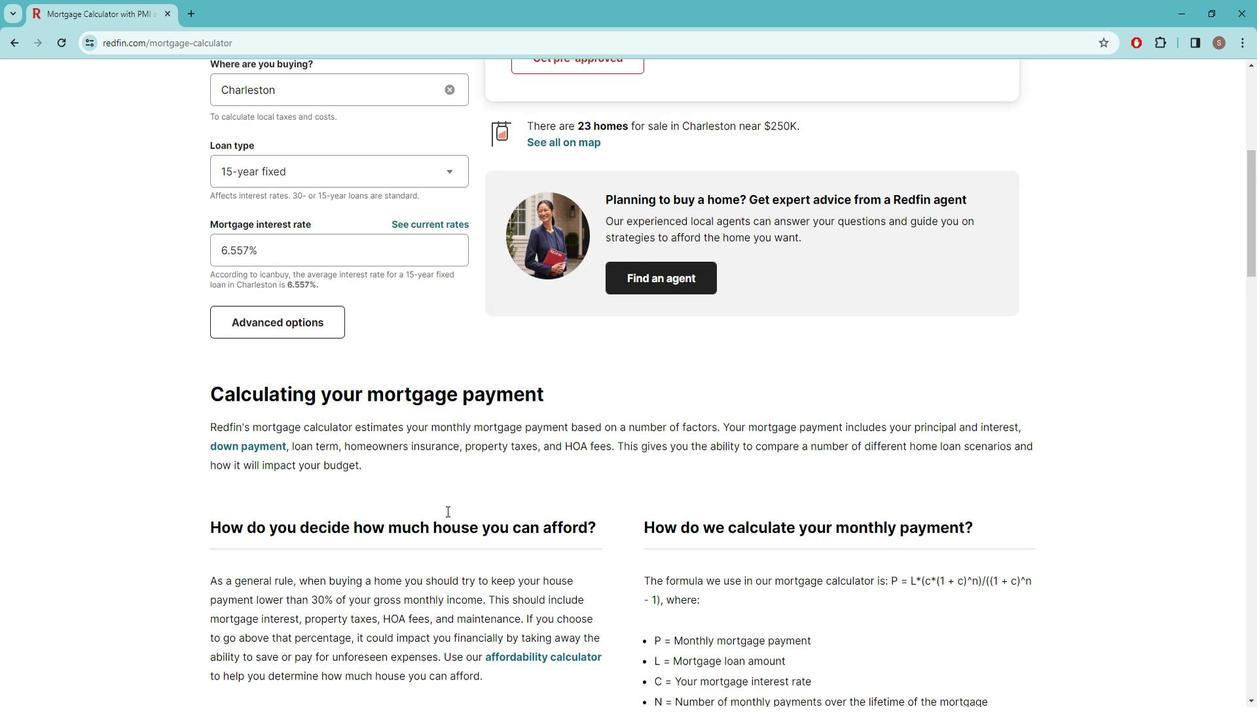 
Action: Mouse scrolled (455, 501) with delta (0, 0)
Screenshot: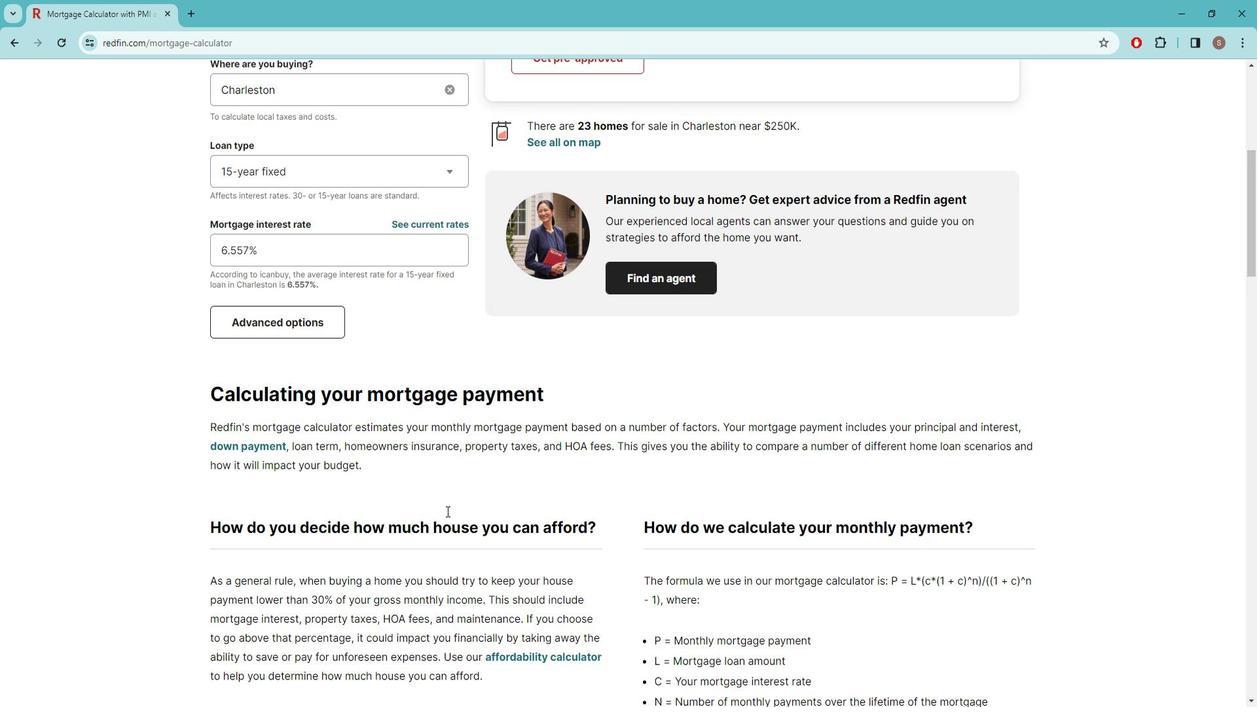 
Action: Mouse scrolled (455, 501) with delta (0, 0)
Screenshot: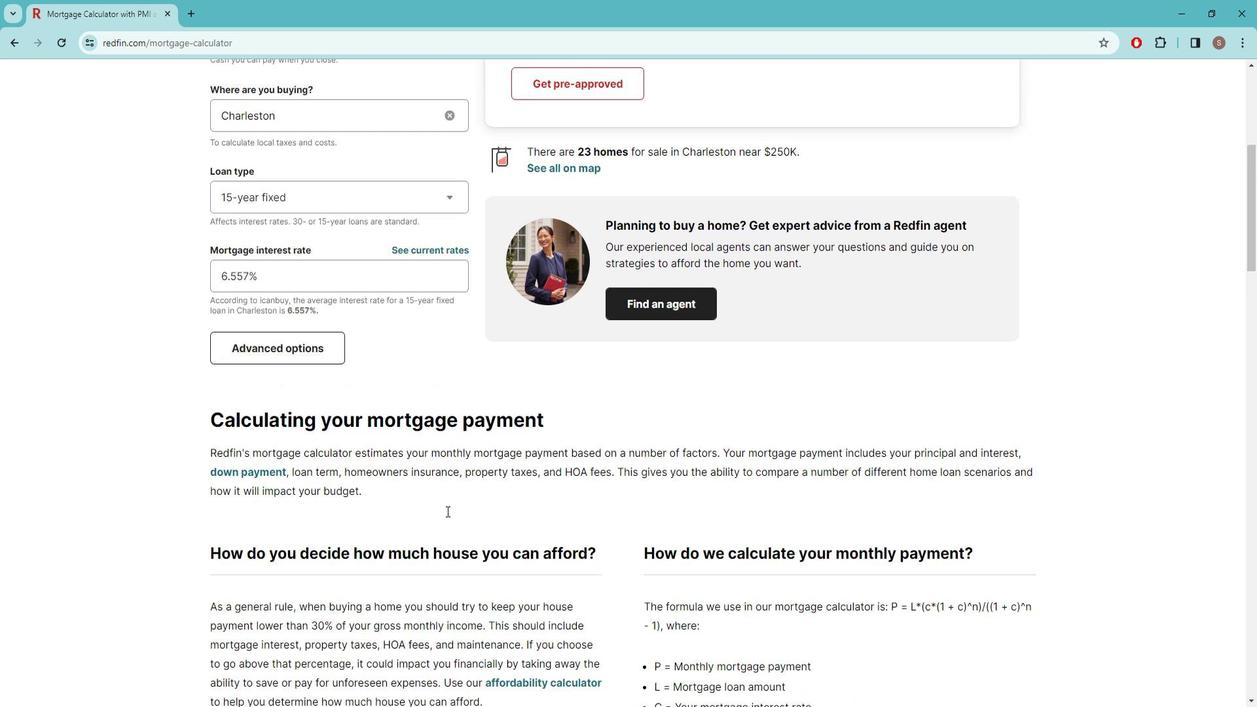 
Action: Mouse scrolled (455, 501) with delta (0, 0)
Screenshot: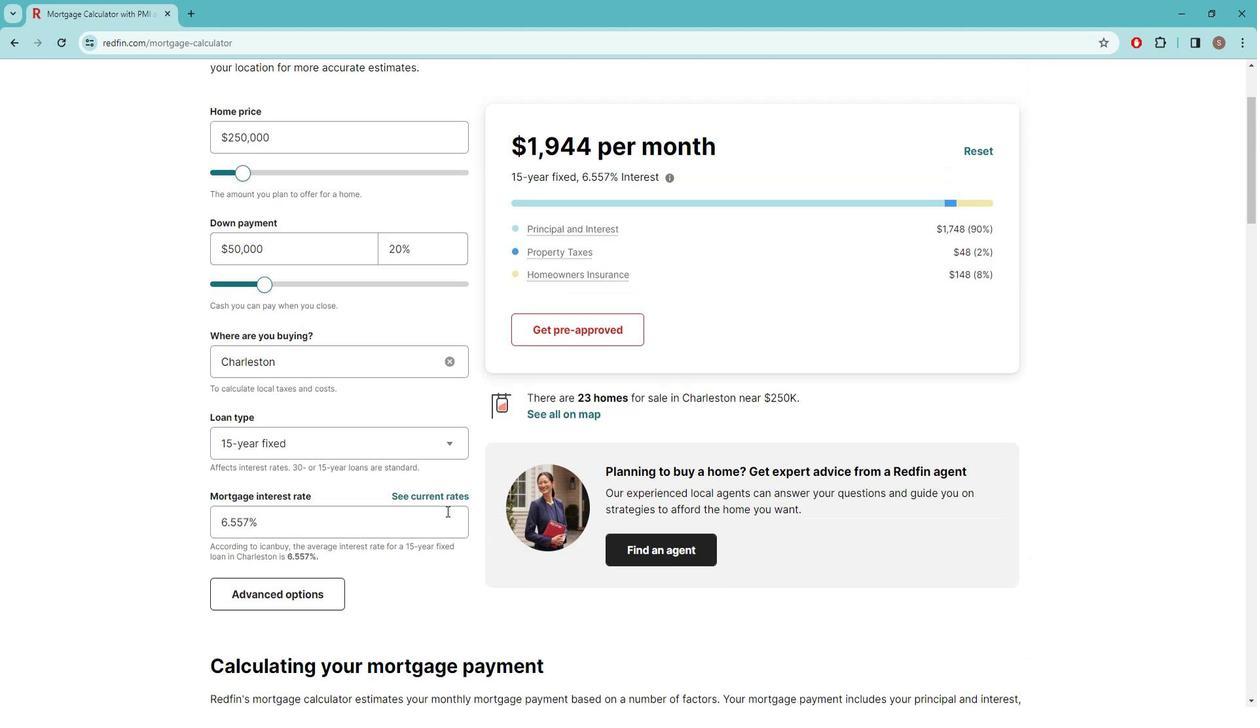 
Action: Mouse scrolled (455, 501) with delta (0, 0)
Screenshot: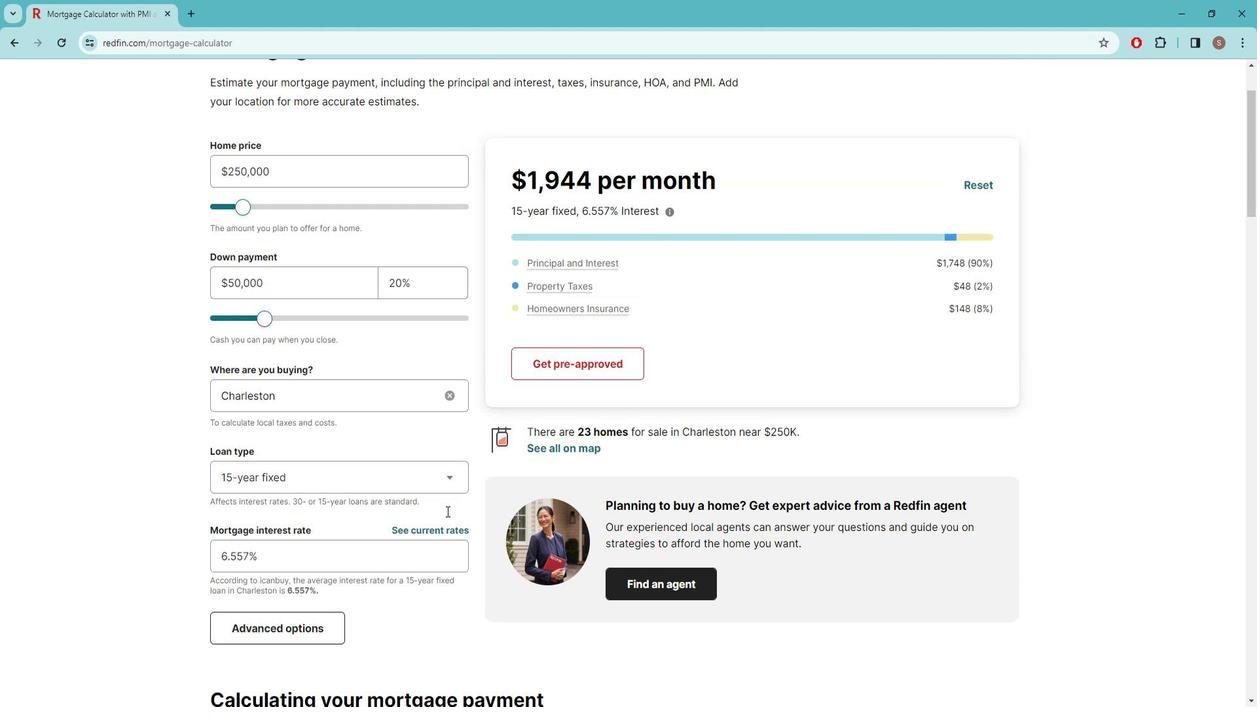 
Action: Mouse scrolled (455, 501) with delta (0, 0)
Screenshot: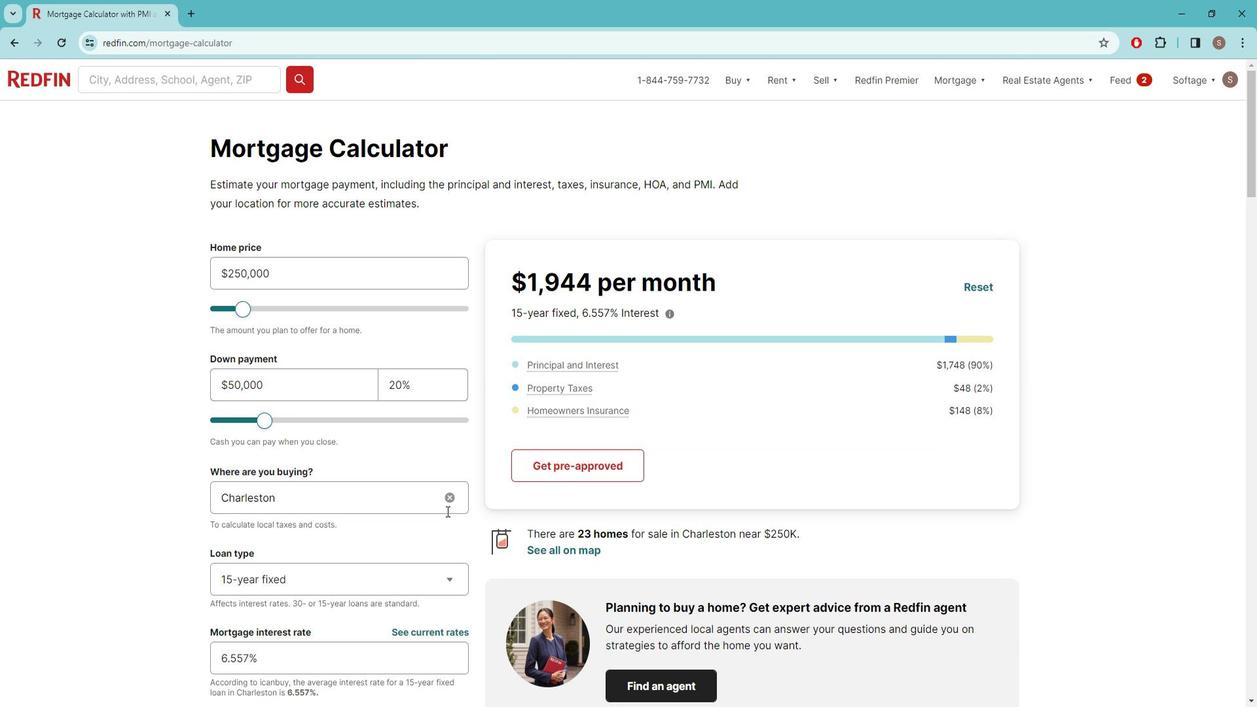 
Action: Mouse scrolled (455, 501) with delta (0, 0)
Screenshot: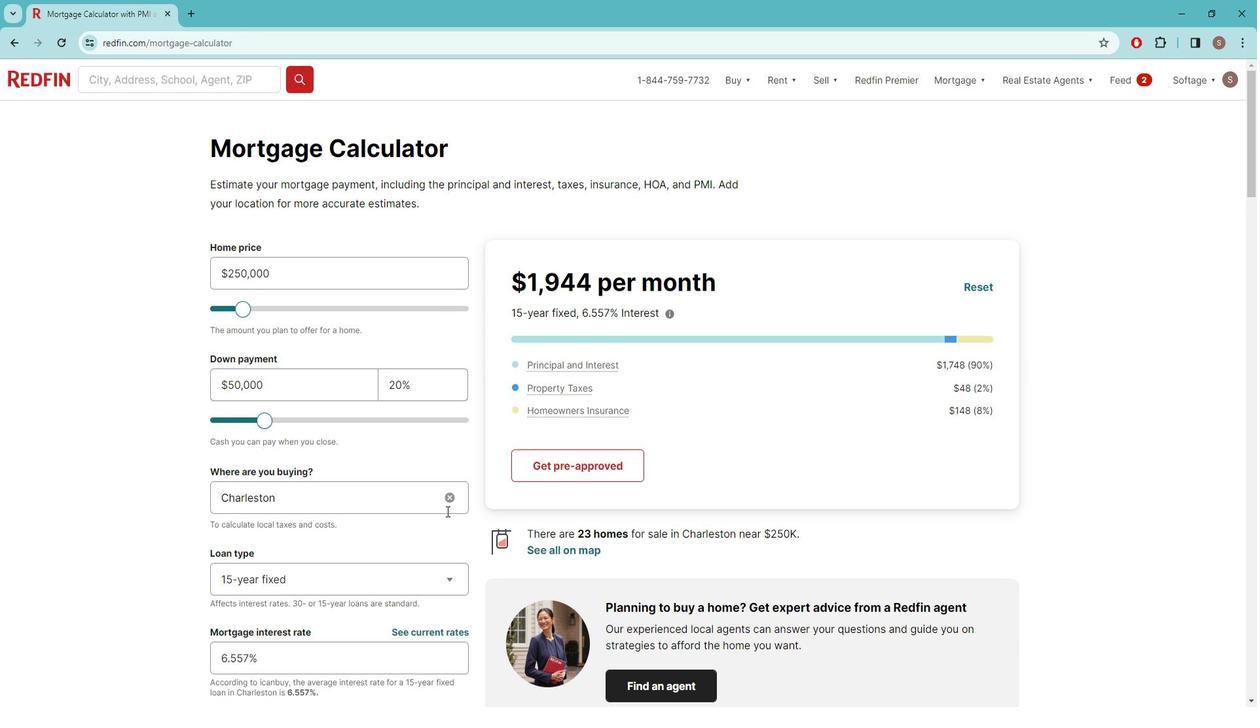 
Action: Mouse scrolled (455, 501) with delta (0, 0)
Screenshot: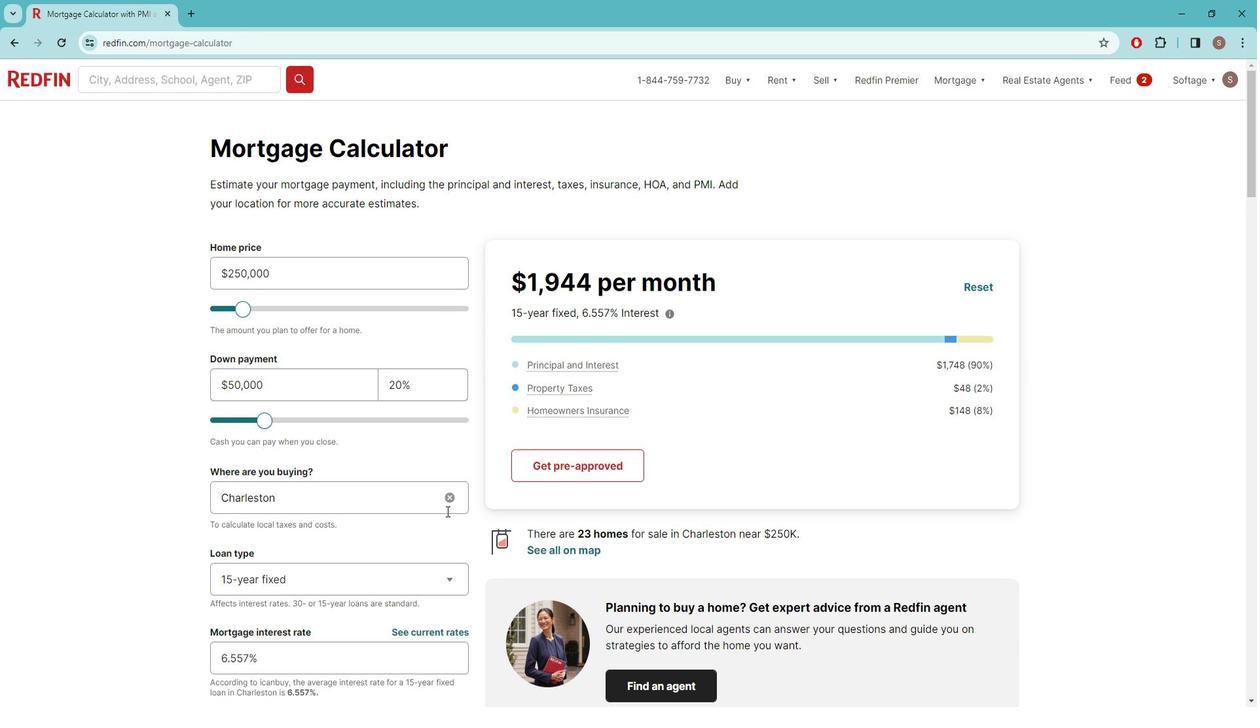 
Action: Mouse scrolled (455, 501) with delta (0, 0)
Screenshot: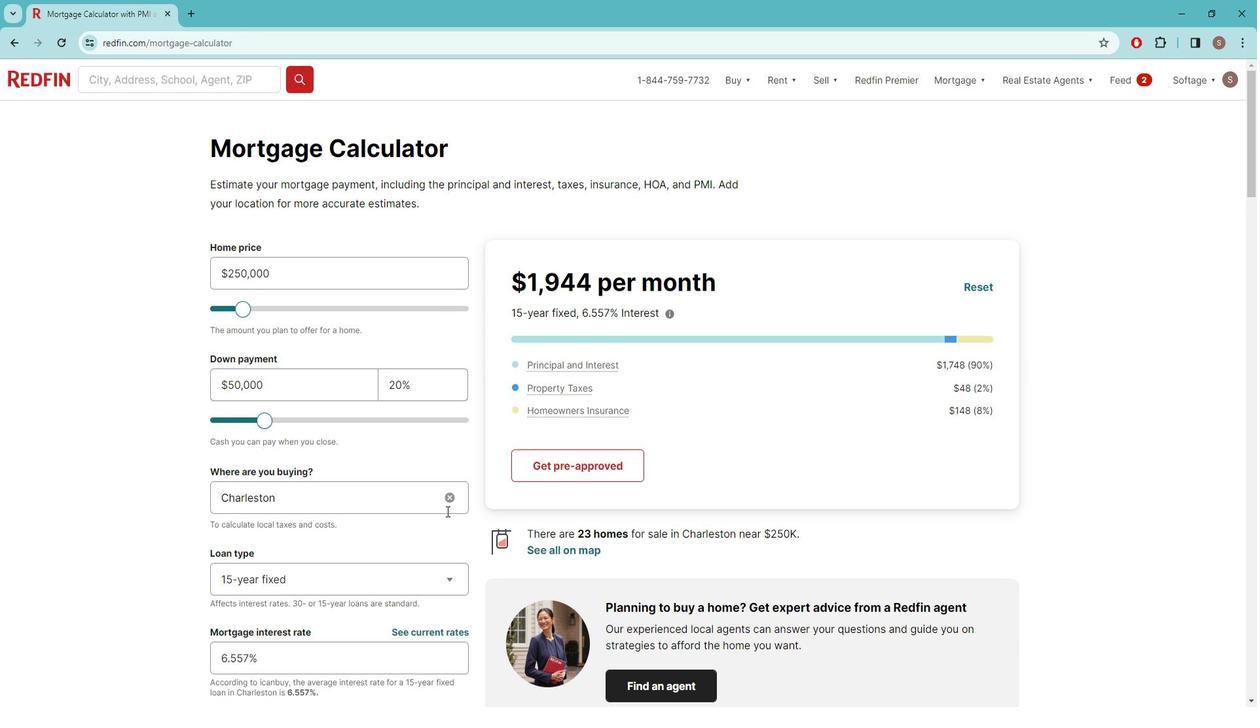 
Action: Mouse scrolled (455, 500) with delta (0, 0)
Screenshot: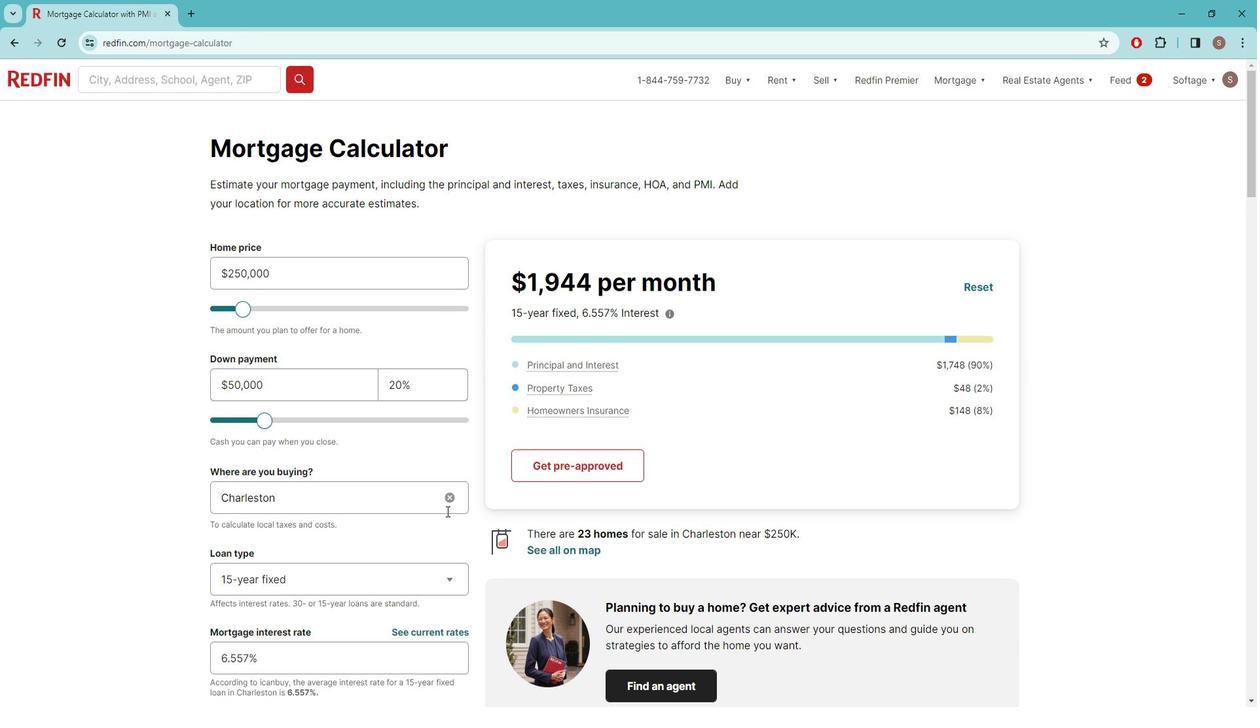 
Action: Mouse moved to (451, 494)
Screenshot: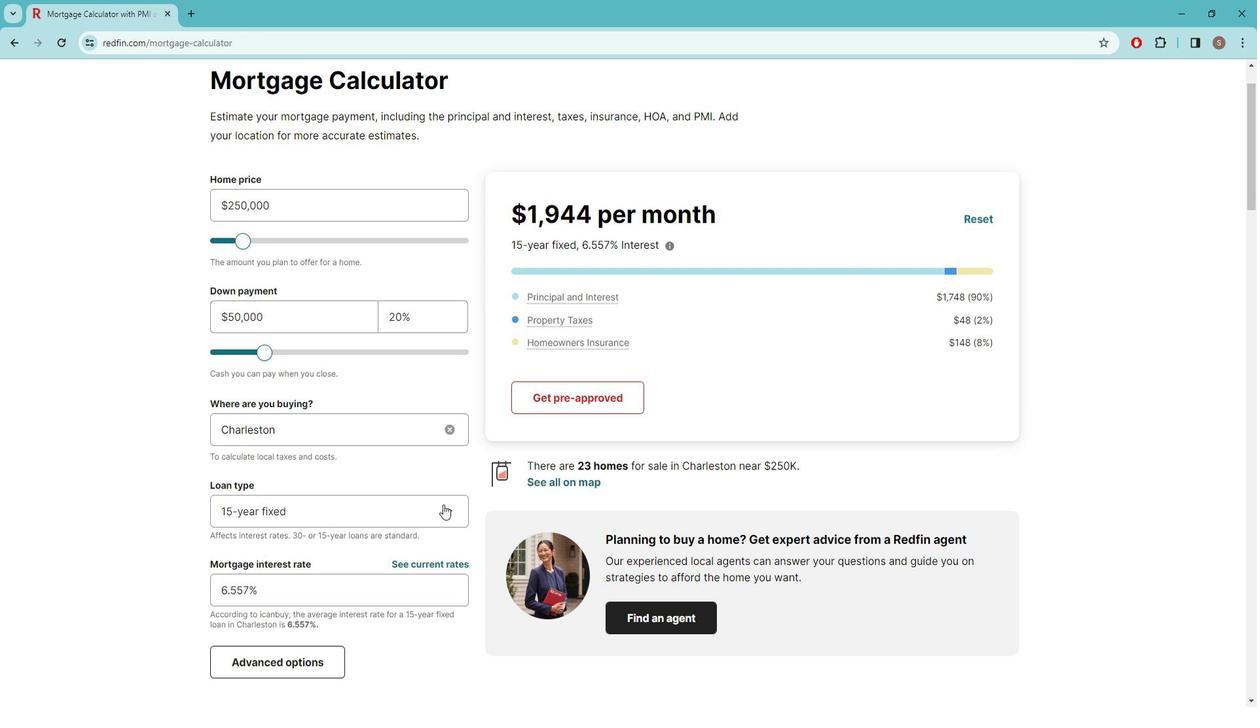 
Action: Mouse scrolled (451, 495) with delta (0, 0)
Screenshot: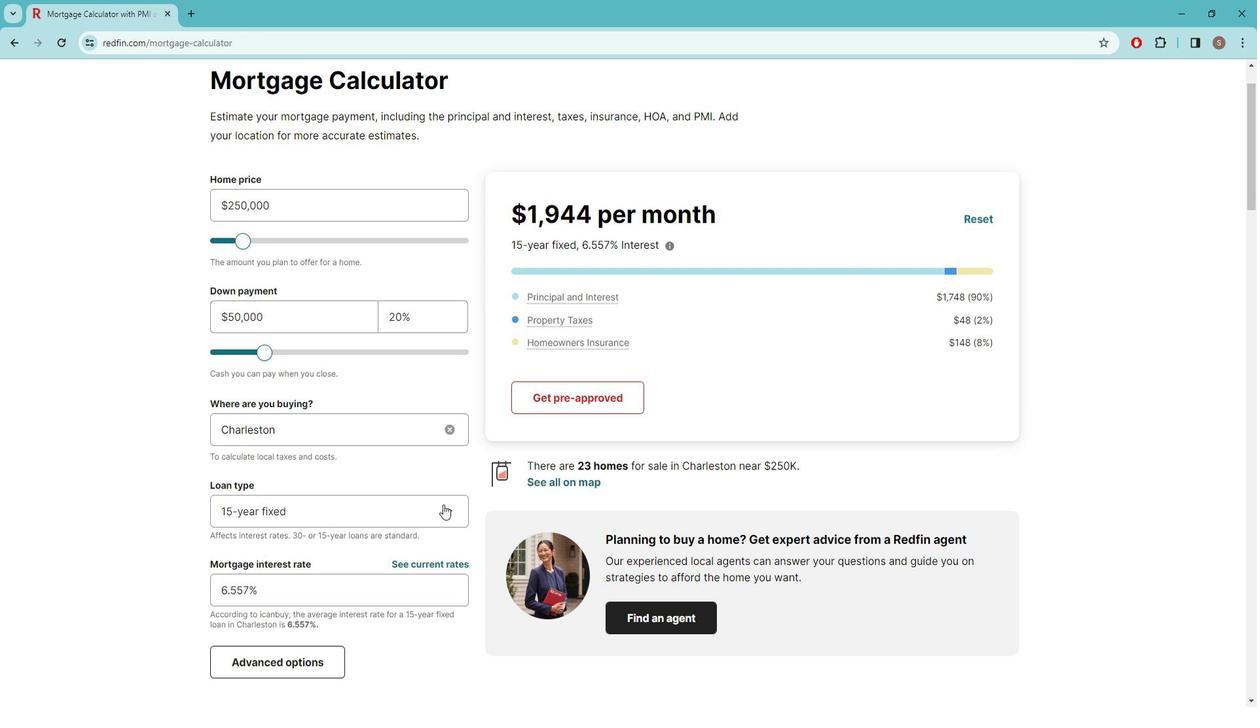 
Action: Mouse scrolled (451, 495) with delta (0, 0)
Screenshot: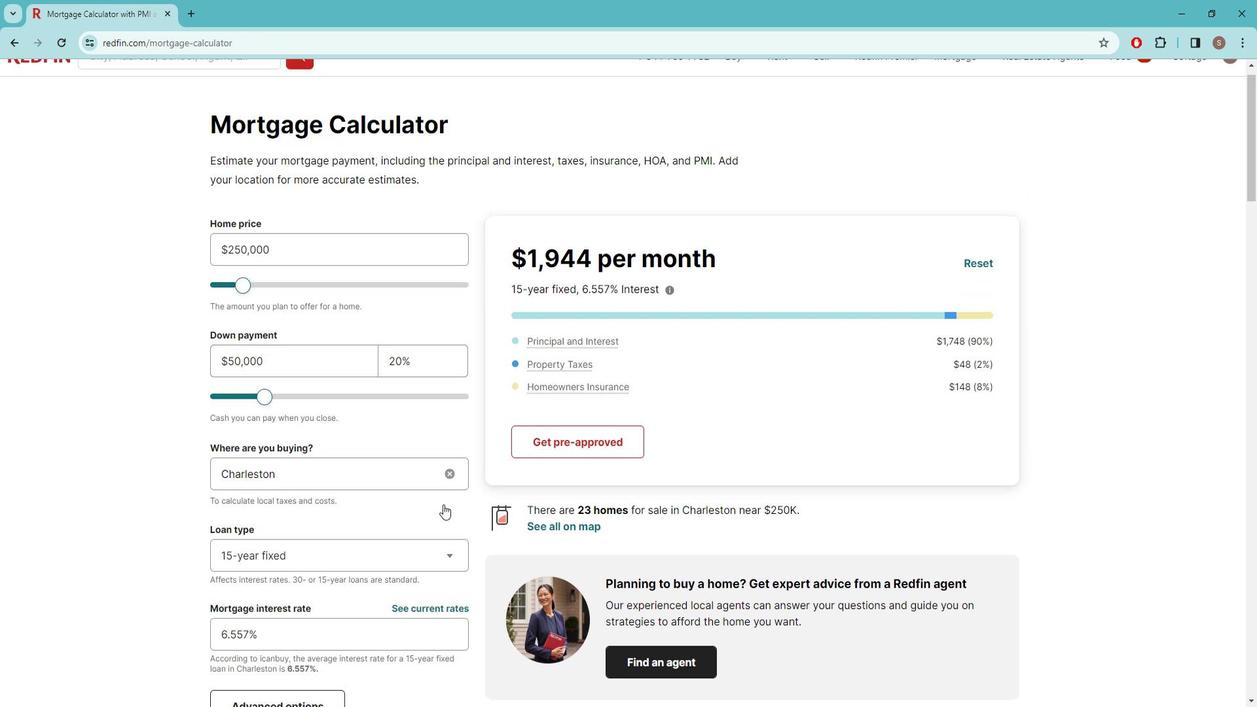 
Action: Mouse moved to (451, 494)
Screenshot: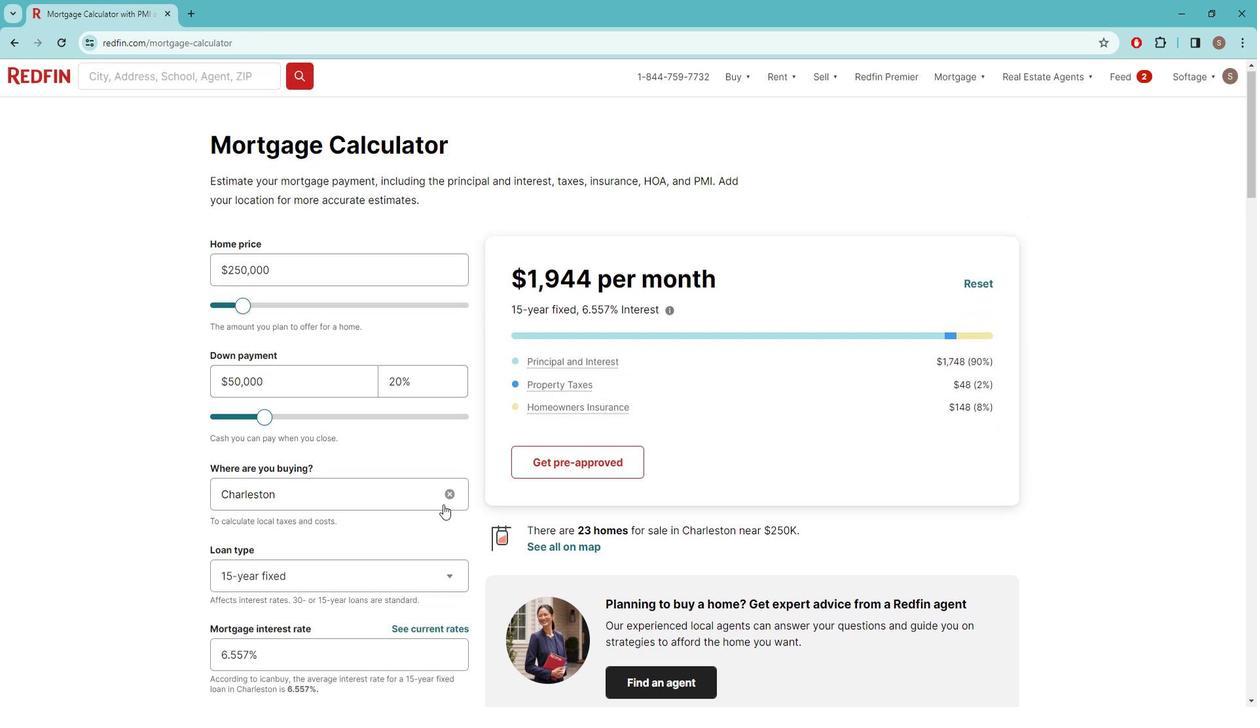 
Action: Mouse scrolled (451, 495) with delta (0, 0)
Screenshot: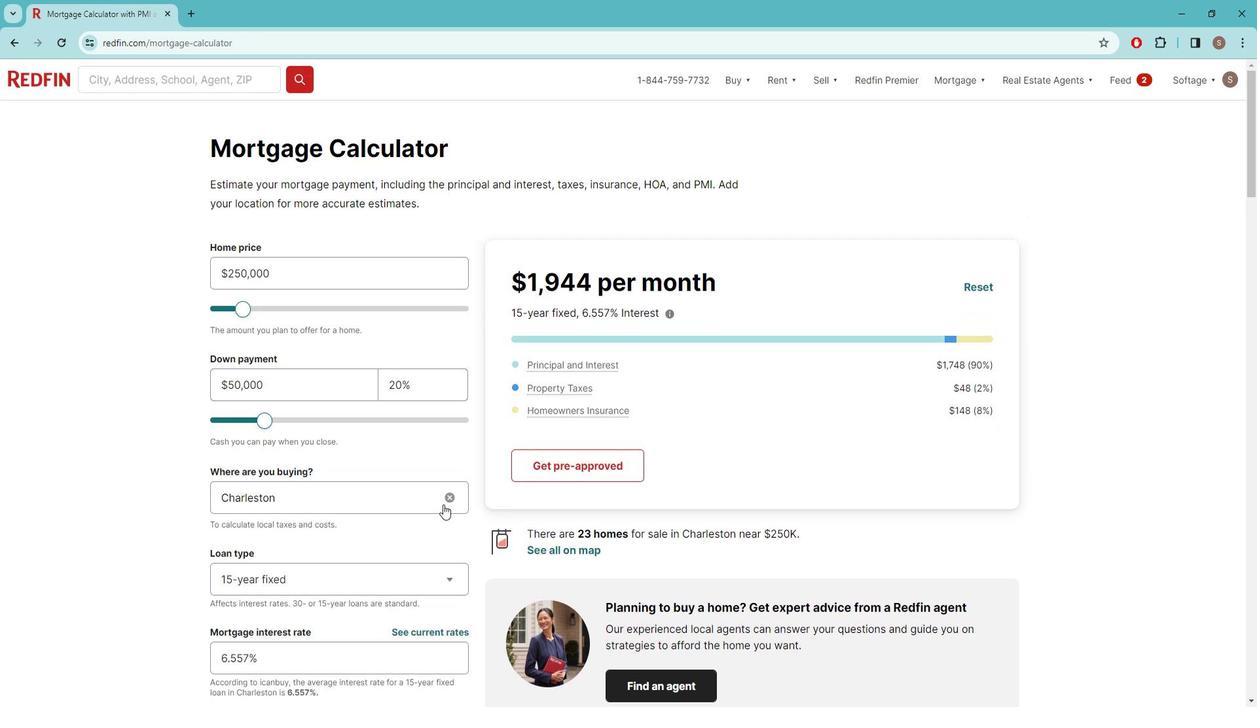 
Action: Mouse moved to (624, 448)
Screenshot: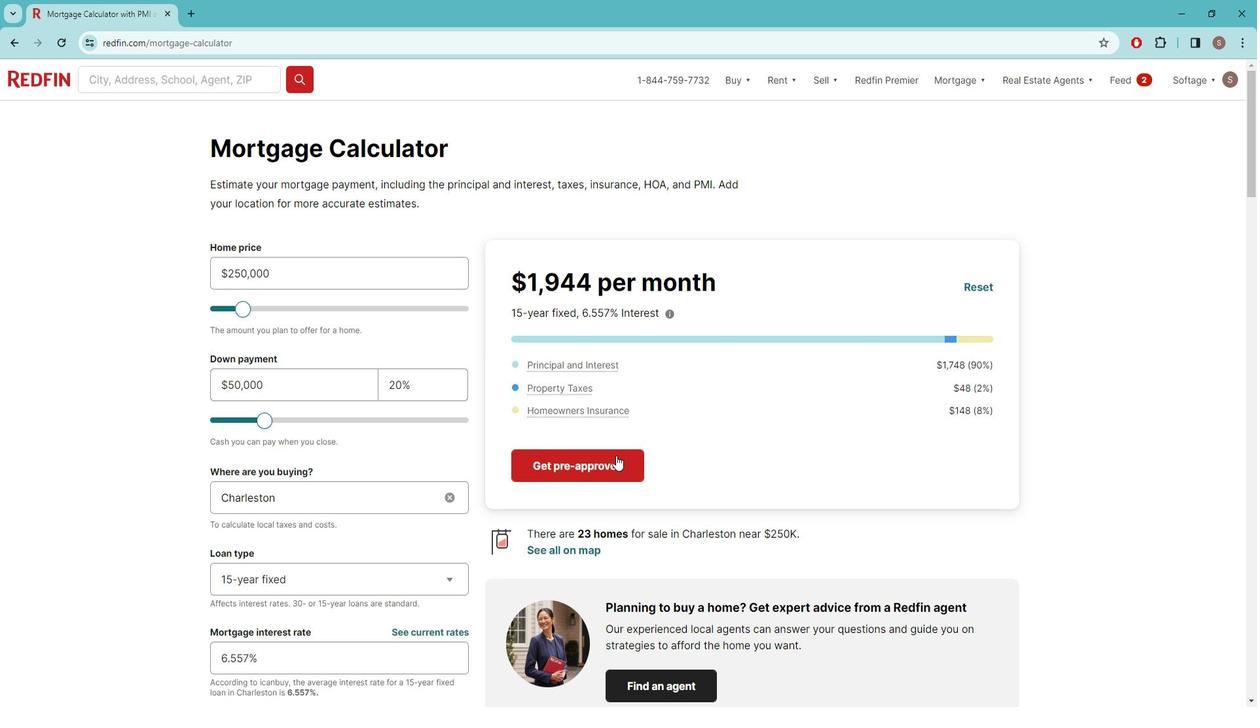 
Action: Mouse pressed left at (624, 448)
Screenshot: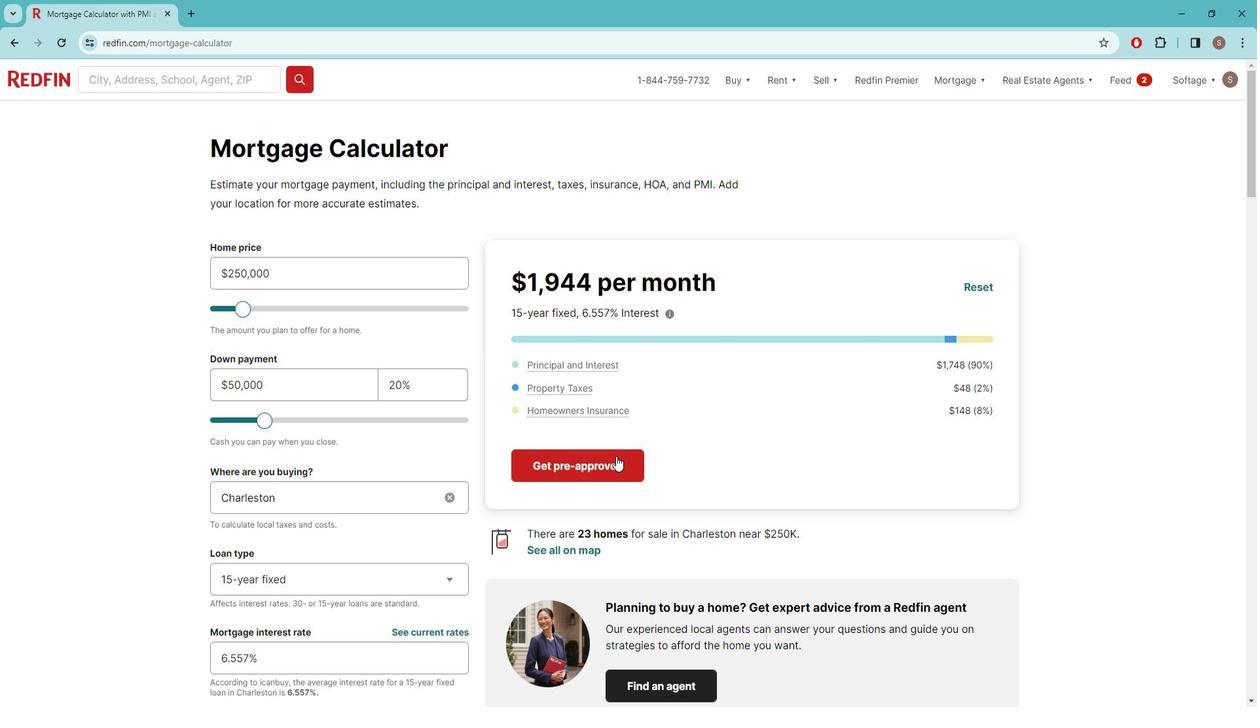 
Action: Mouse moved to (770, 385)
Screenshot: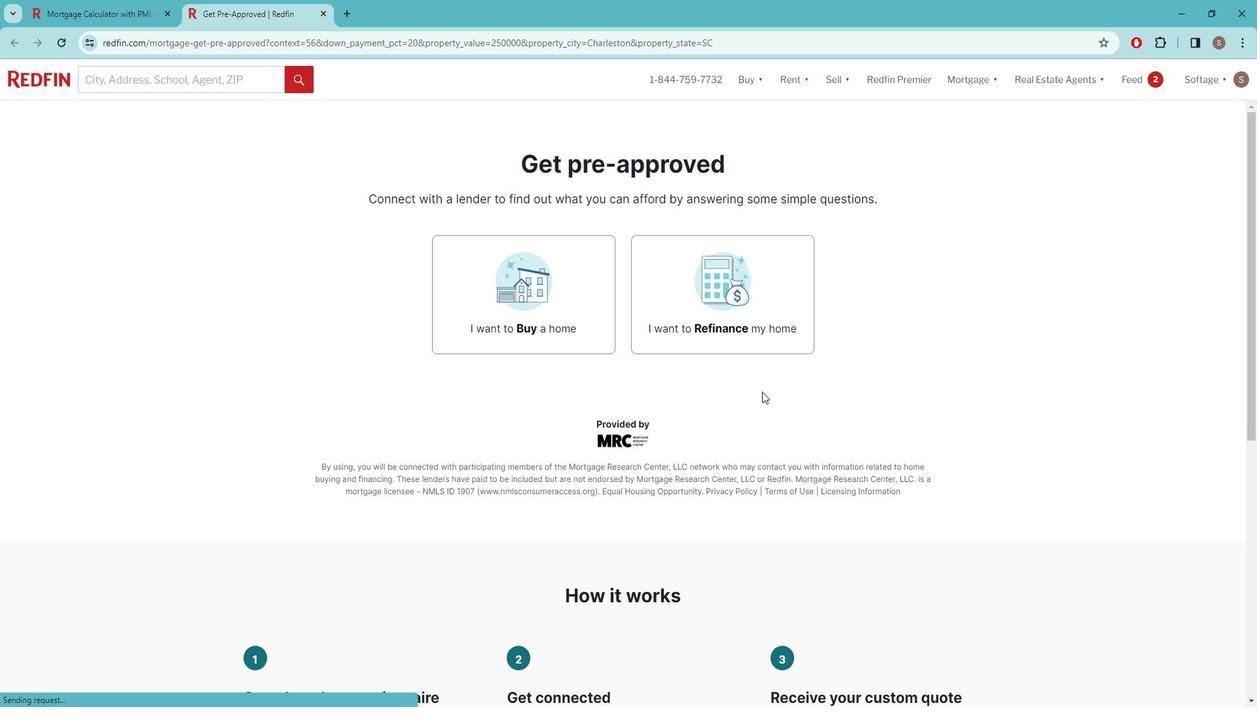 
Action: Mouse scrolled (770, 385) with delta (0, 0)
Screenshot: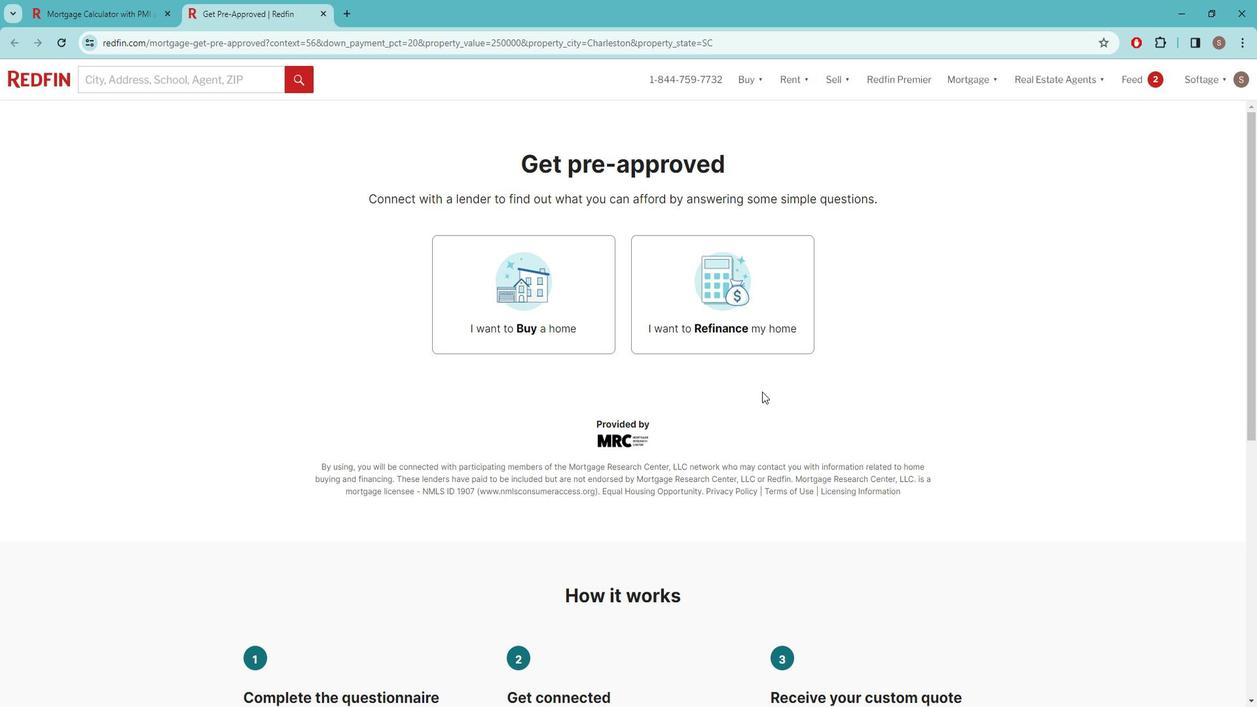 
Action: Mouse scrolled (770, 385) with delta (0, 0)
Screenshot: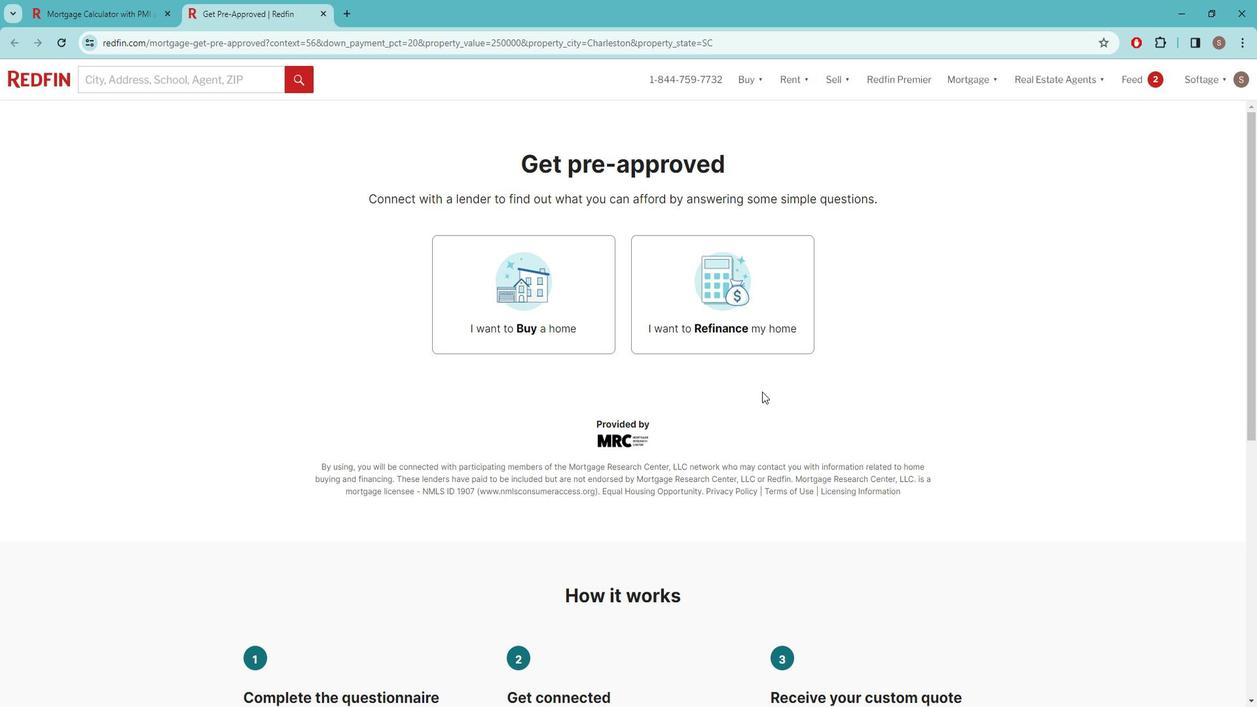 
Action: Mouse scrolled (770, 385) with delta (0, 0)
Screenshot: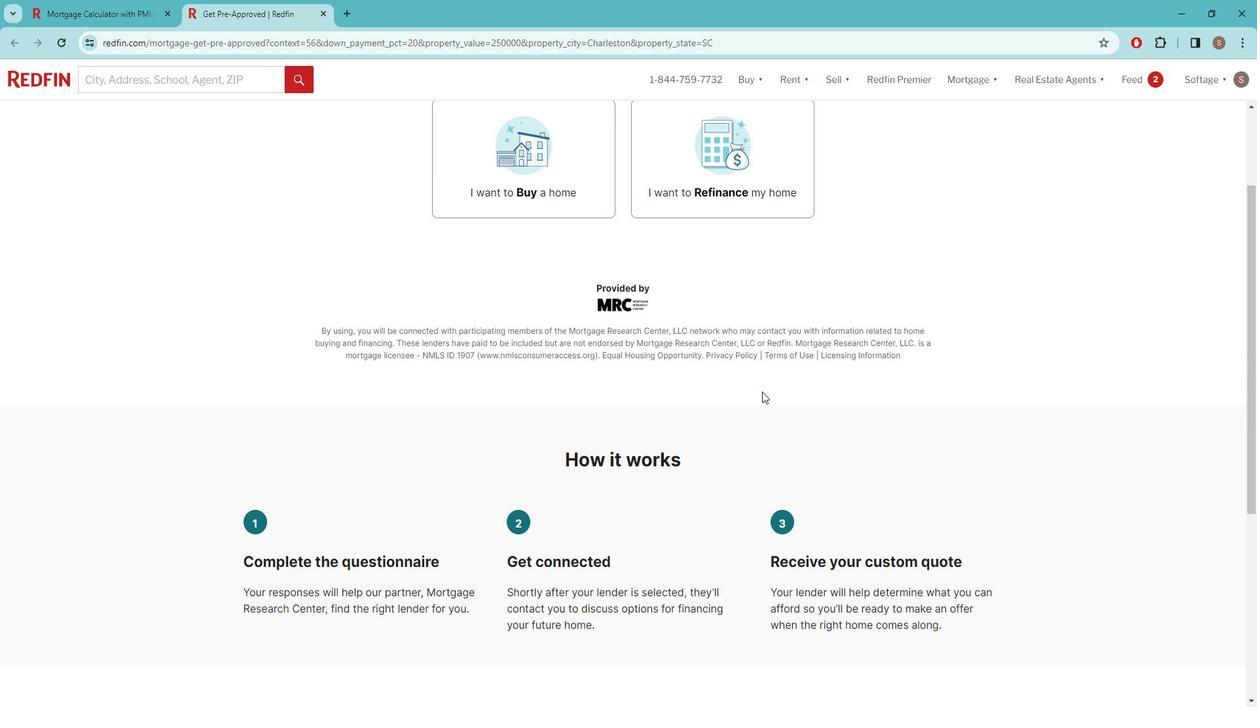 
Action: Mouse scrolled (770, 385) with delta (0, 0)
Screenshot: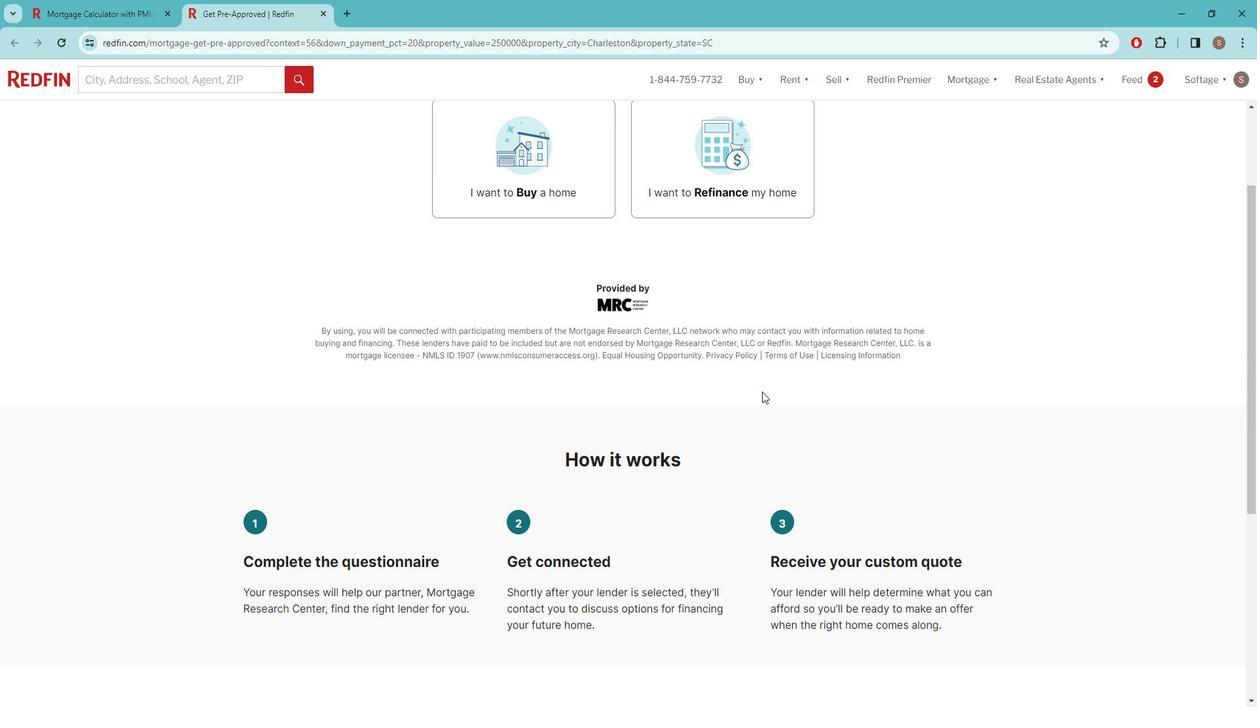 
Action: Mouse scrolled (770, 386) with delta (0, 0)
Screenshot: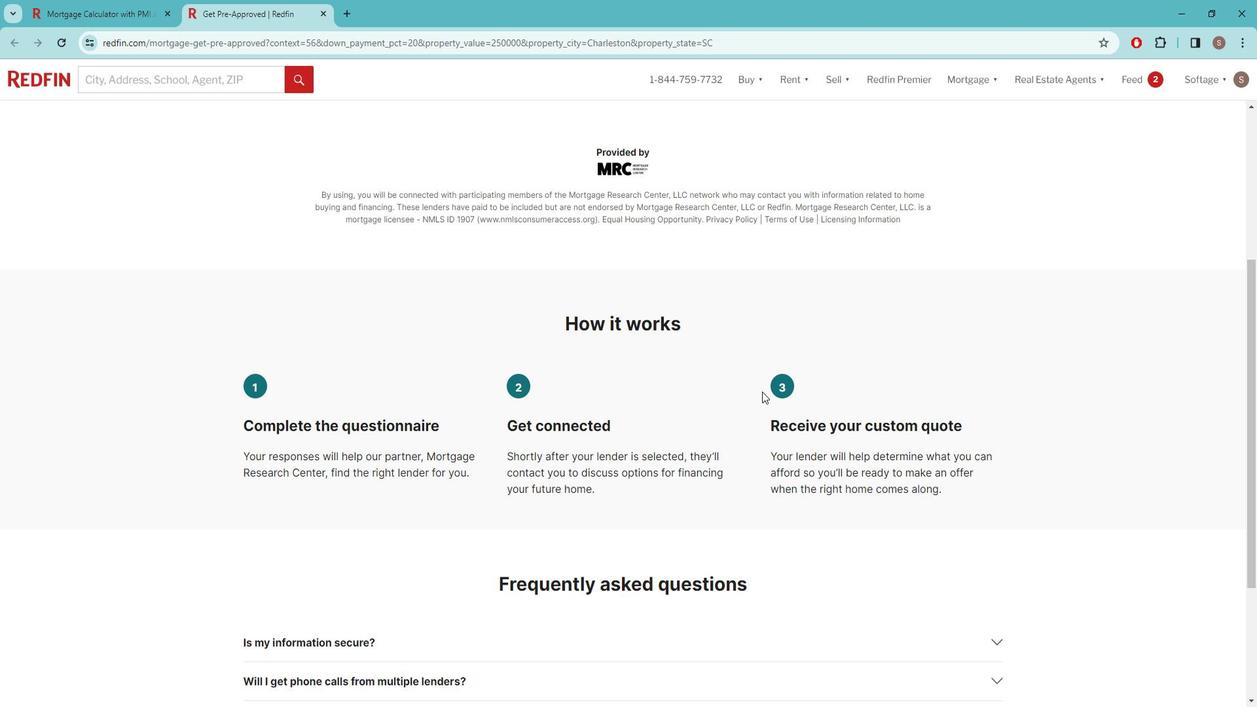 
Action: Mouse scrolled (770, 386) with delta (0, 0)
Screenshot: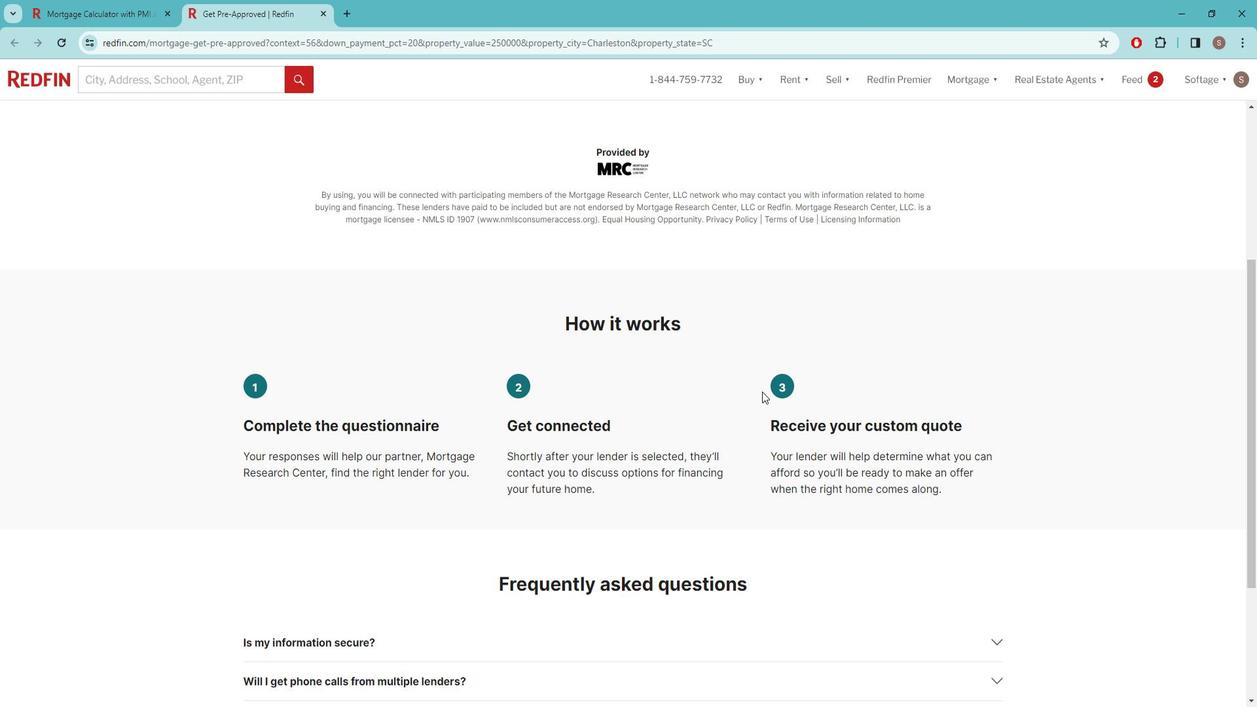 
Action: Mouse scrolled (770, 386) with delta (0, 0)
Screenshot: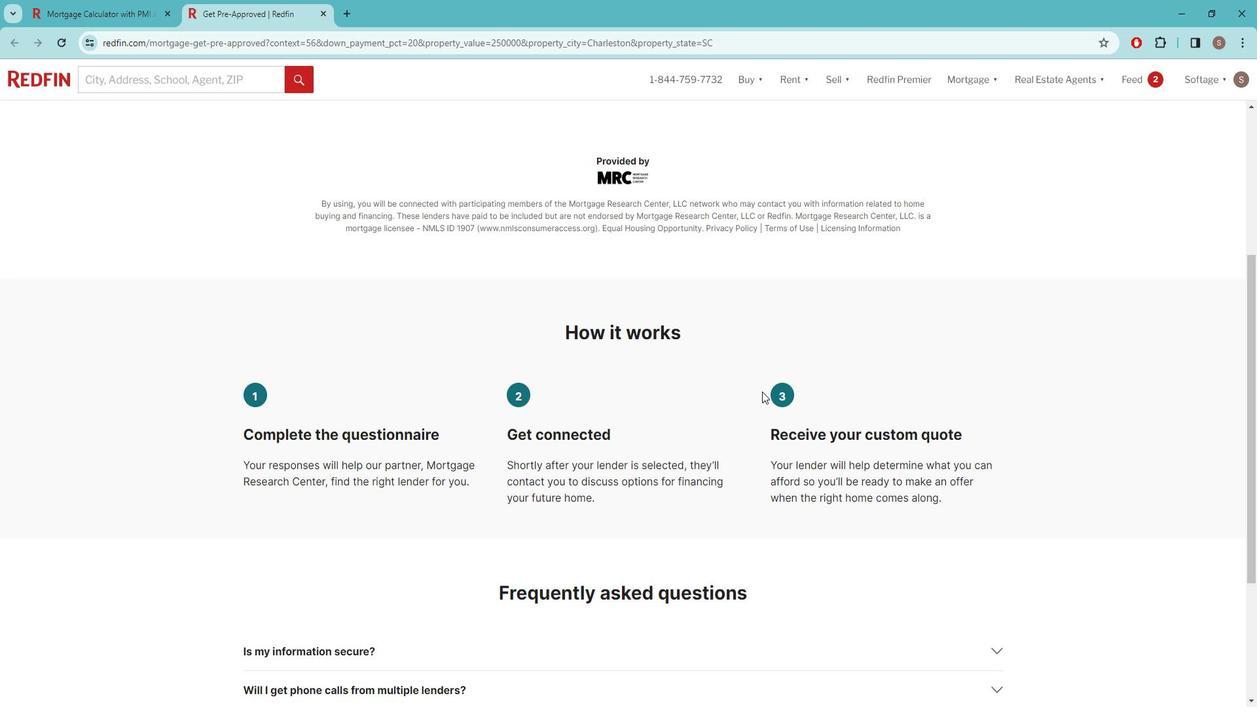 
Action: Mouse scrolled (770, 386) with delta (0, 0)
Screenshot: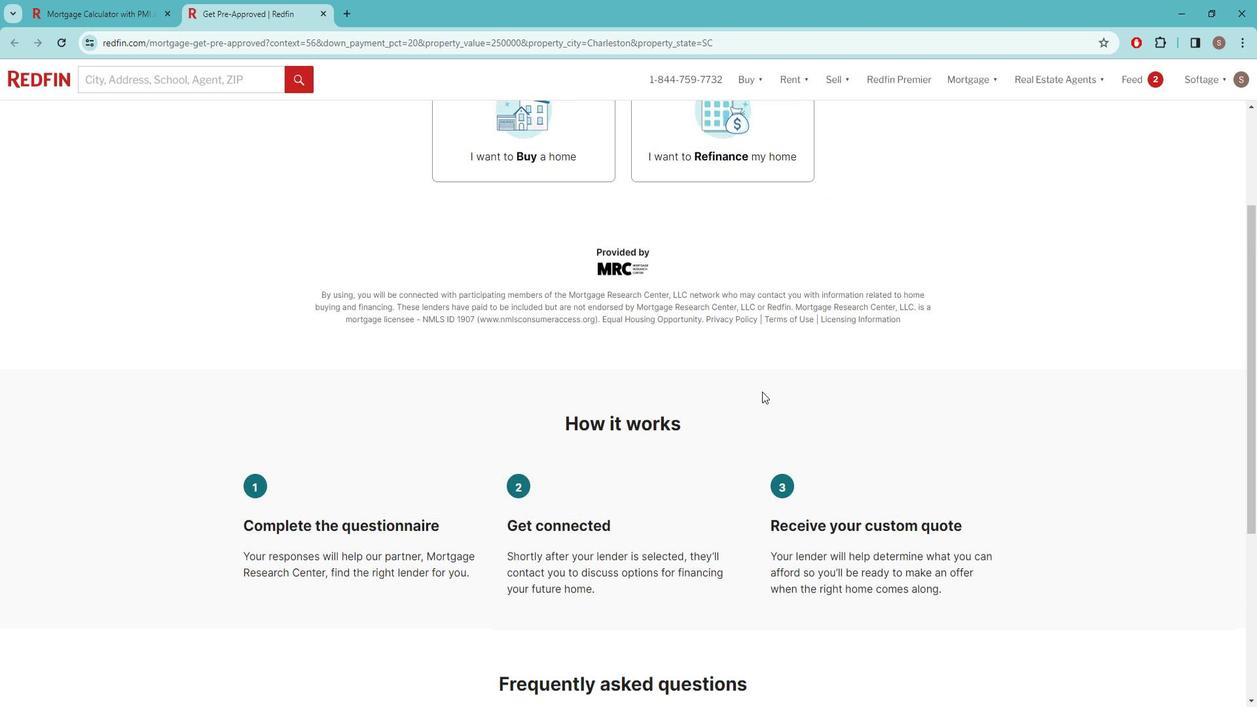 
